 Task: Look for space in Chakapara, India from 3rd June, 2023 to 9th June, 2023 for 2 adults in price range Rs.6000 to Rs.12000. Place can be entire place with 1  bedroom having 1 bed and 1 bathroom. Property type can be house, flat, guest house, hotel. Booking option can be shelf check-in. Required host language is English.
Action: Mouse moved to (512, 118)
Screenshot: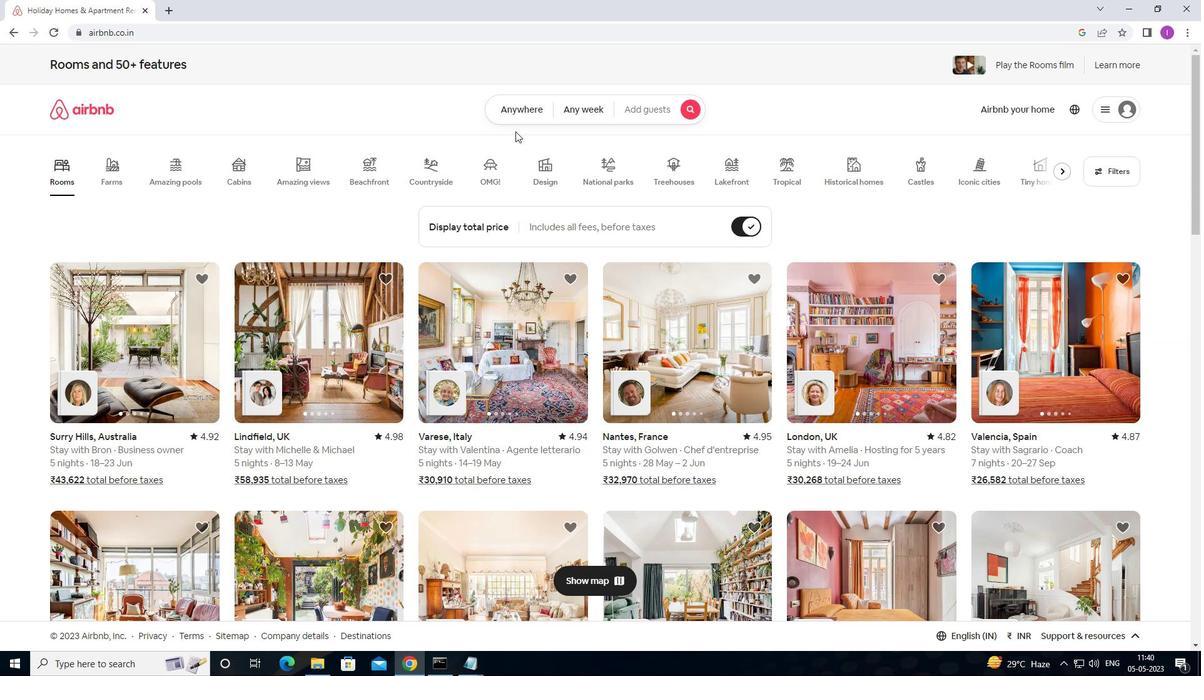 
Action: Mouse pressed left at (512, 118)
Screenshot: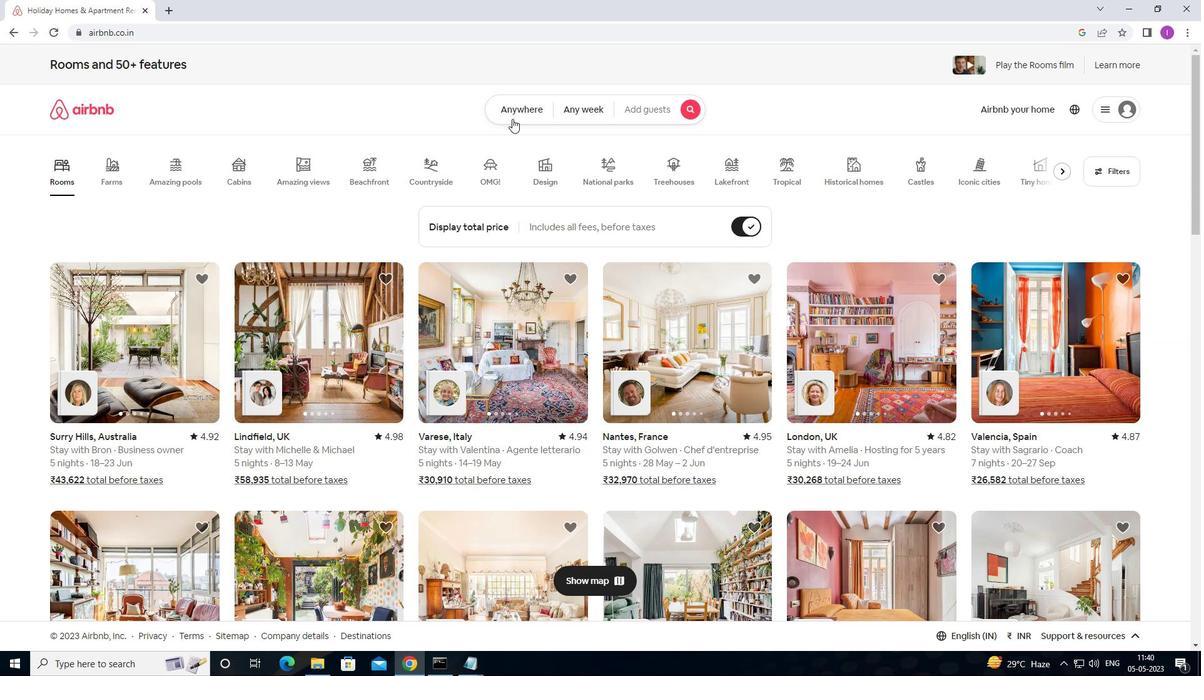 
Action: Mouse moved to (416, 164)
Screenshot: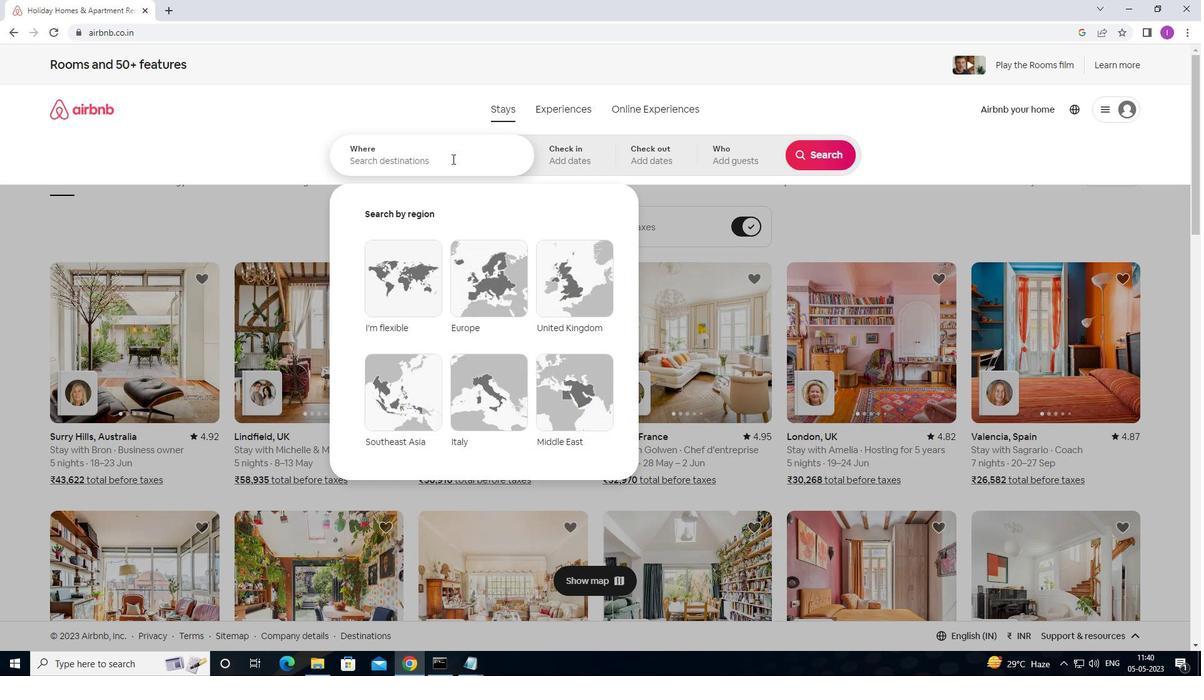 
Action: Mouse pressed left at (416, 164)
Screenshot: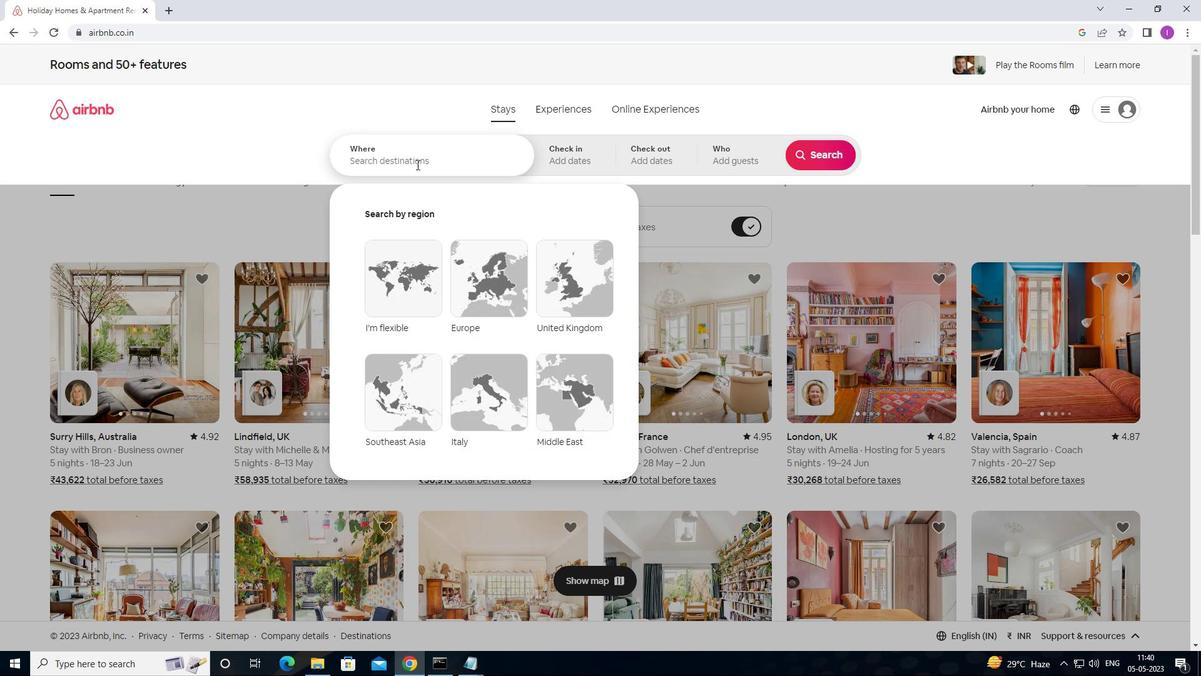 
Action: Mouse moved to (420, 166)
Screenshot: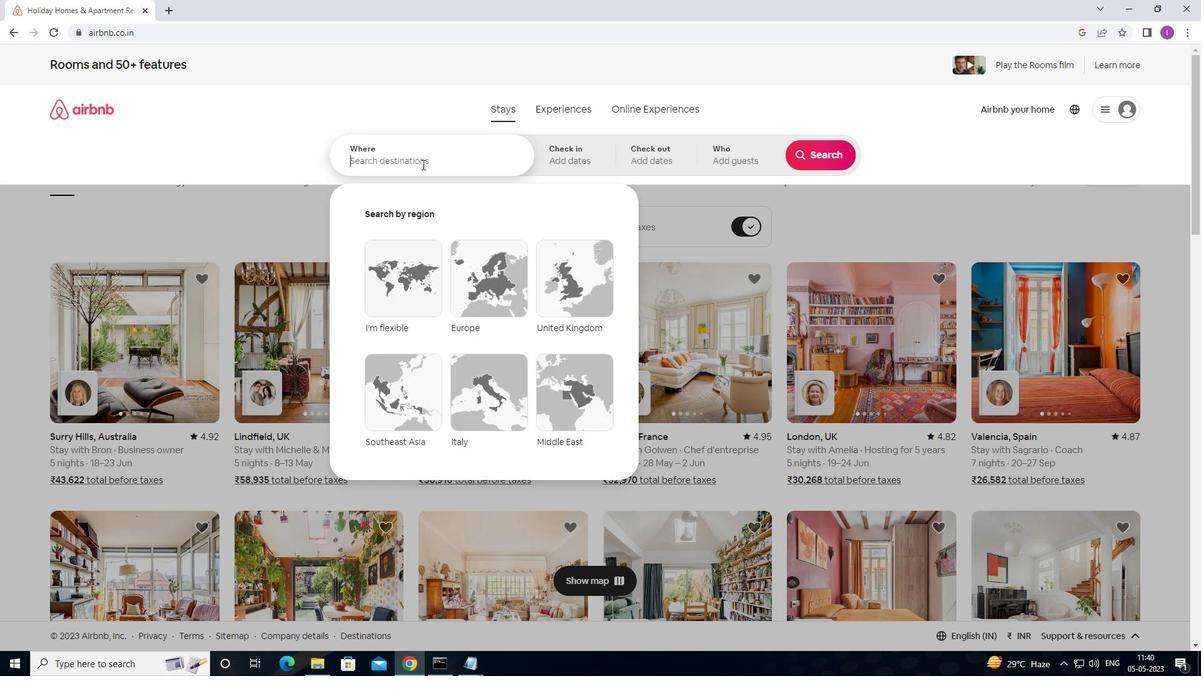 
Action: Key pressed <Key.shift>CHAKAPARA,<Key.shift>INDIA
Screenshot: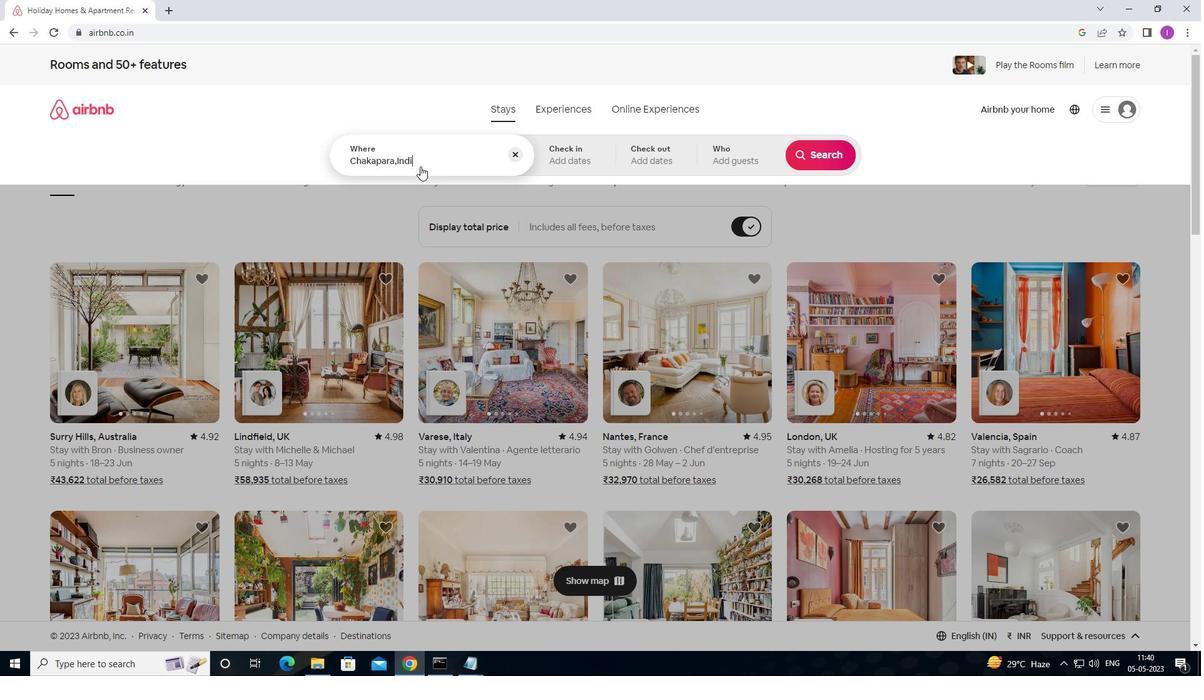
Action: Mouse moved to (580, 150)
Screenshot: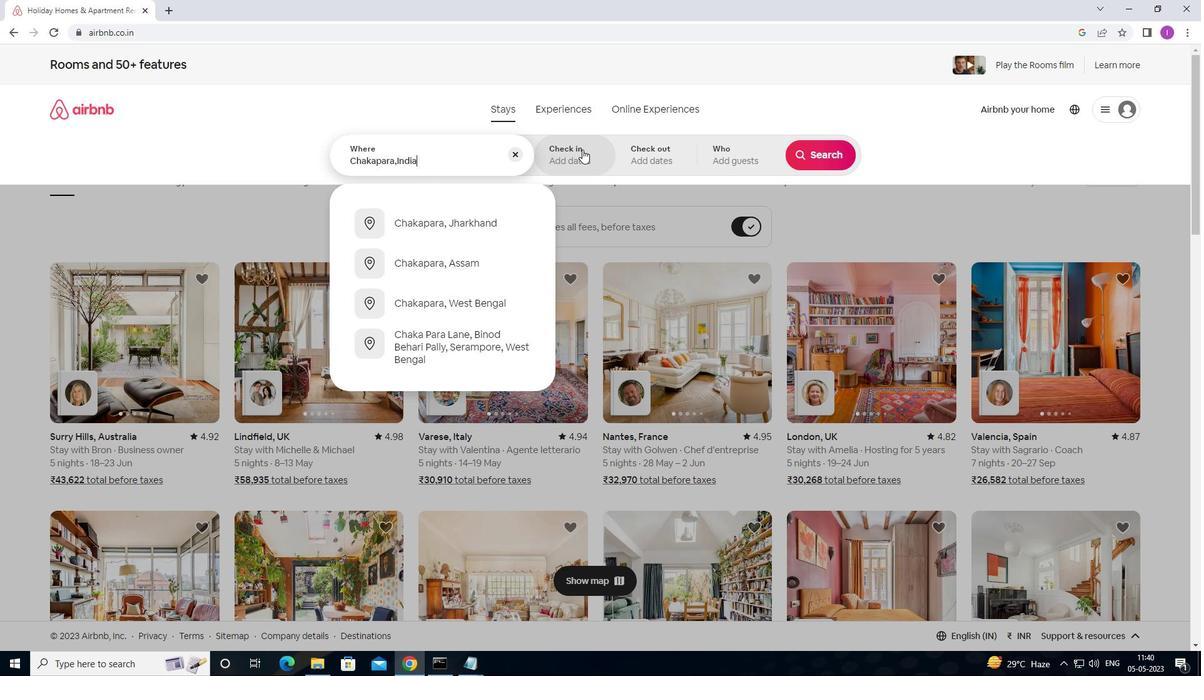 
Action: Mouse pressed left at (580, 150)
Screenshot: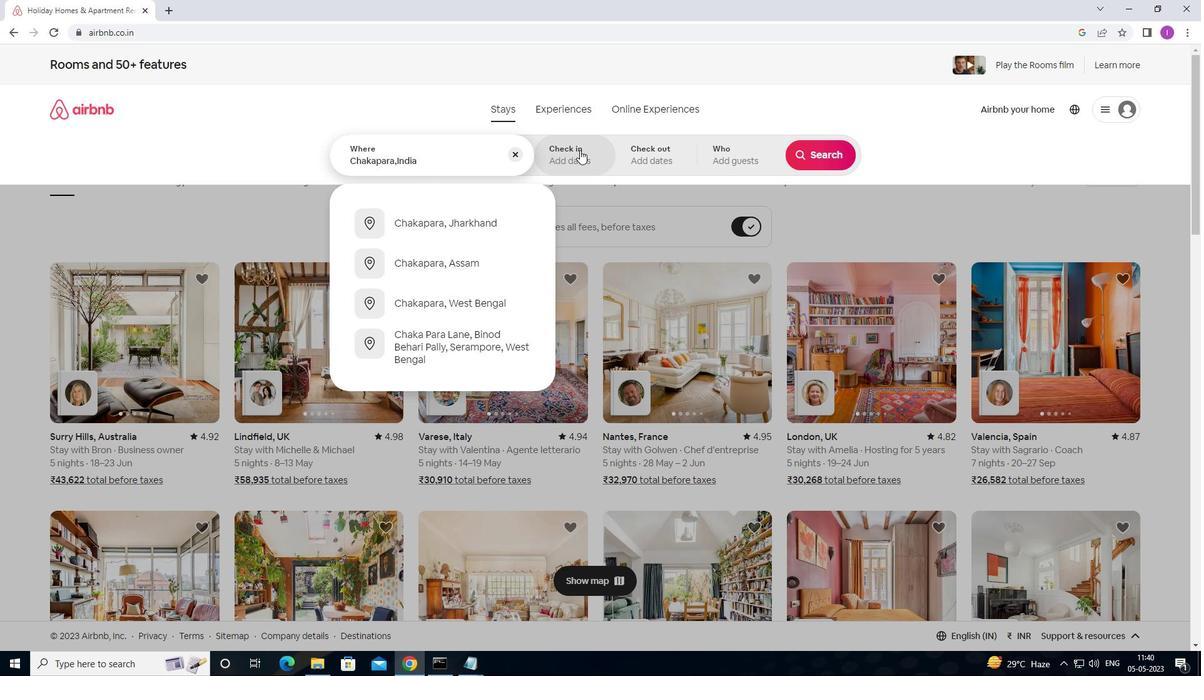 
Action: Mouse moved to (808, 299)
Screenshot: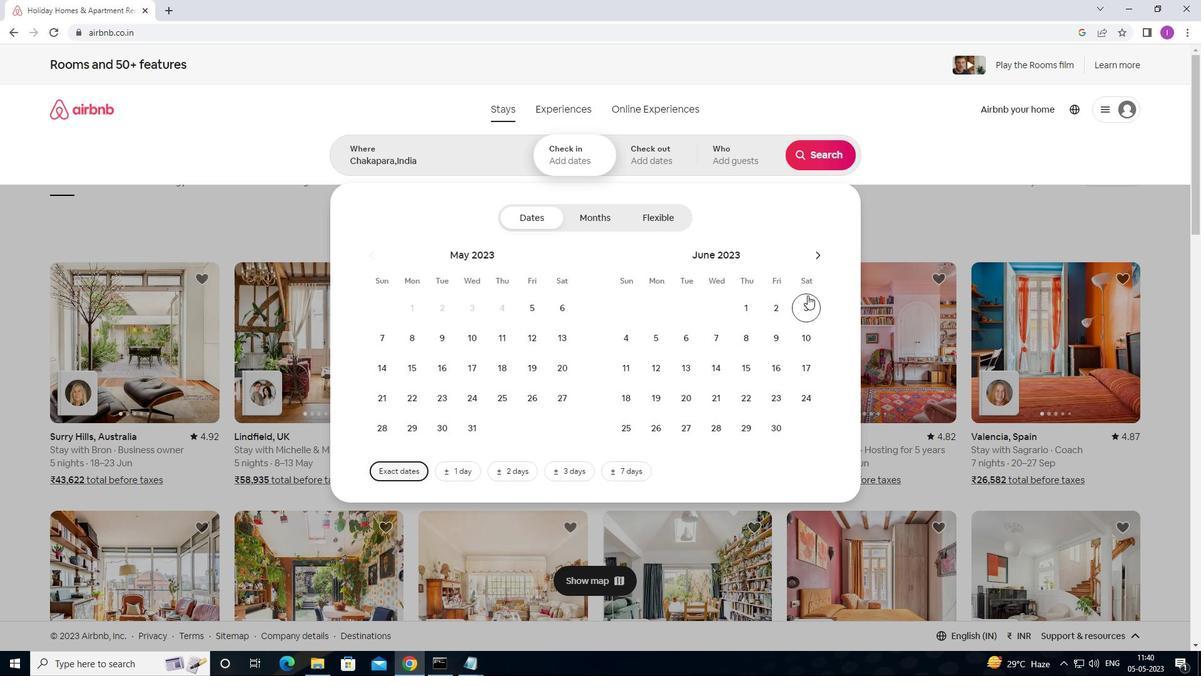 
Action: Mouse pressed left at (808, 299)
Screenshot: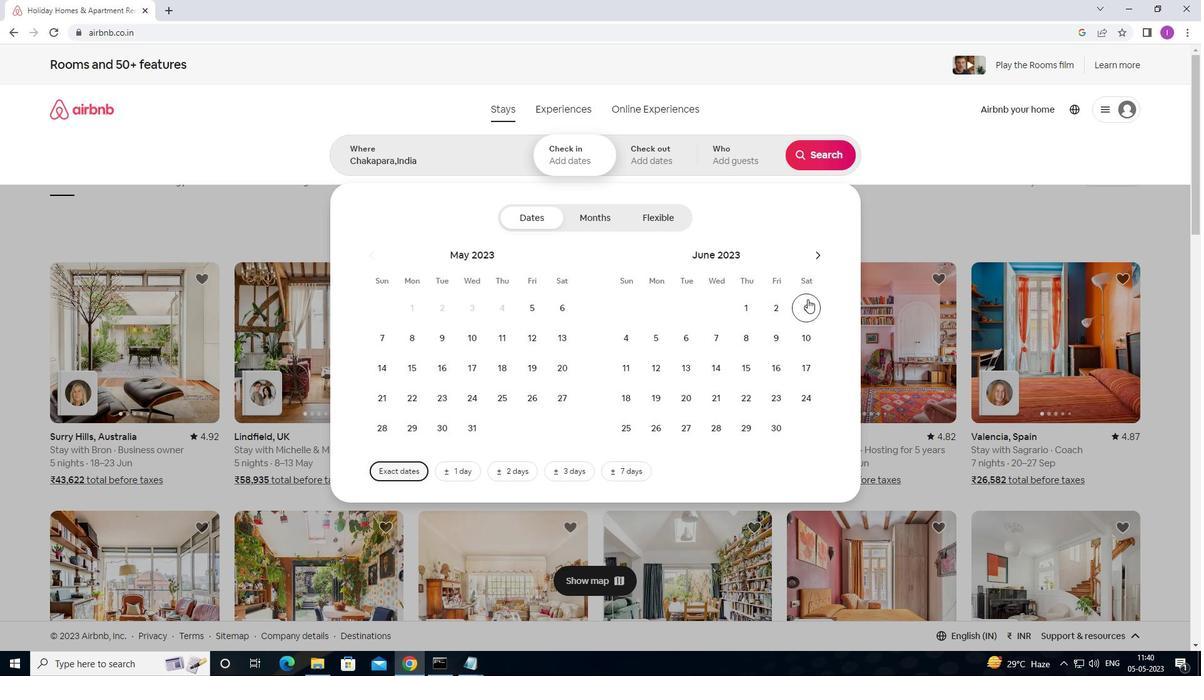 
Action: Mouse moved to (778, 336)
Screenshot: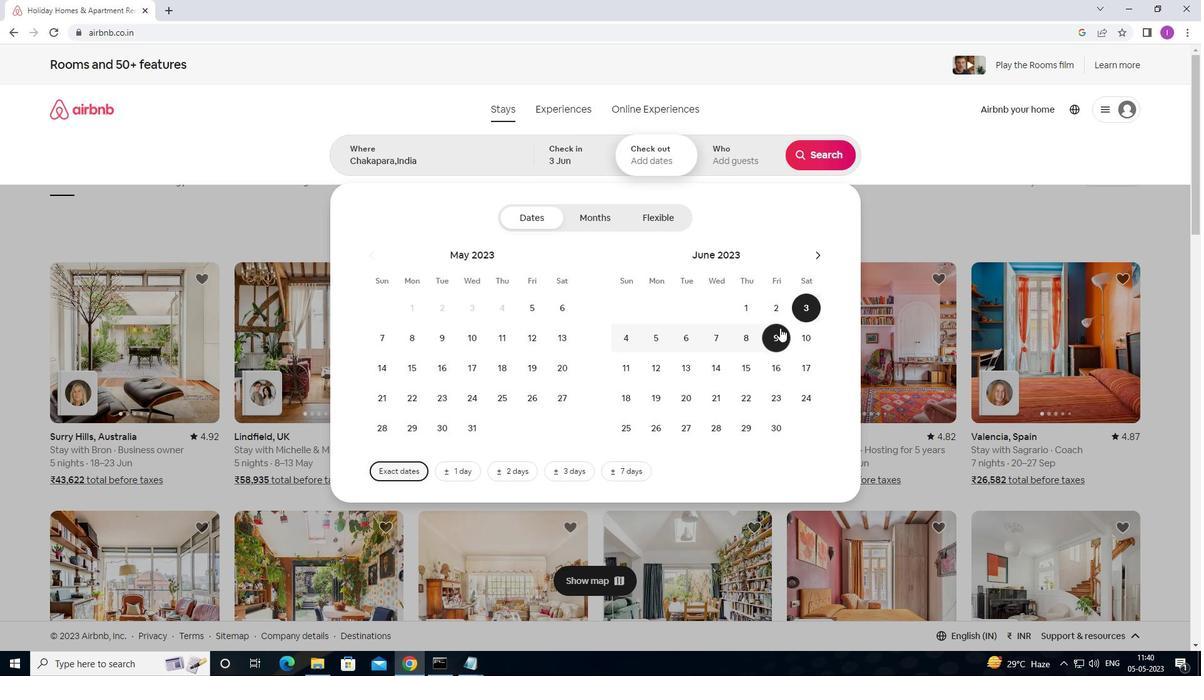 
Action: Mouse pressed left at (778, 336)
Screenshot: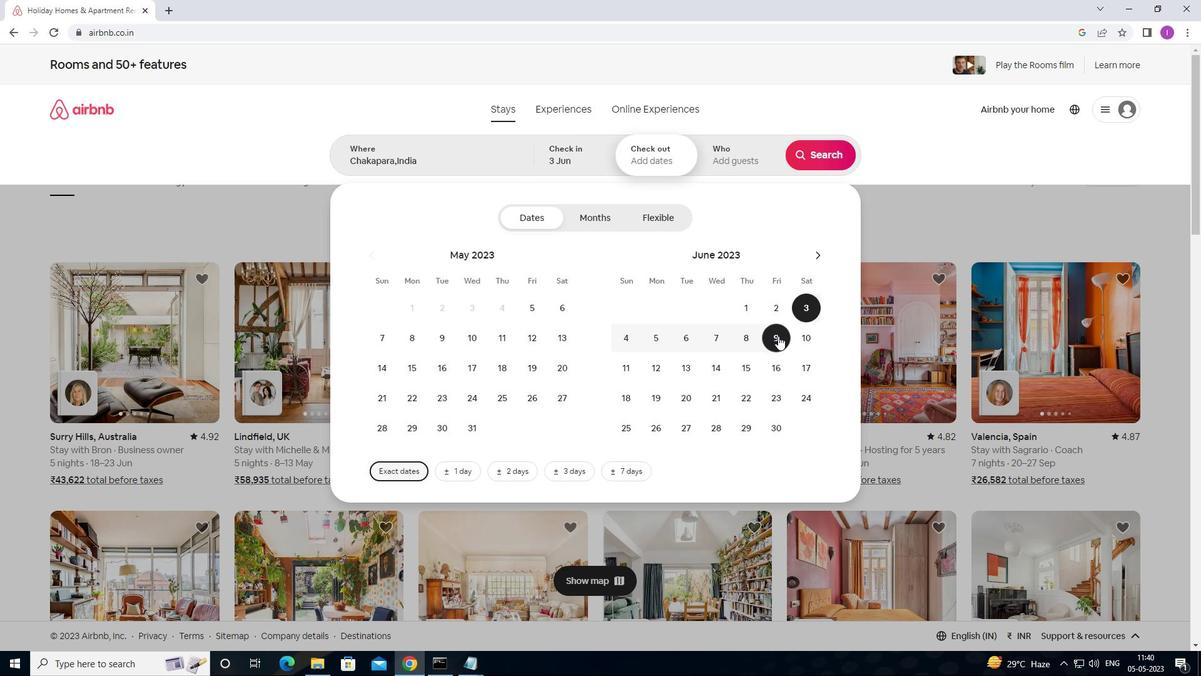 
Action: Mouse moved to (761, 155)
Screenshot: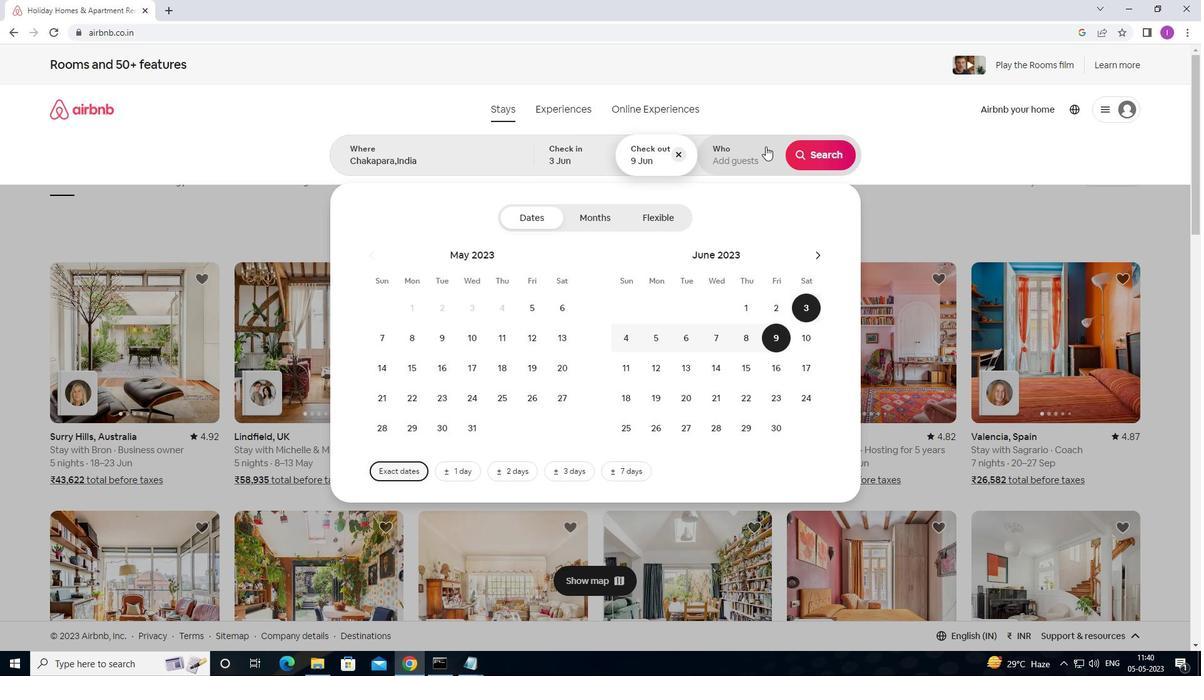 
Action: Mouse pressed left at (761, 155)
Screenshot: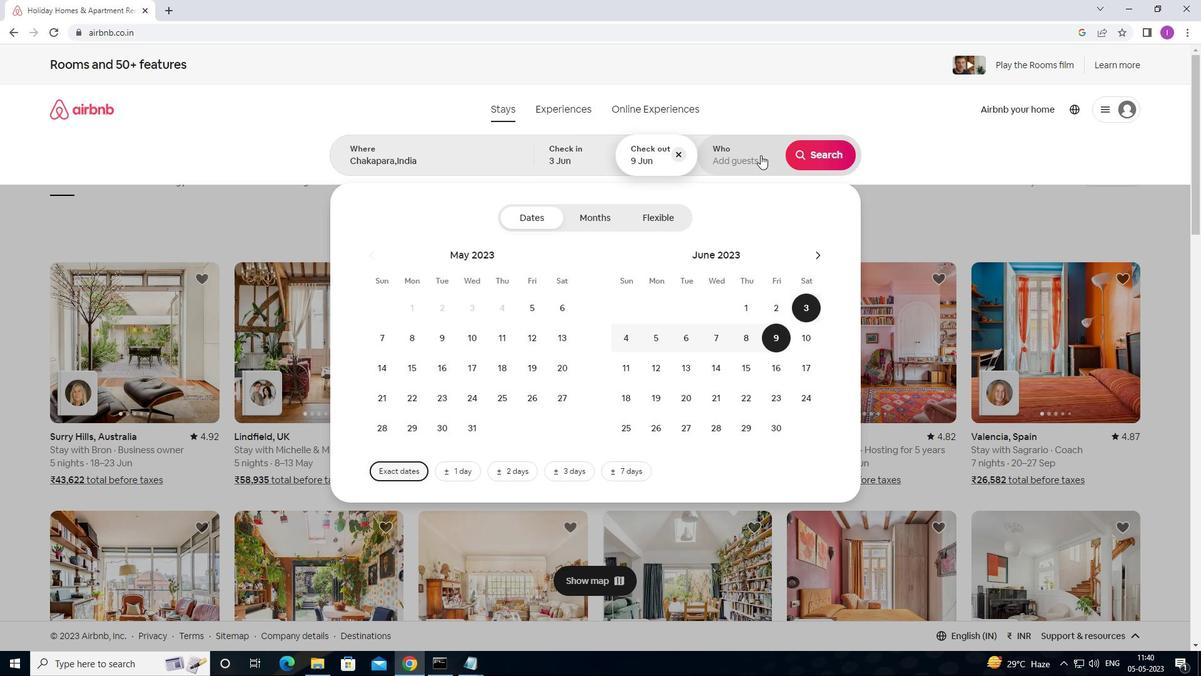 
Action: Mouse moved to (821, 217)
Screenshot: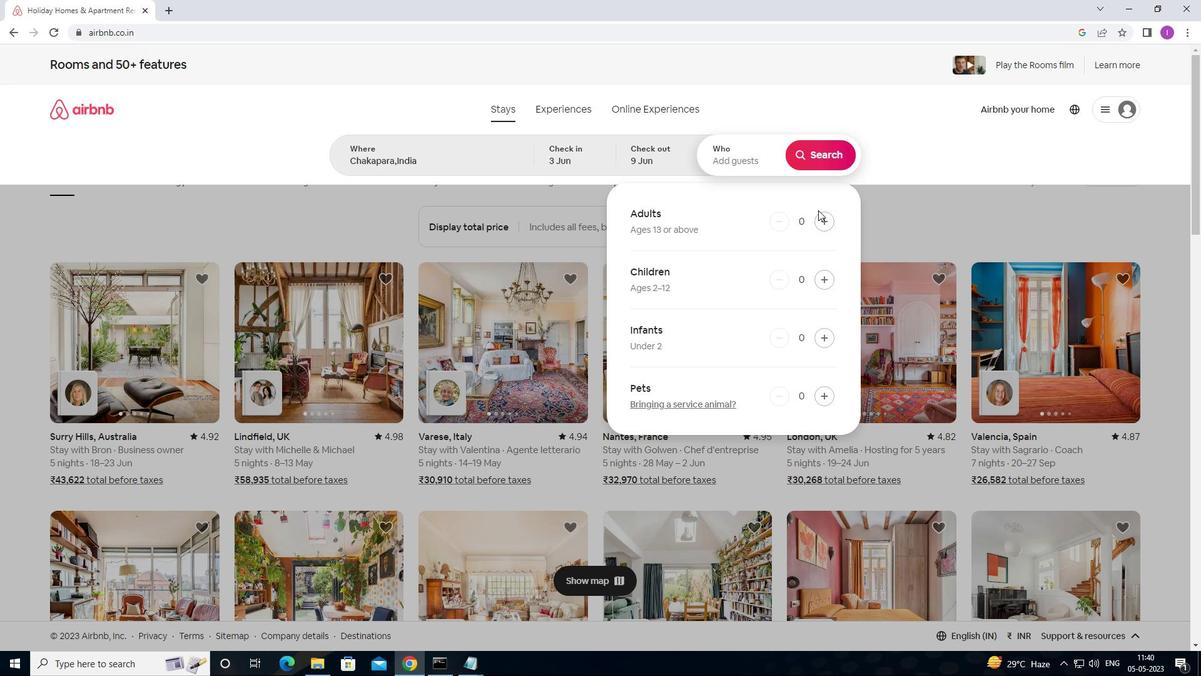 
Action: Mouse pressed left at (821, 217)
Screenshot: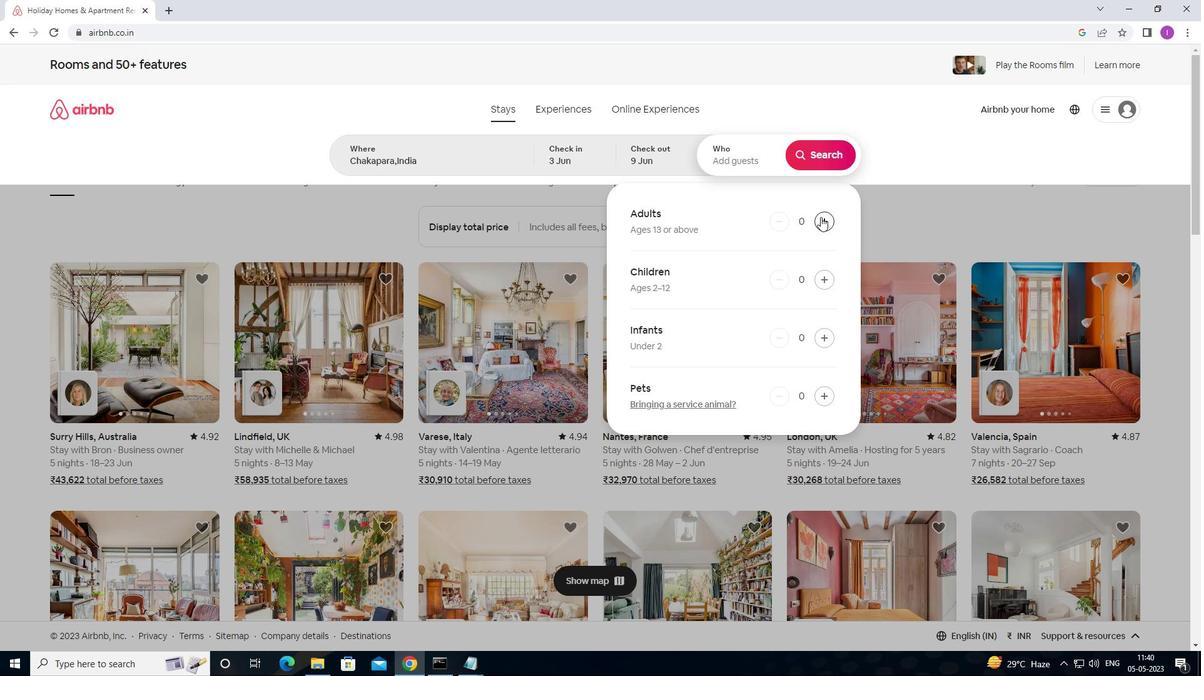 
Action: Mouse moved to (823, 217)
Screenshot: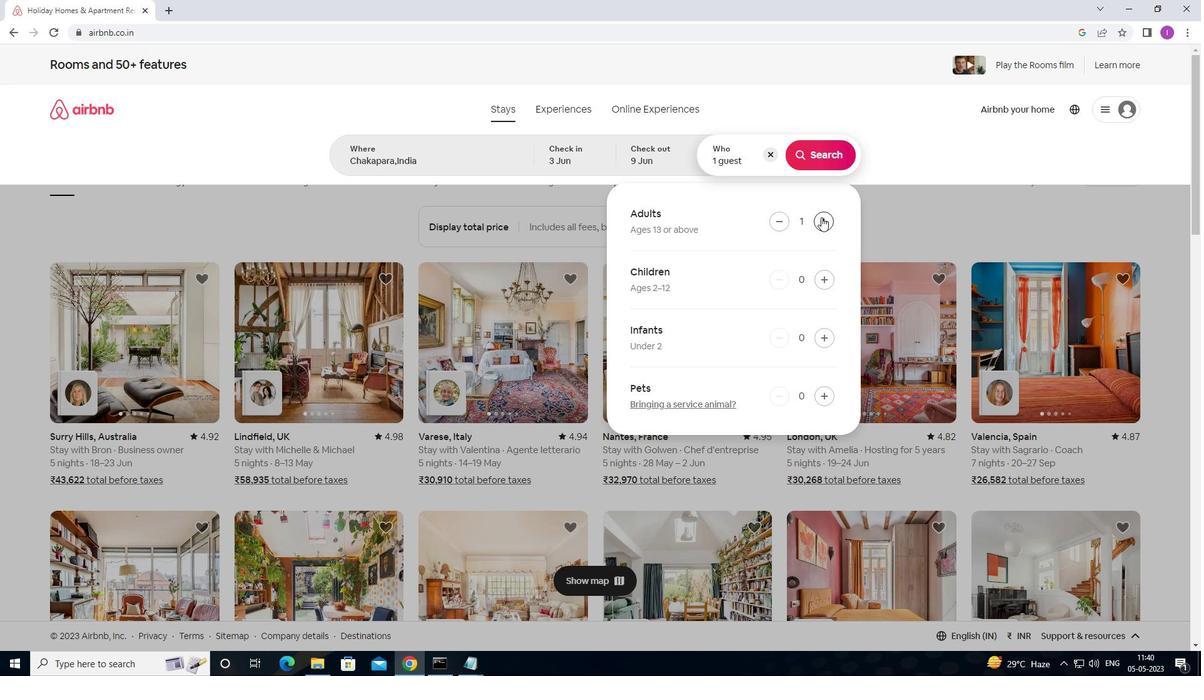 
Action: Mouse pressed left at (823, 217)
Screenshot: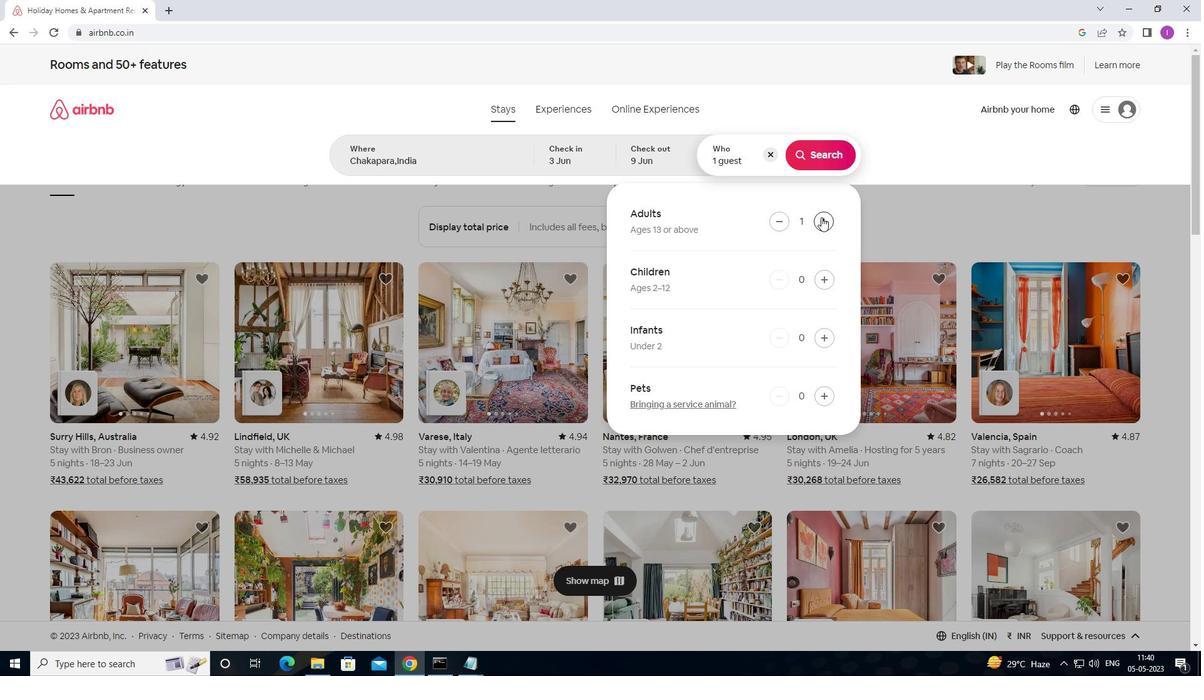 
Action: Mouse moved to (831, 164)
Screenshot: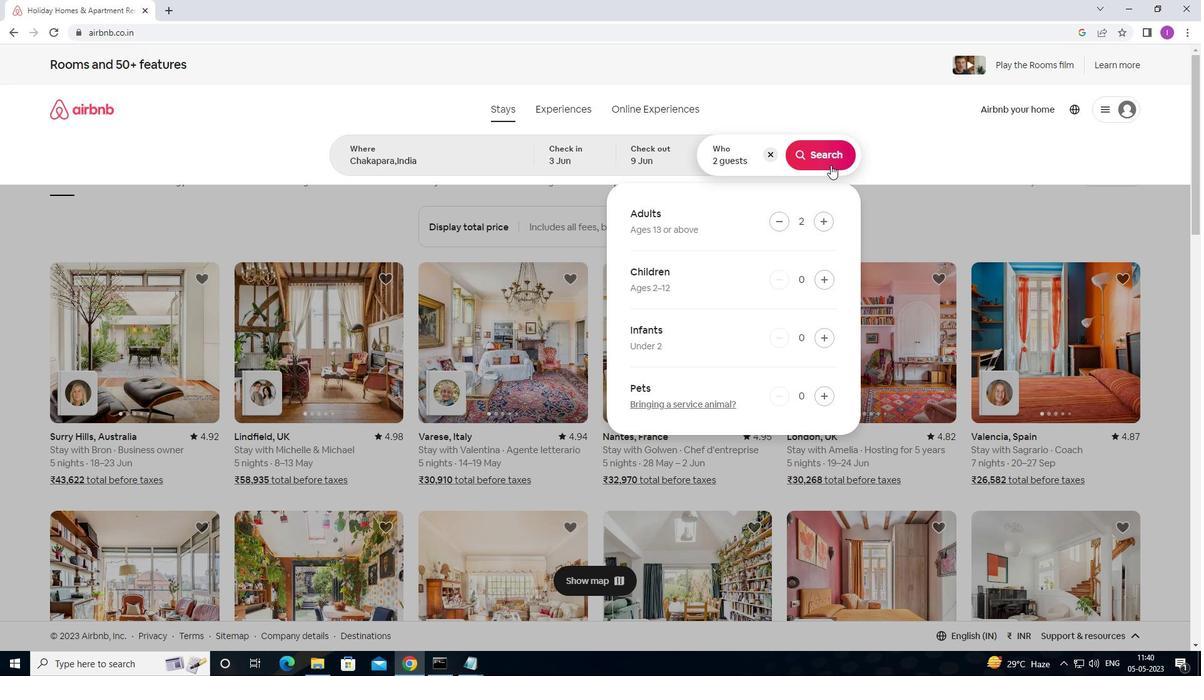 
Action: Mouse pressed left at (831, 164)
Screenshot: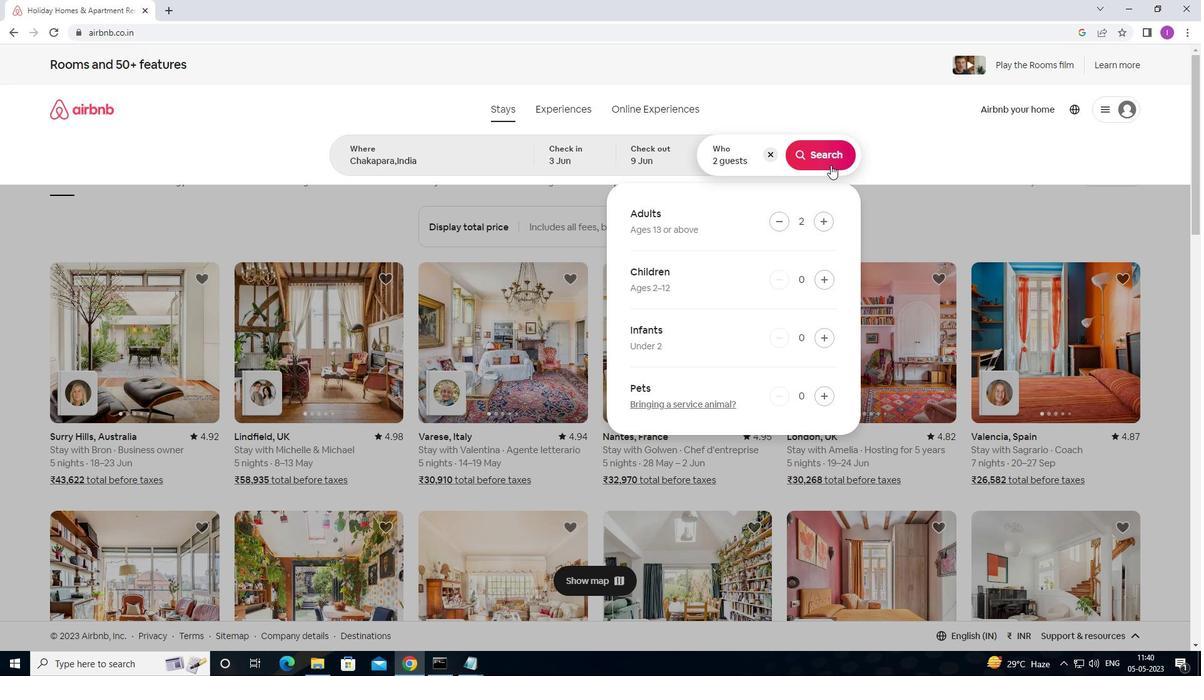 
Action: Mouse moved to (1158, 126)
Screenshot: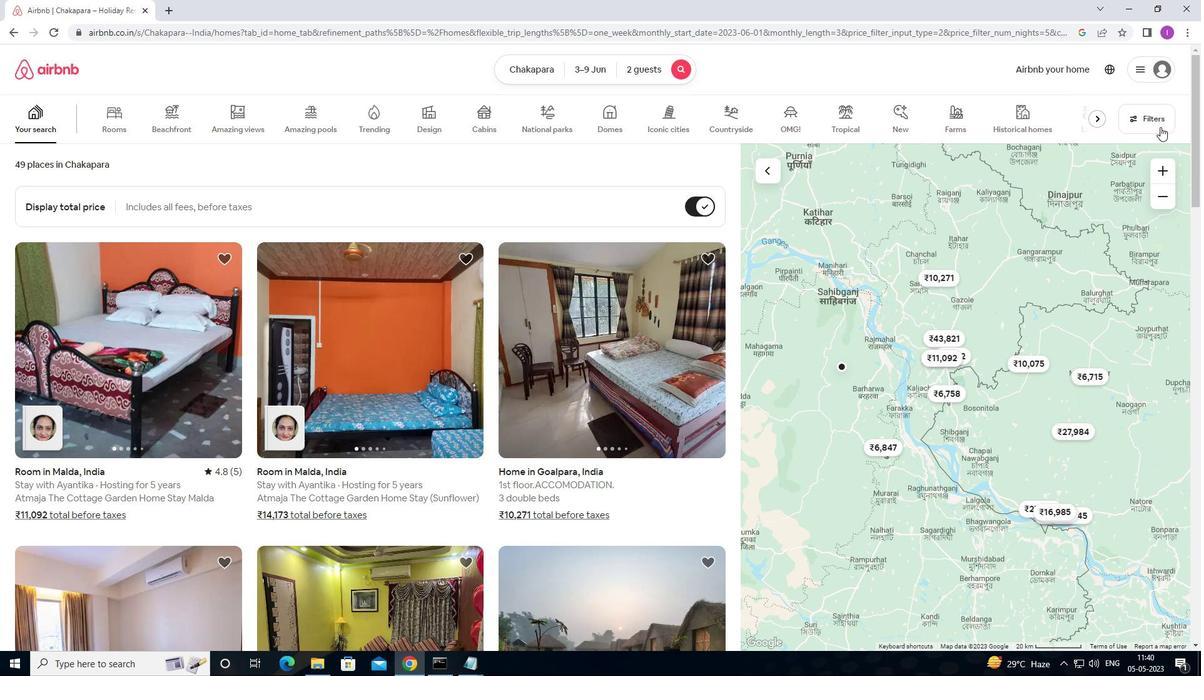 
Action: Mouse pressed left at (1158, 126)
Screenshot: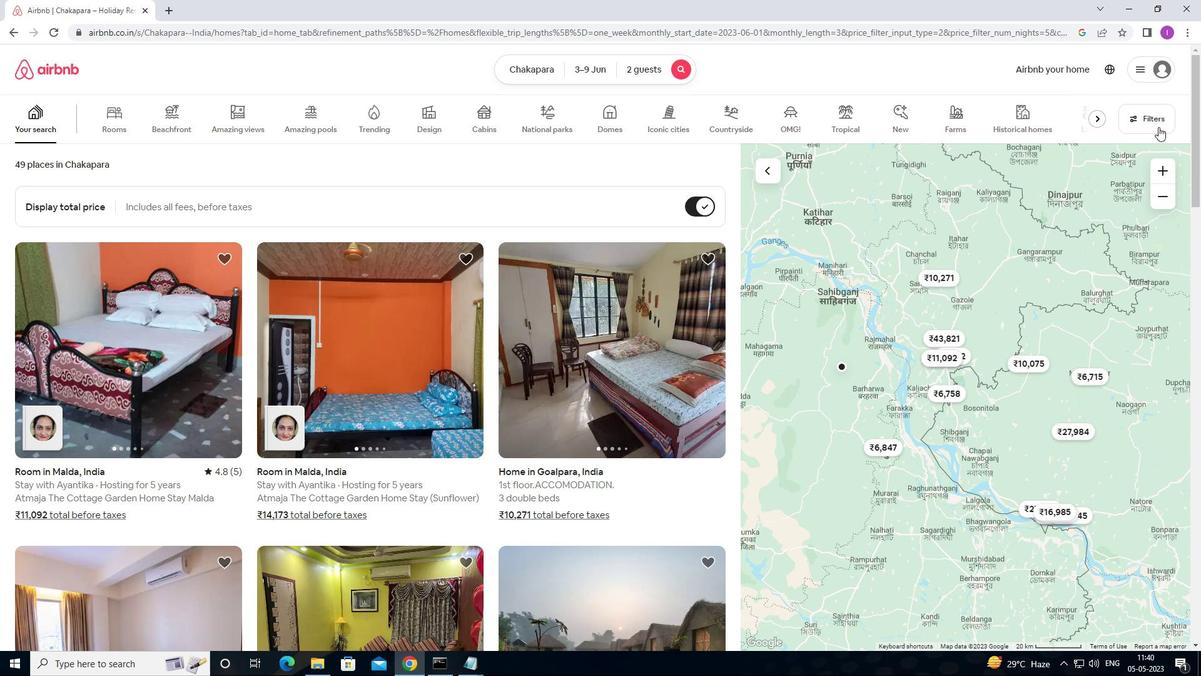
Action: Mouse moved to (460, 421)
Screenshot: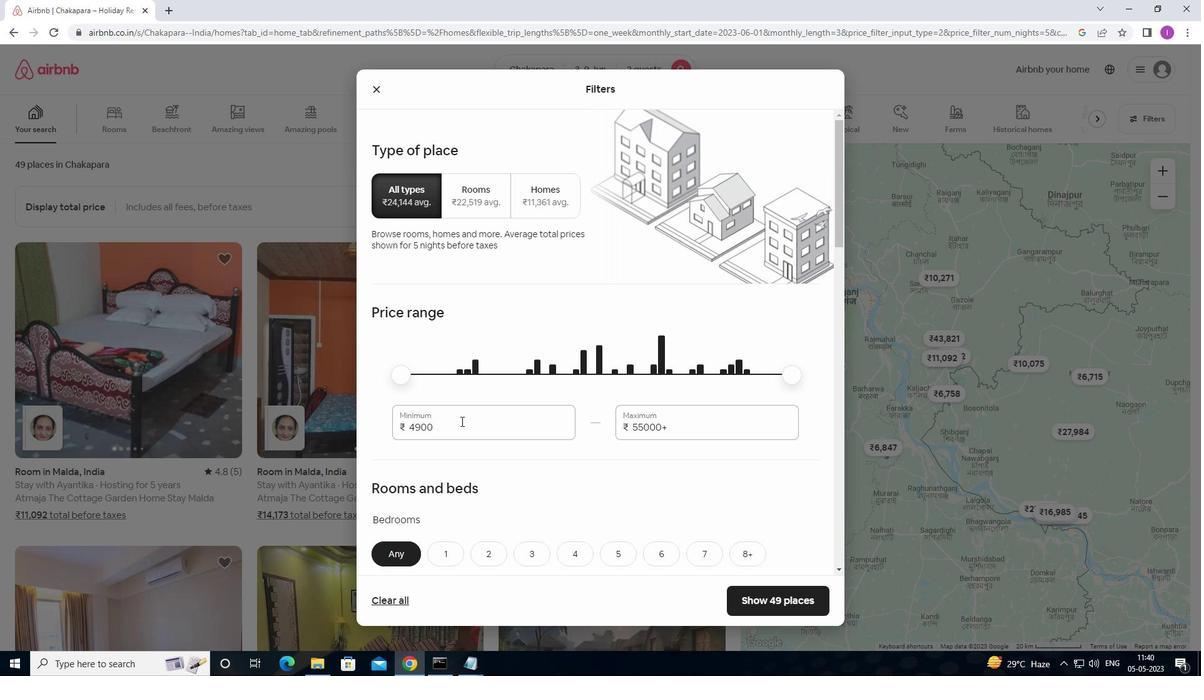 
Action: Mouse pressed left at (460, 421)
Screenshot: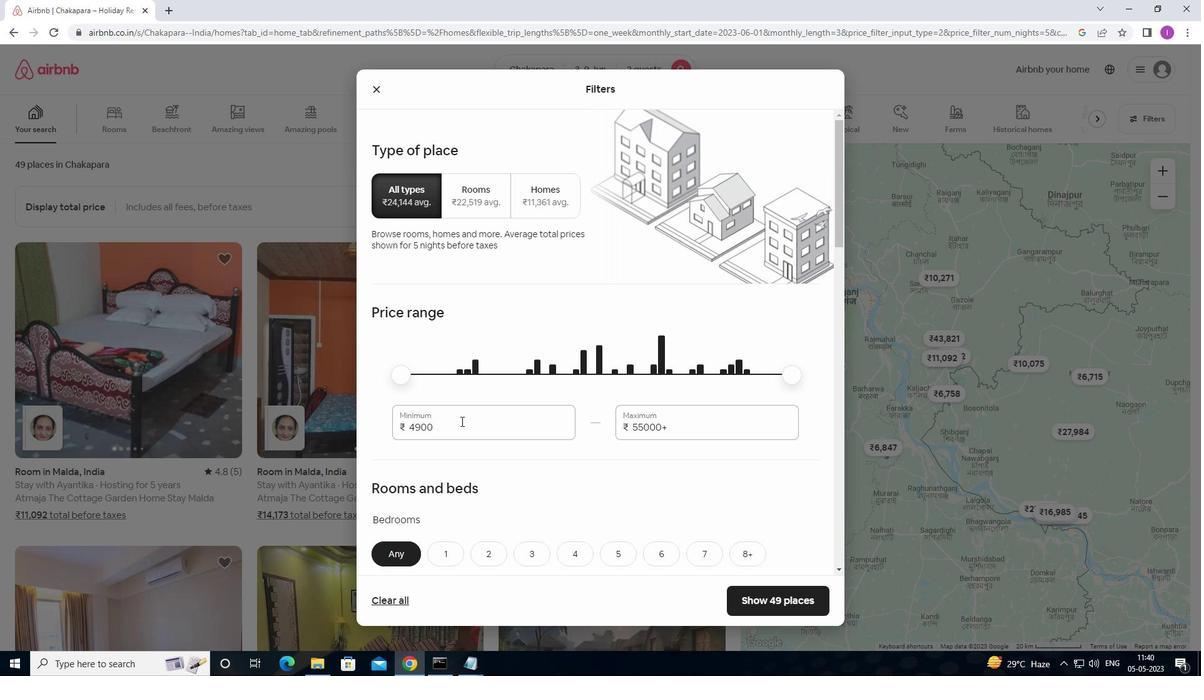 
Action: Mouse moved to (431, 409)
Screenshot: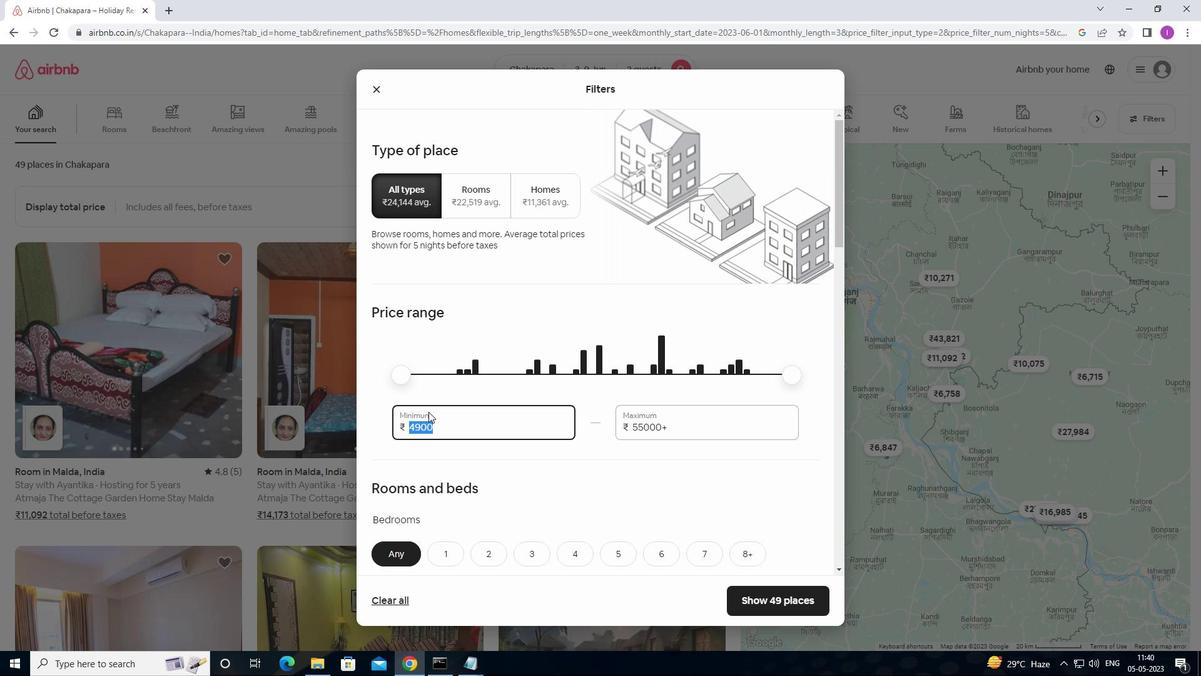 
Action: Key pressed 6
Screenshot: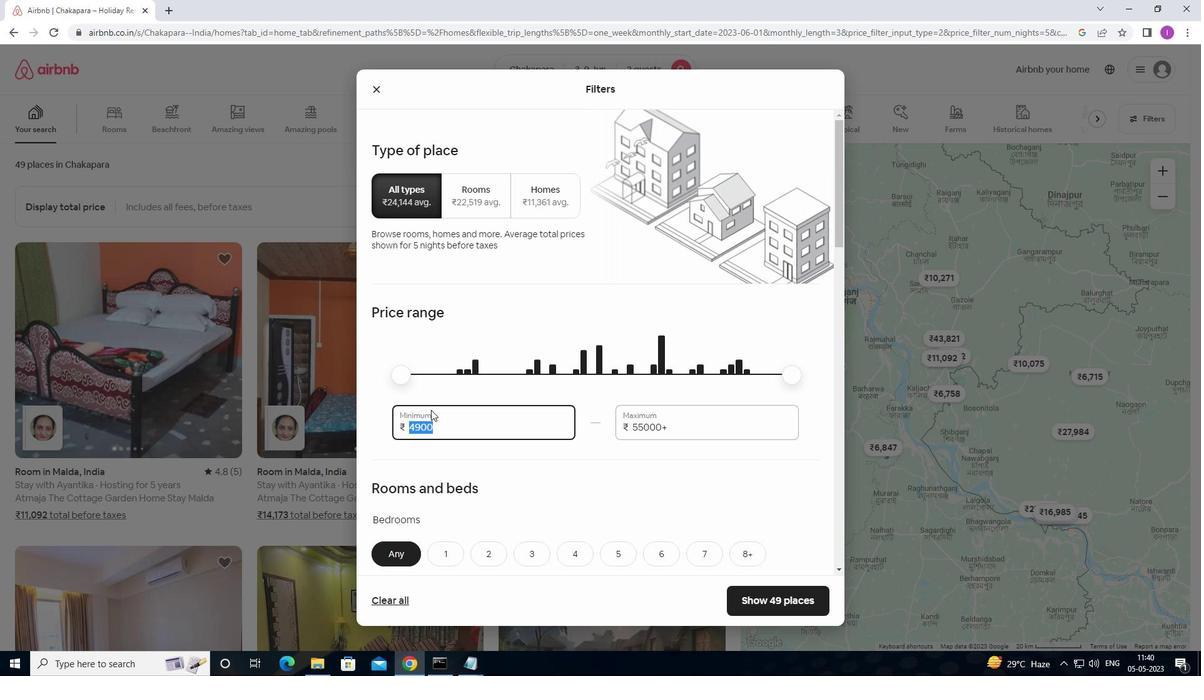 
Action: Mouse moved to (431, 409)
Screenshot: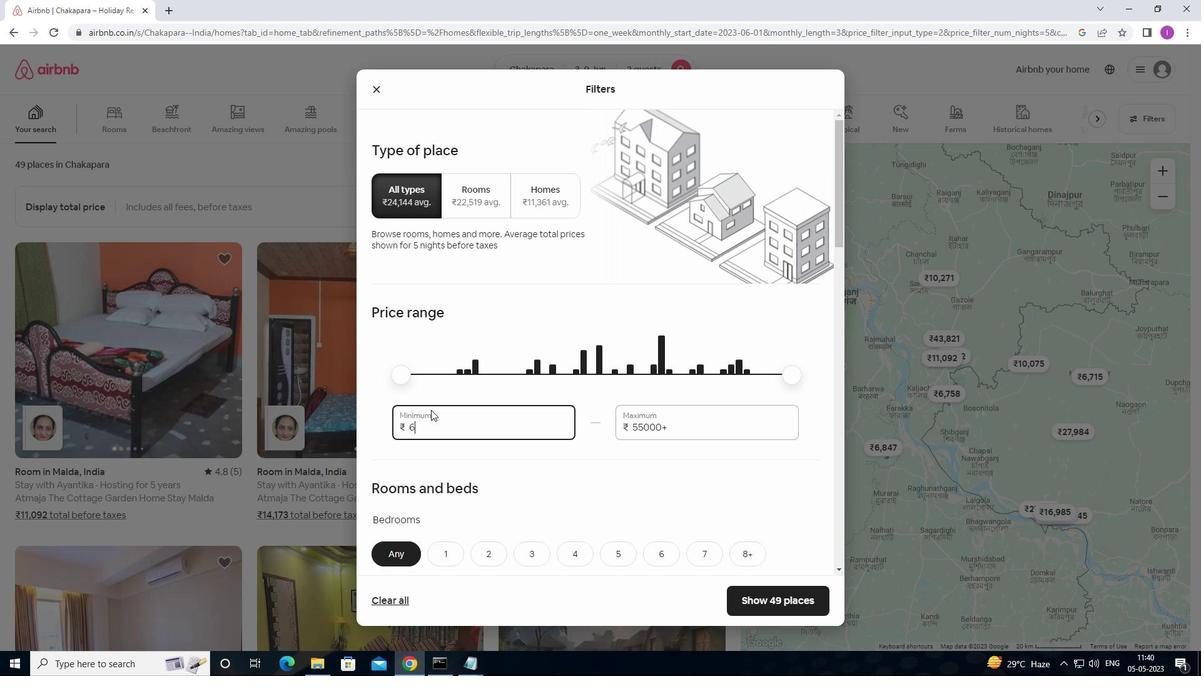 
Action: Key pressed 0
Screenshot: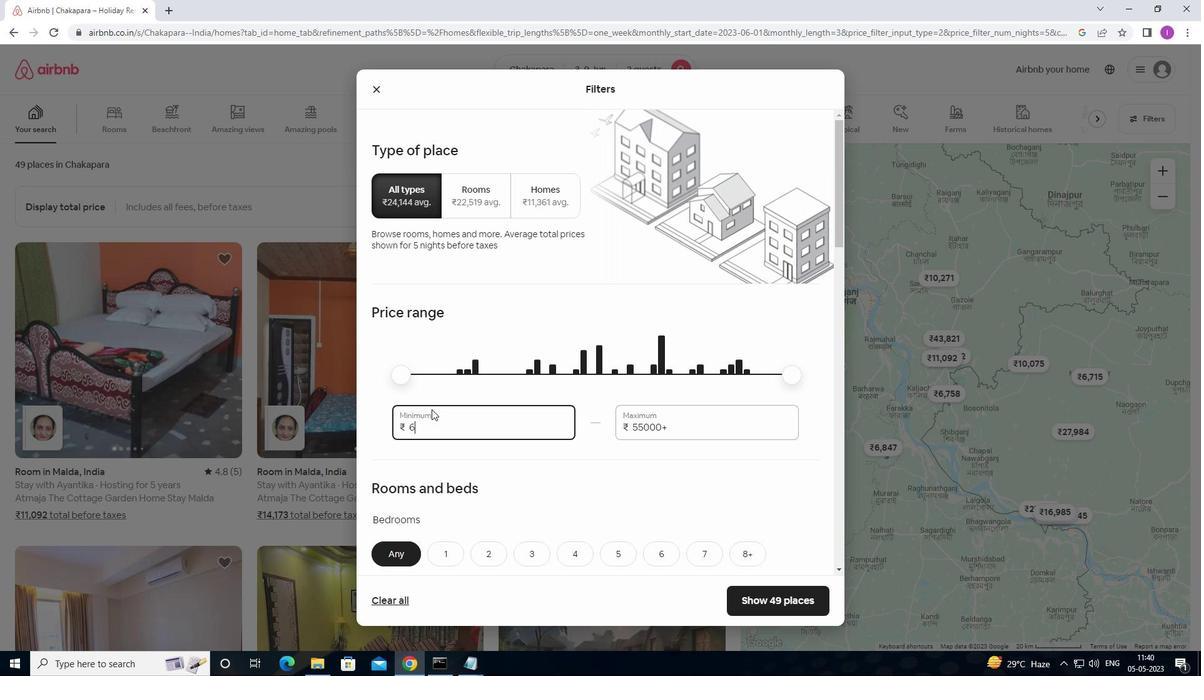 
Action: Mouse moved to (432, 409)
Screenshot: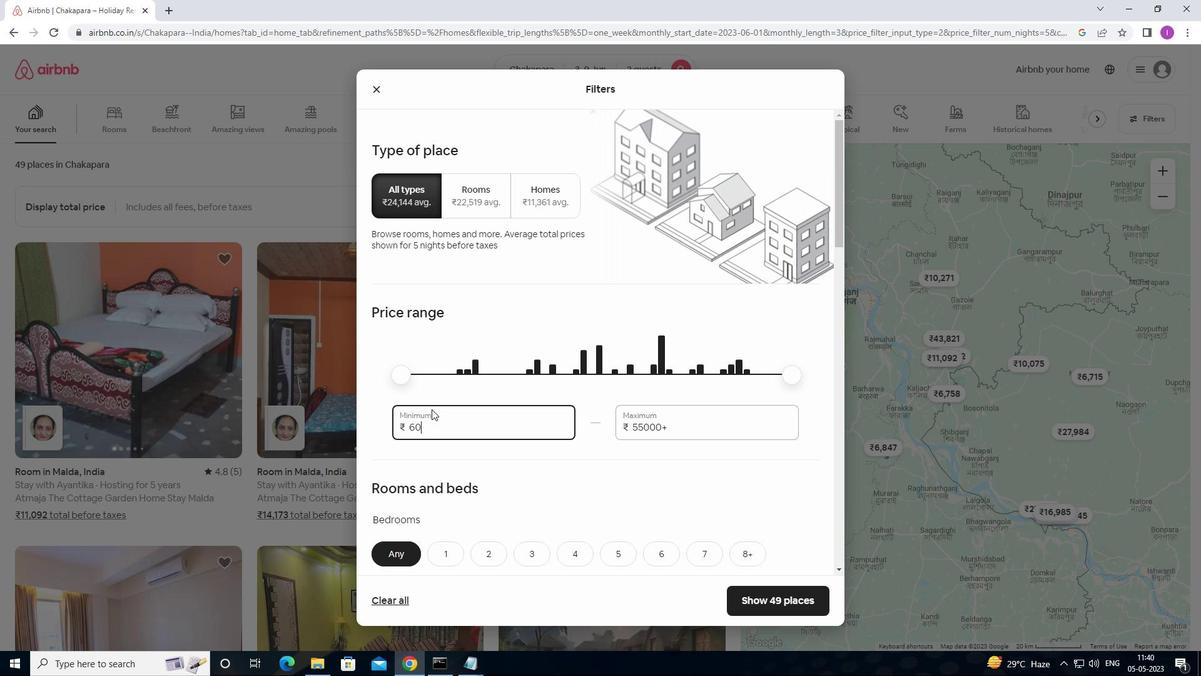
Action: Key pressed 0
Screenshot: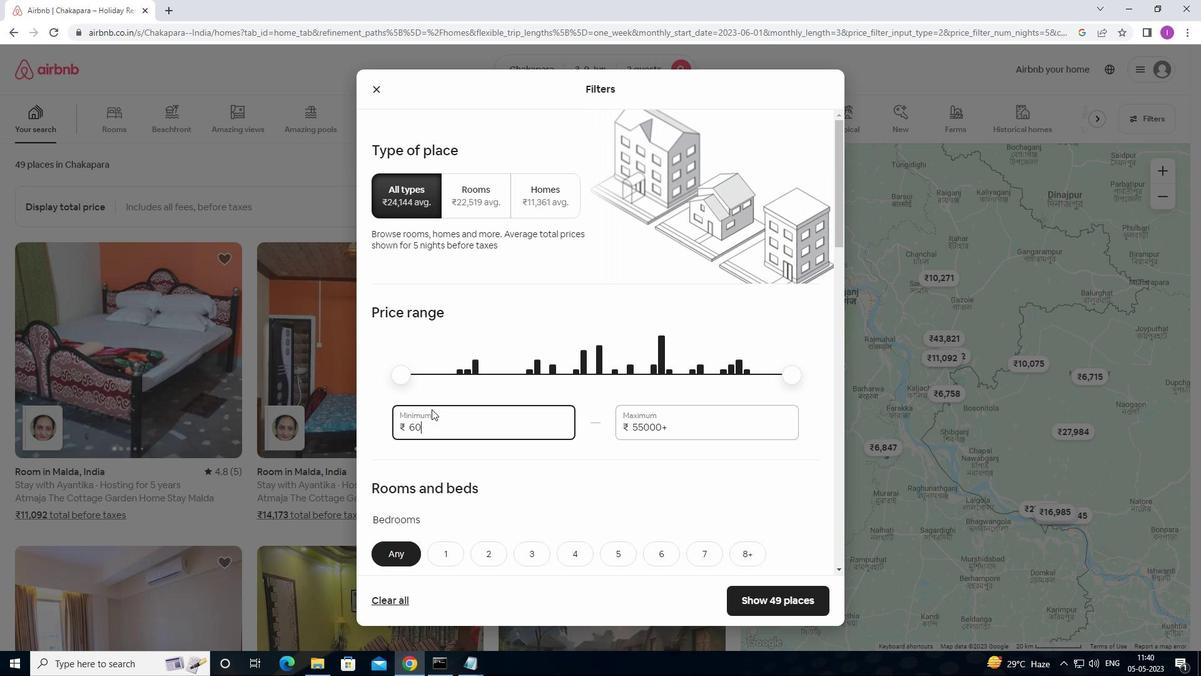 
Action: Mouse moved to (434, 408)
Screenshot: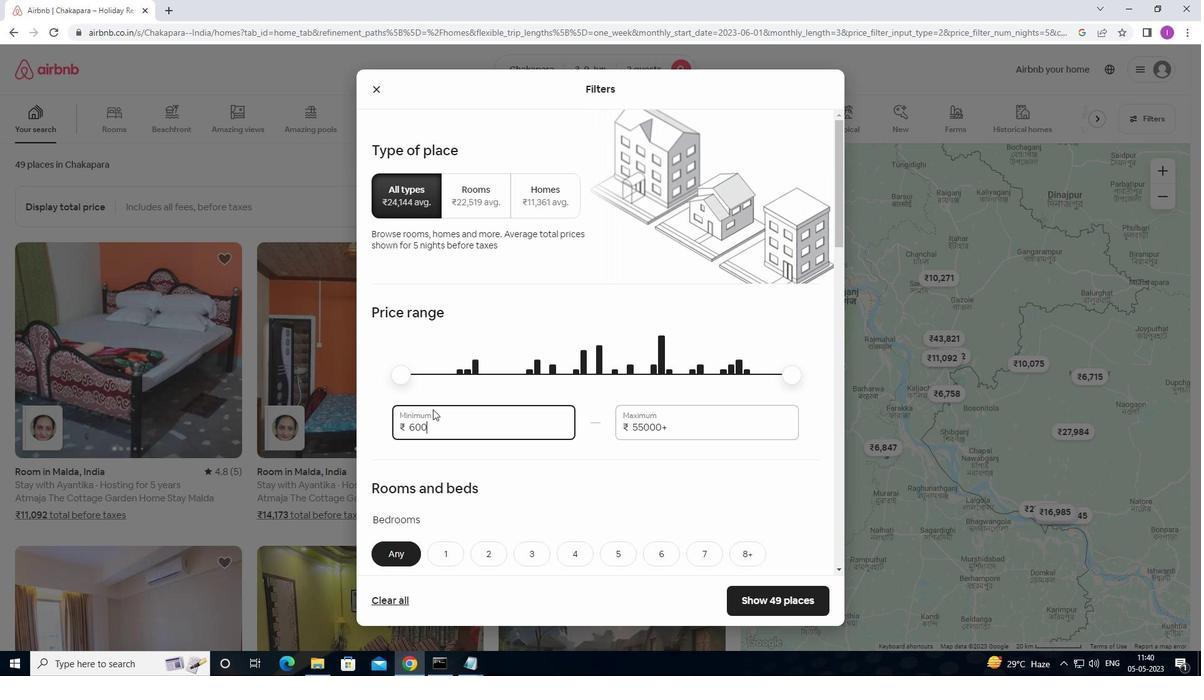 
Action: Key pressed 0
Screenshot: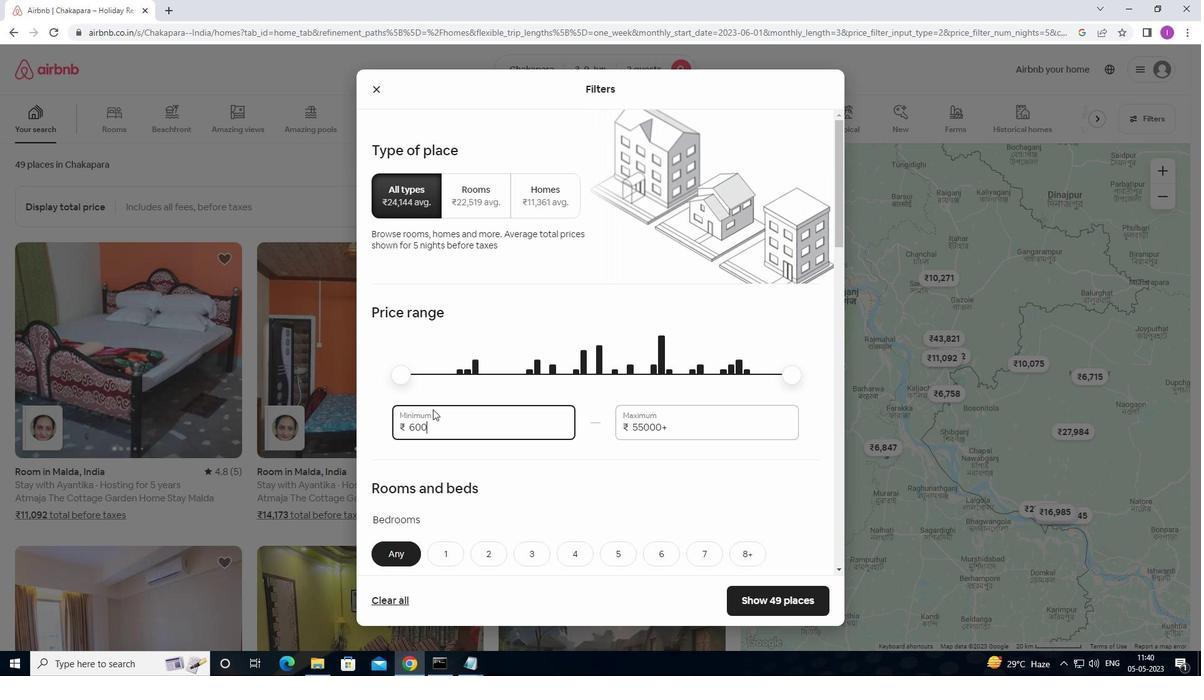 
Action: Mouse moved to (678, 425)
Screenshot: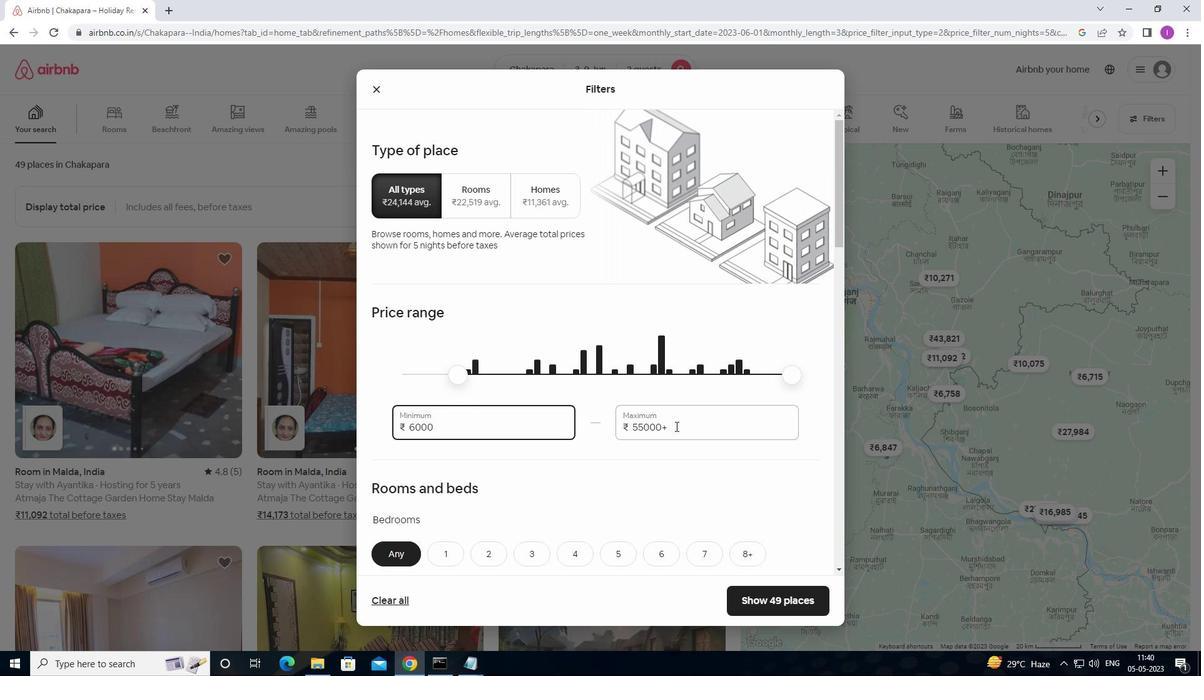 
Action: Mouse pressed left at (678, 425)
Screenshot: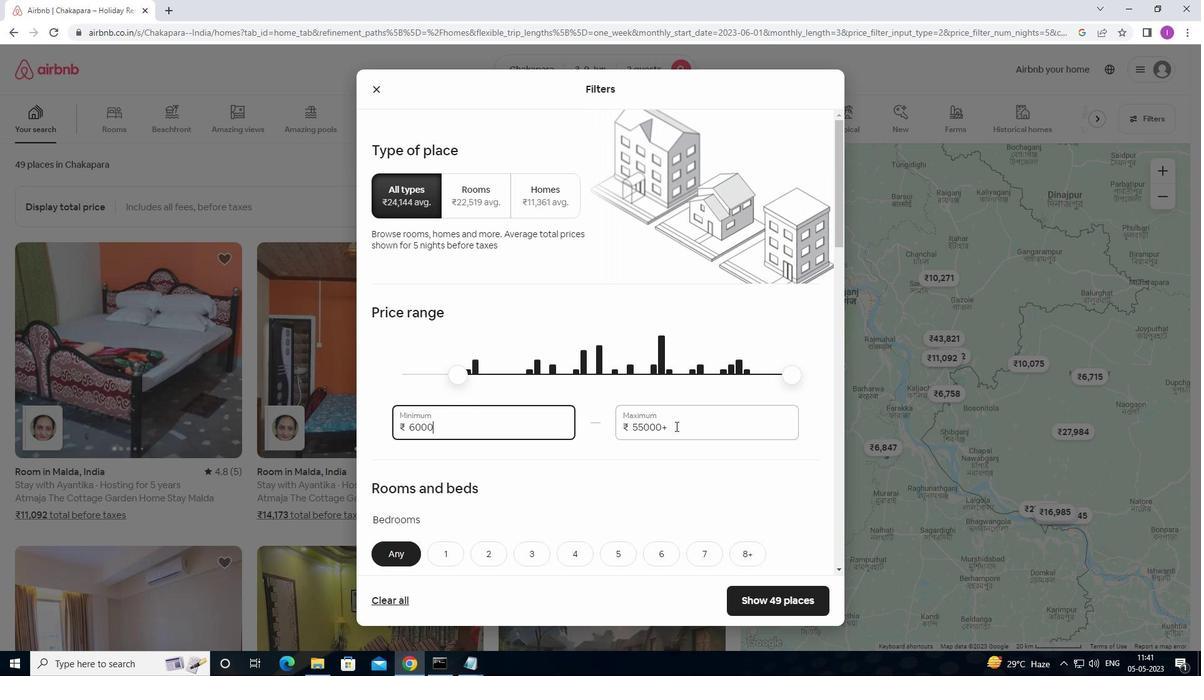 
Action: Mouse moved to (617, 433)
Screenshot: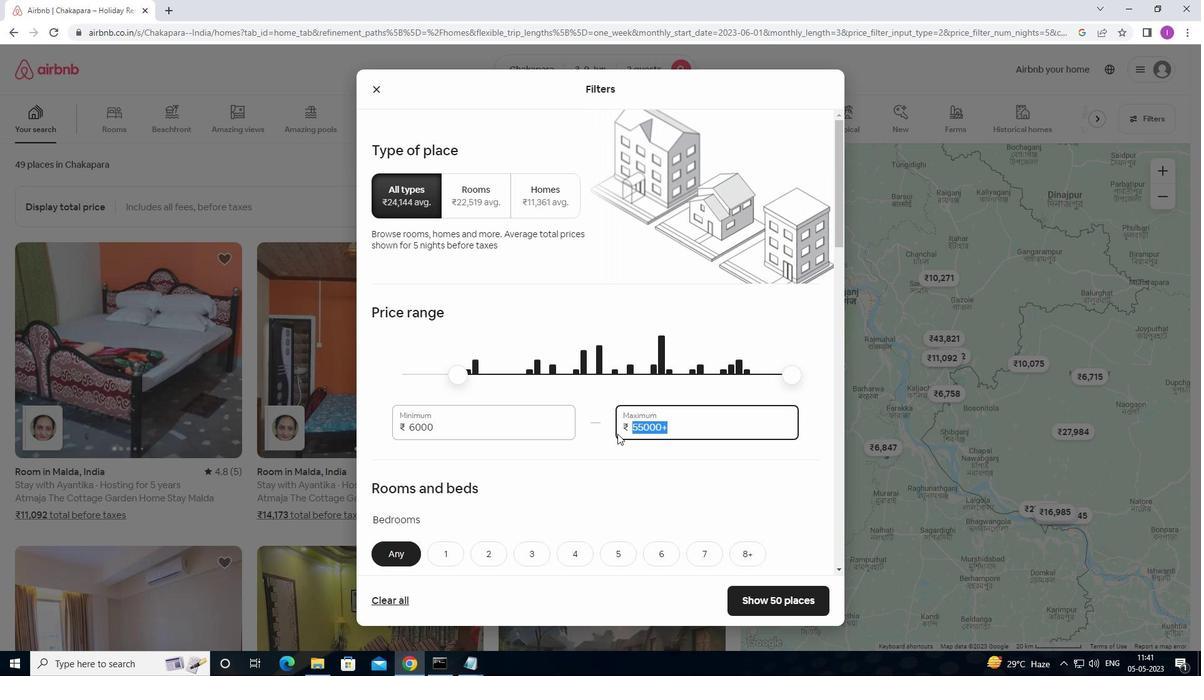 
Action: Key pressed 12
Screenshot: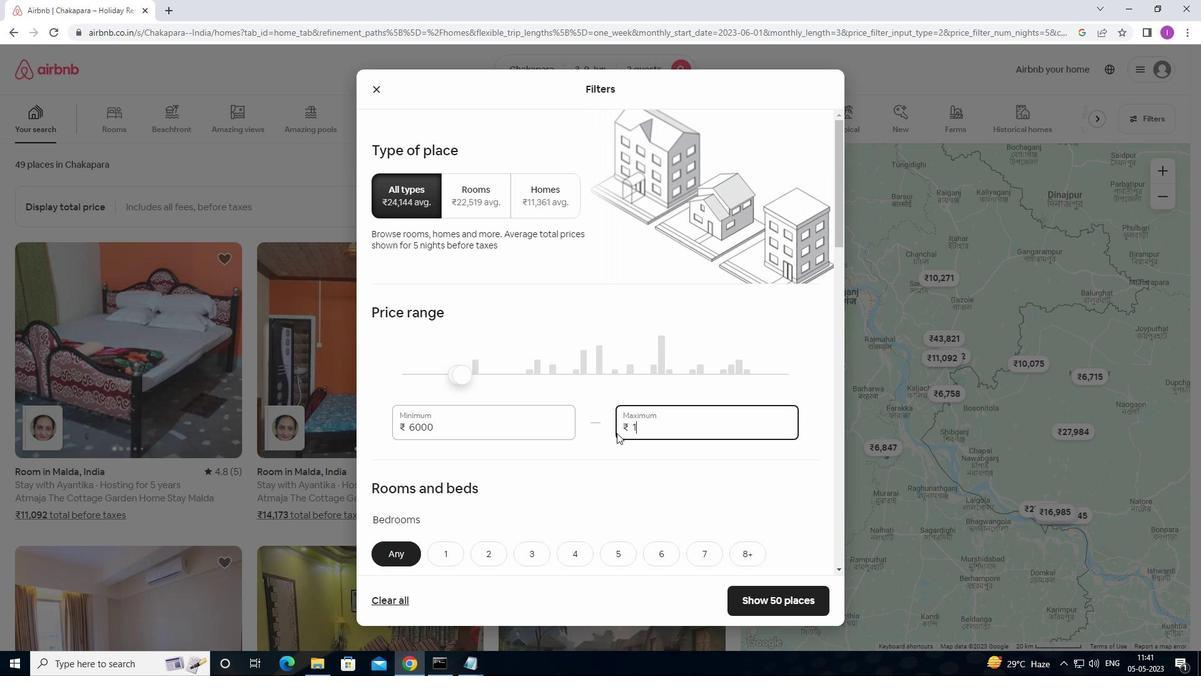 
Action: Mouse moved to (615, 432)
Screenshot: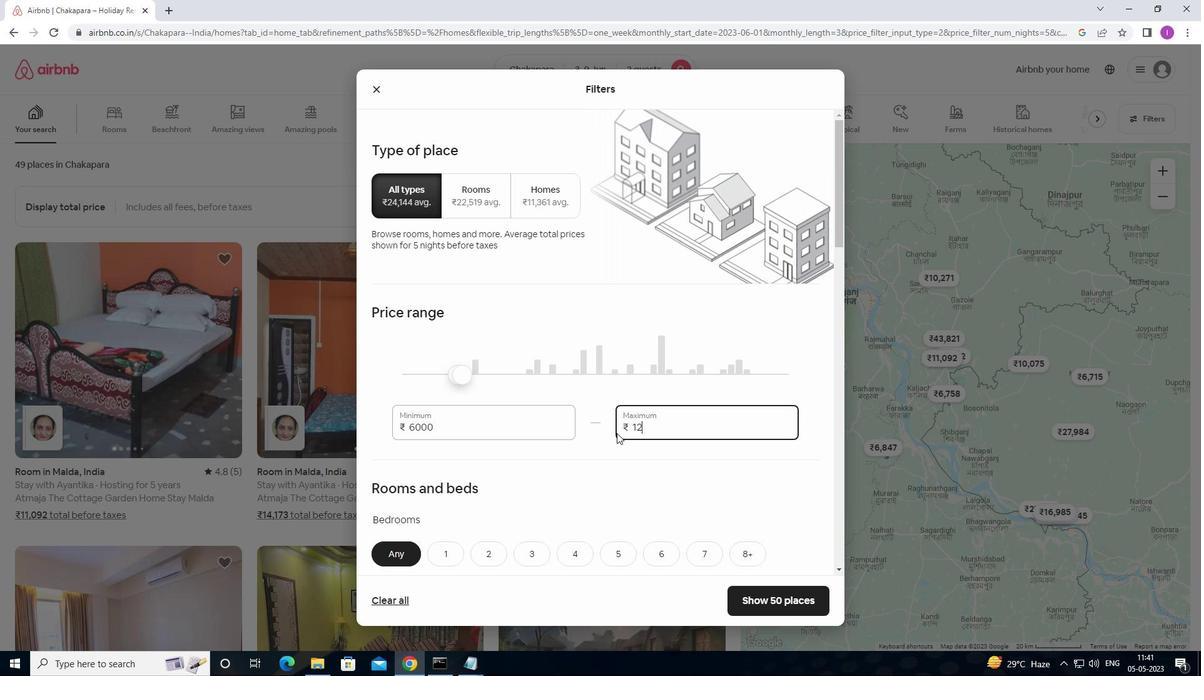 
Action: Key pressed 0
Screenshot: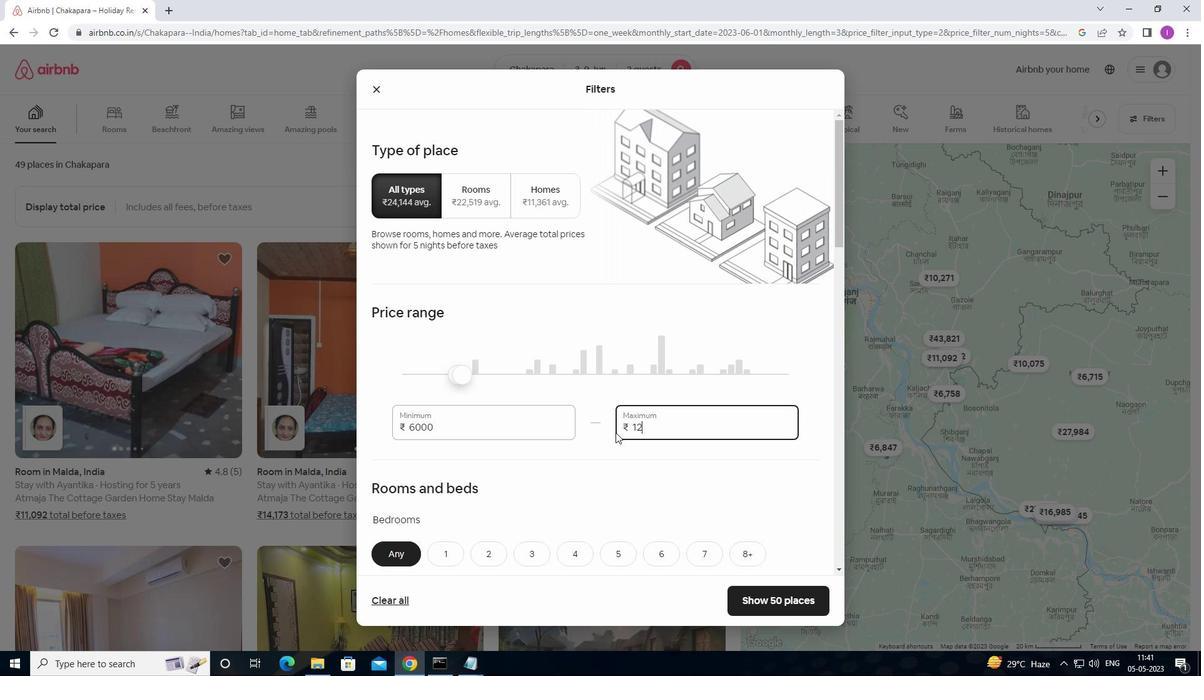 
Action: Mouse moved to (615, 431)
Screenshot: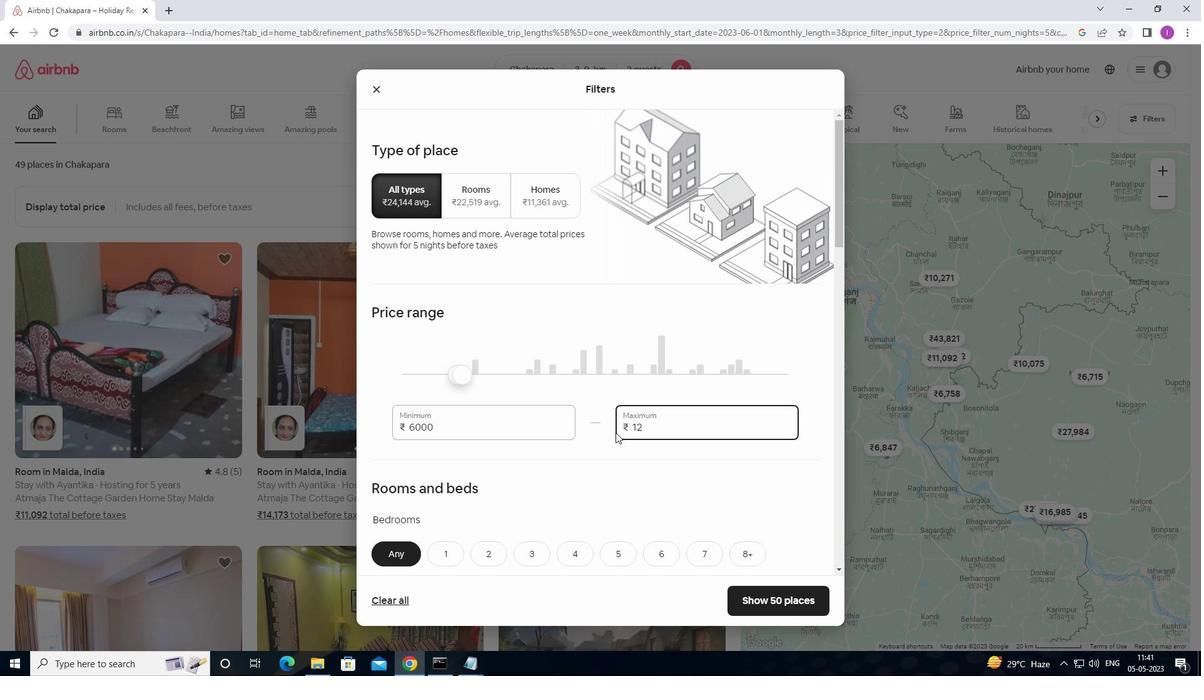 
Action: Key pressed 00
Screenshot: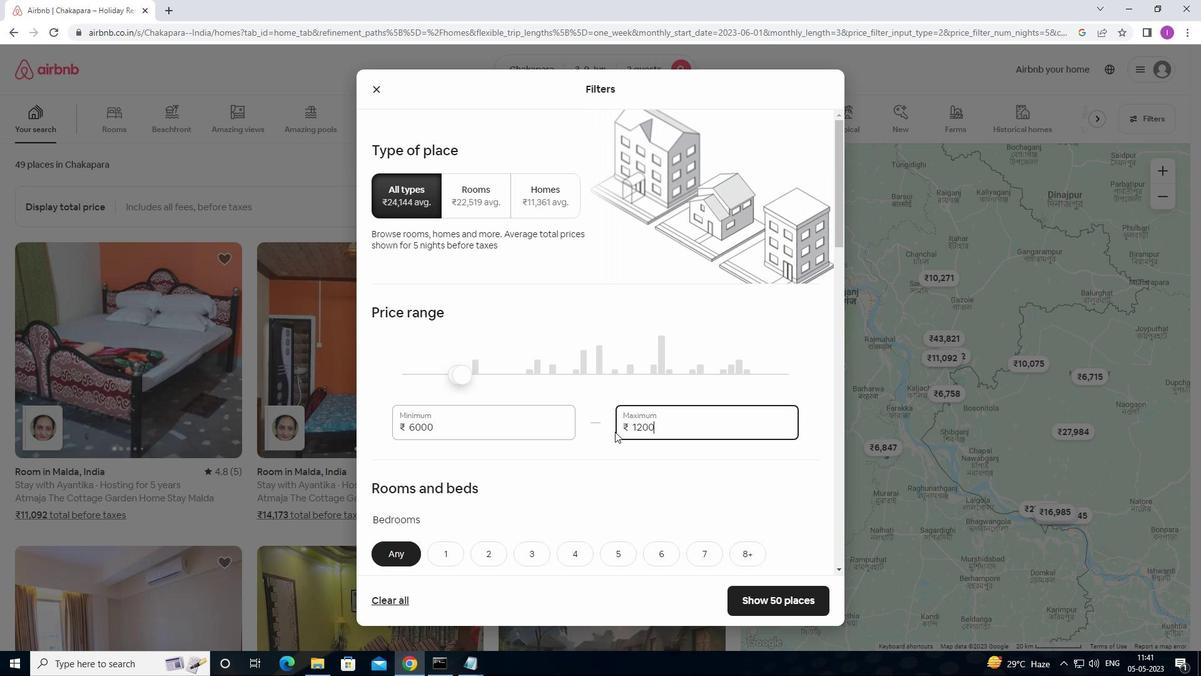 
Action: Mouse moved to (493, 467)
Screenshot: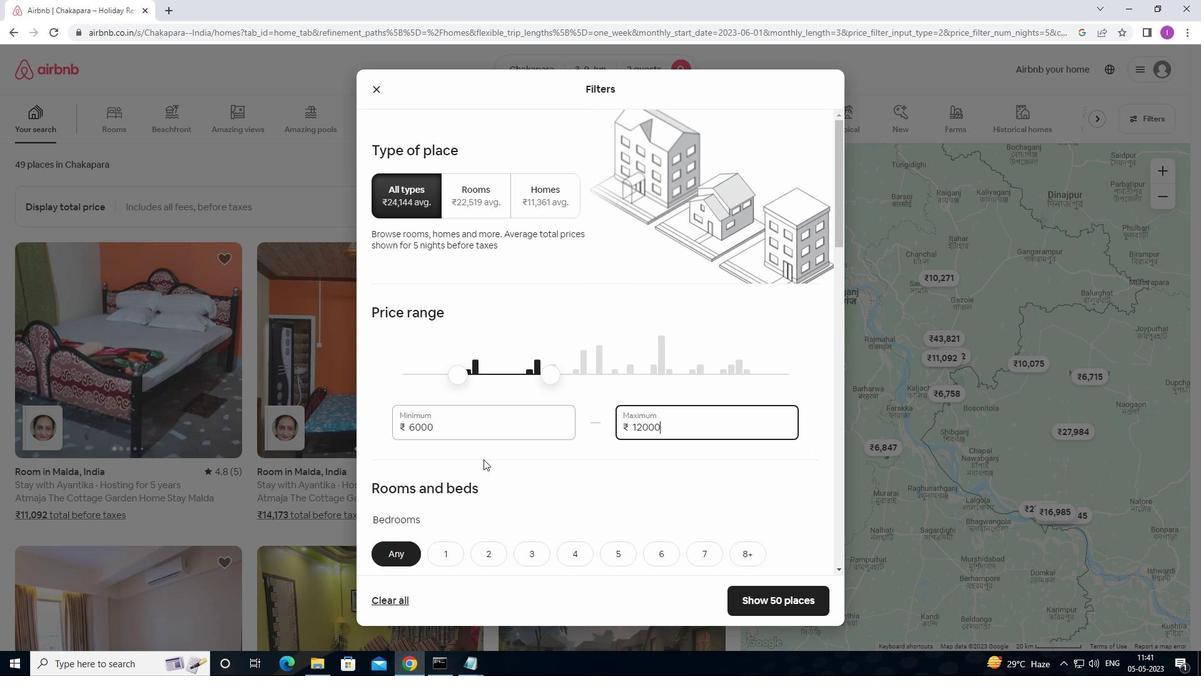 
Action: Mouse scrolled (493, 466) with delta (0, 0)
Screenshot: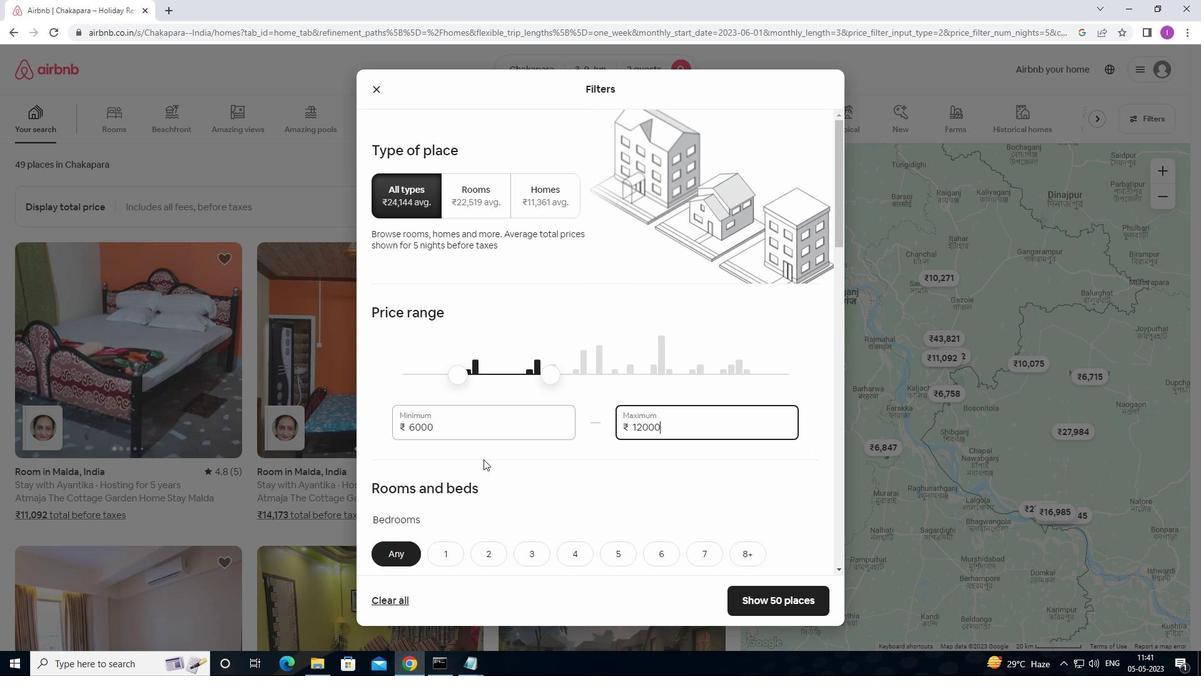
Action: Mouse moved to (497, 473)
Screenshot: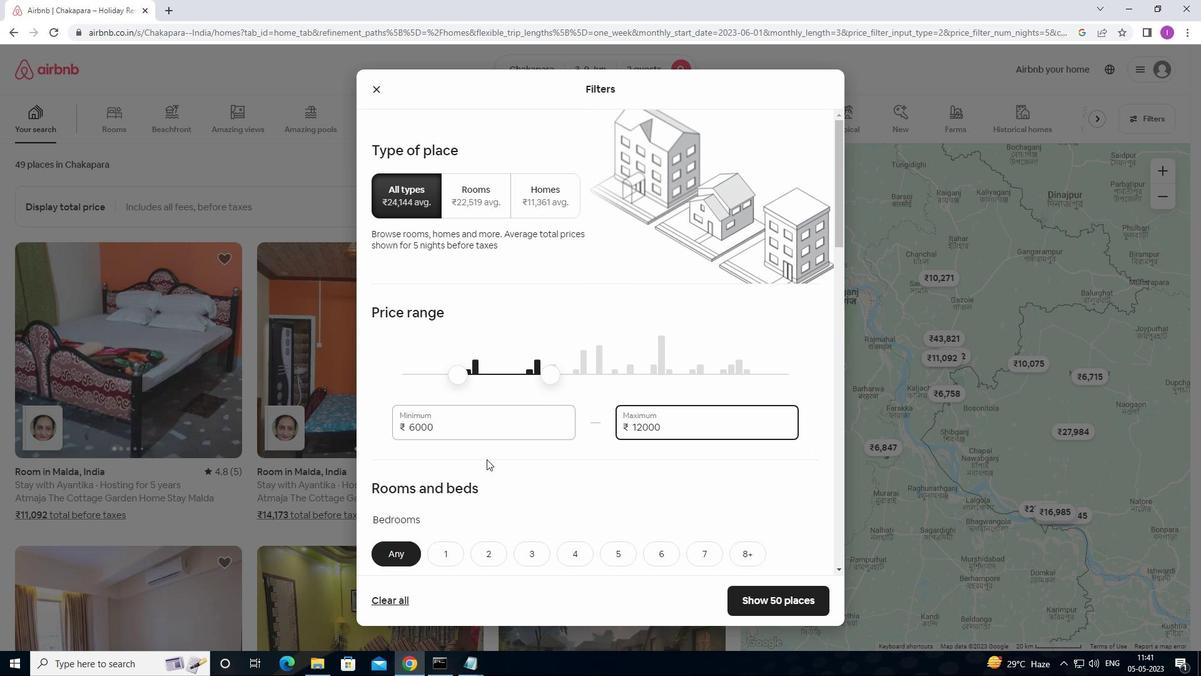 
Action: Mouse scrolled (497, 473) with delta (0, 0)
Screenshot: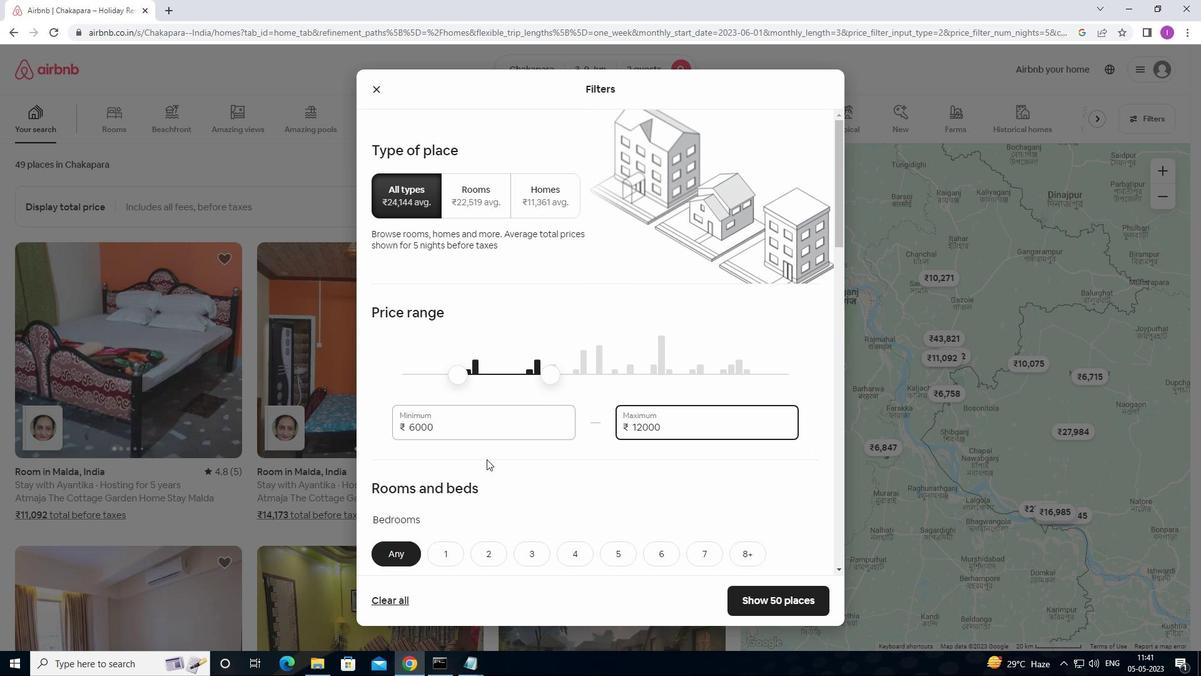 
Action: Mouse moved to (504, 465)
Screenshot: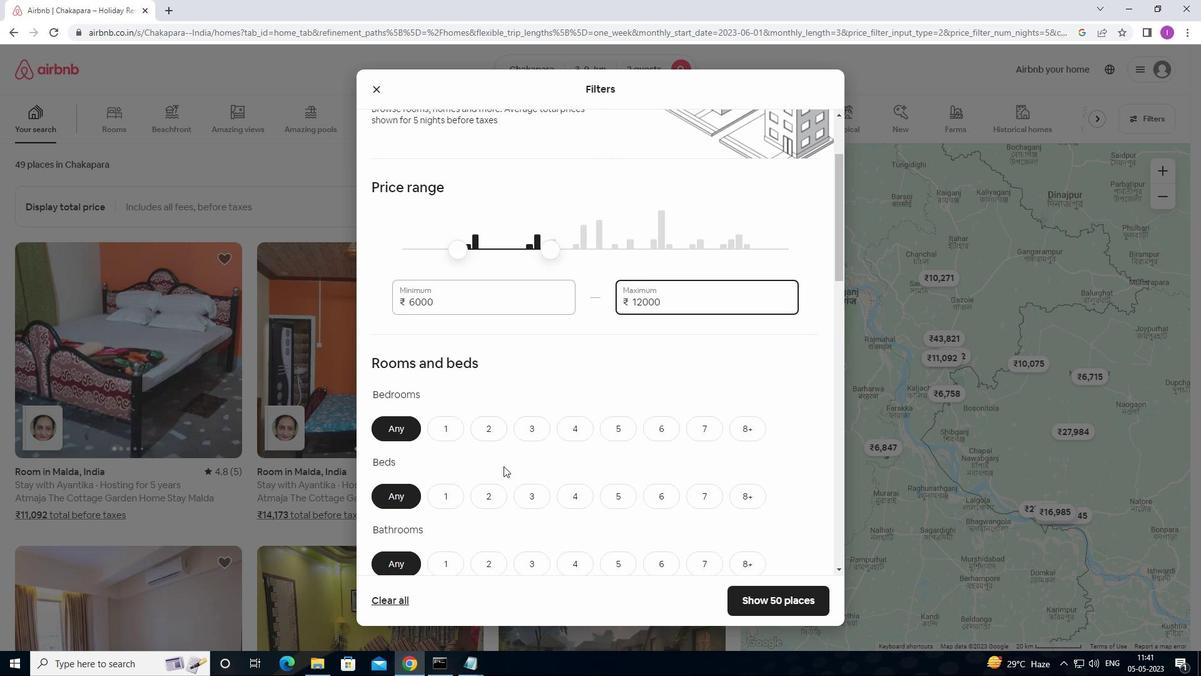 
Action: Mouse scrolled (504, 465) with delta (0, 0)
Screenshot: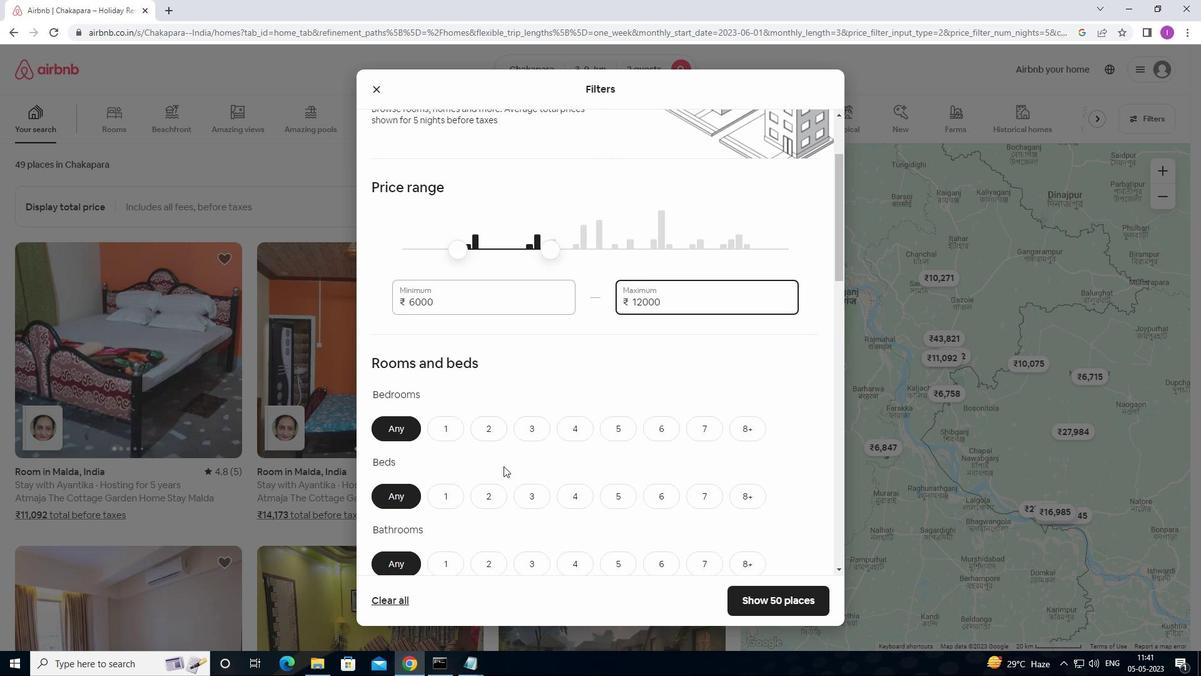 
Action: Mouse moved to (504, 465)
Screenshot: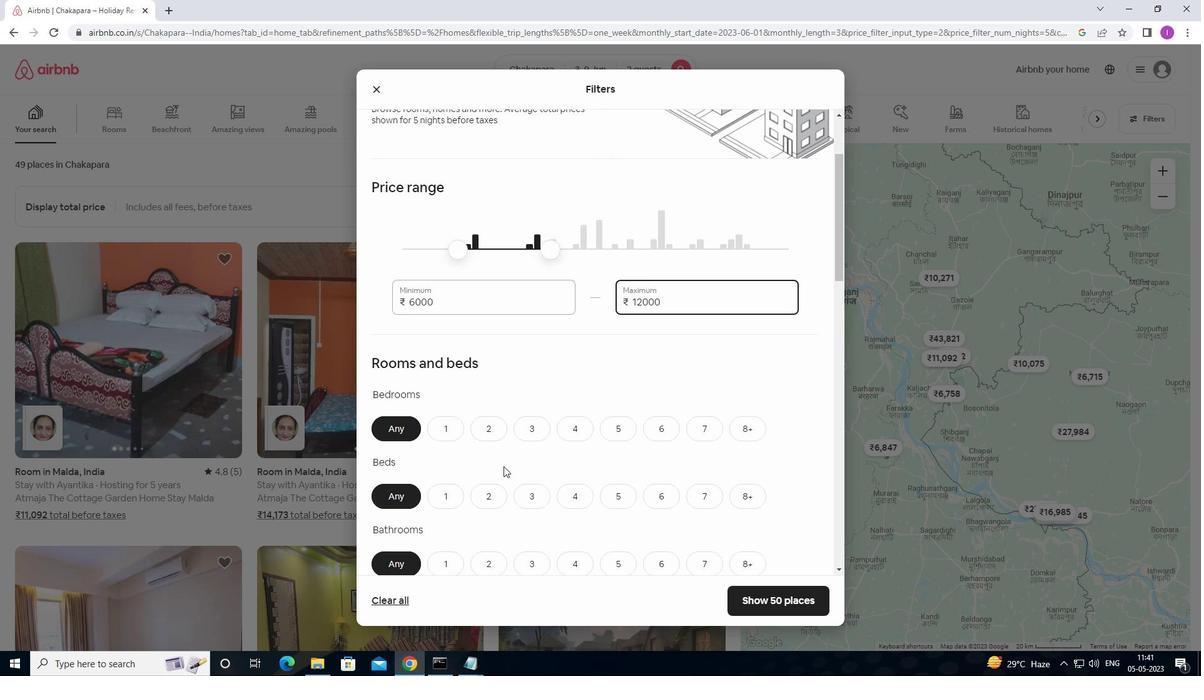 
Action: Mouse scrolled (504, 465) with delta (0, 0)
Screenshot: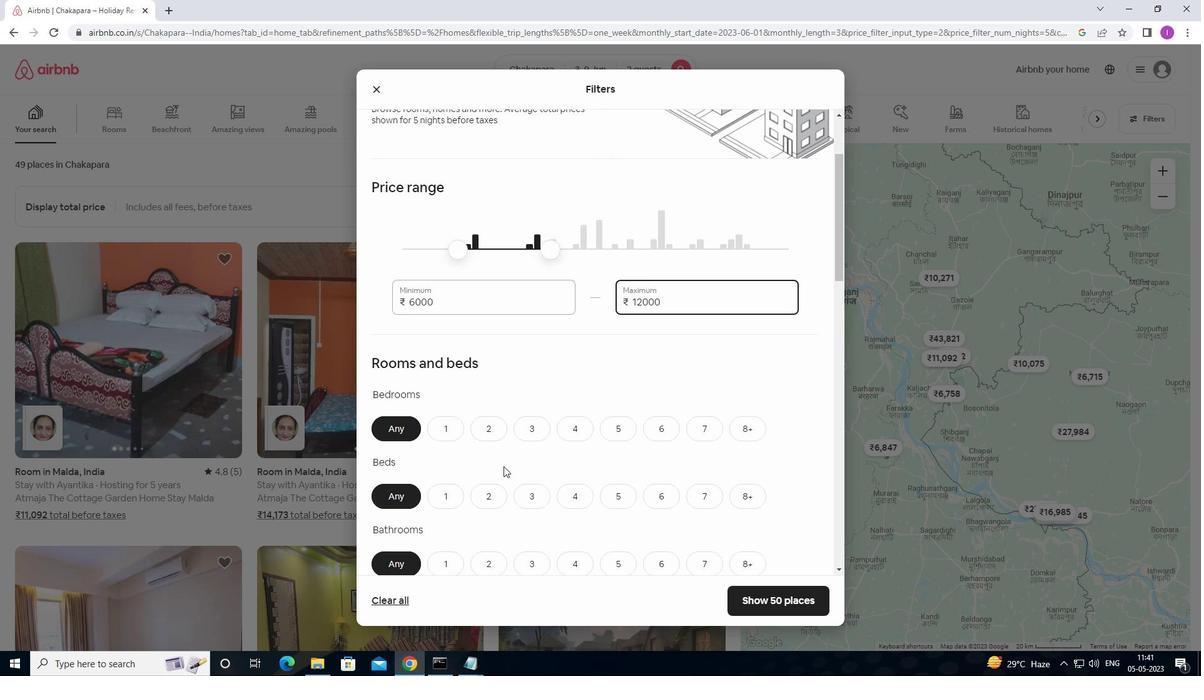 
Action: Mouse scrolled (504, 465) with delta (0, 0)
Screenshot: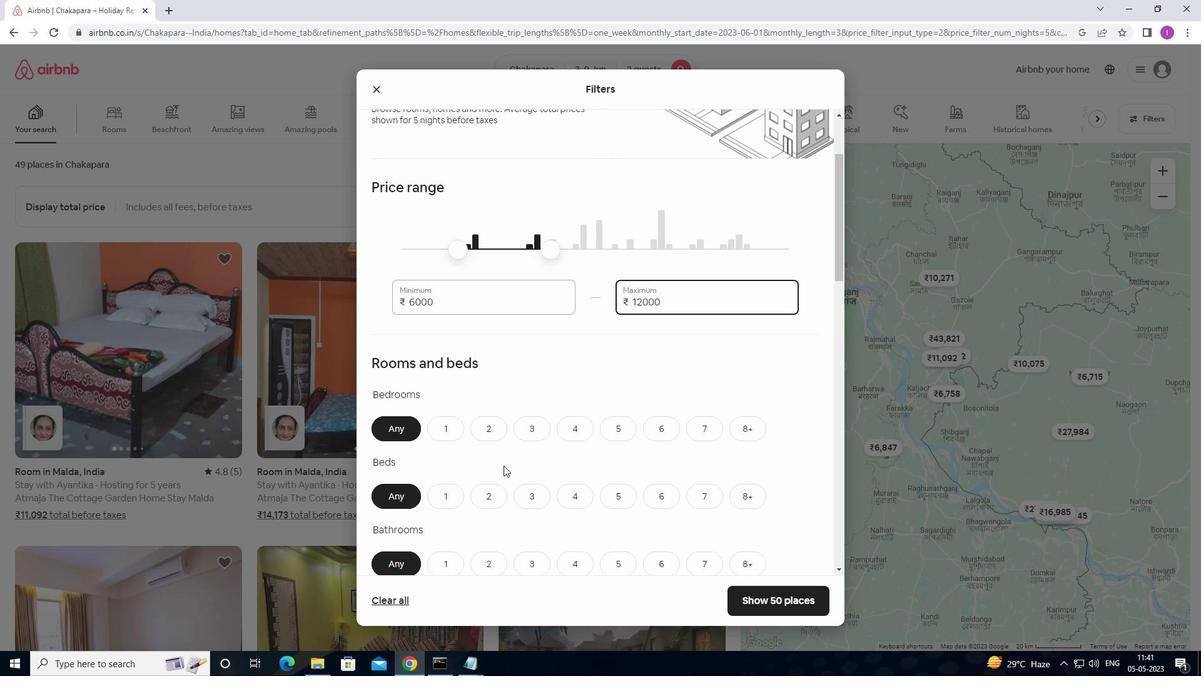 
Action: Mouse moved to (440, 251)
Screenshot: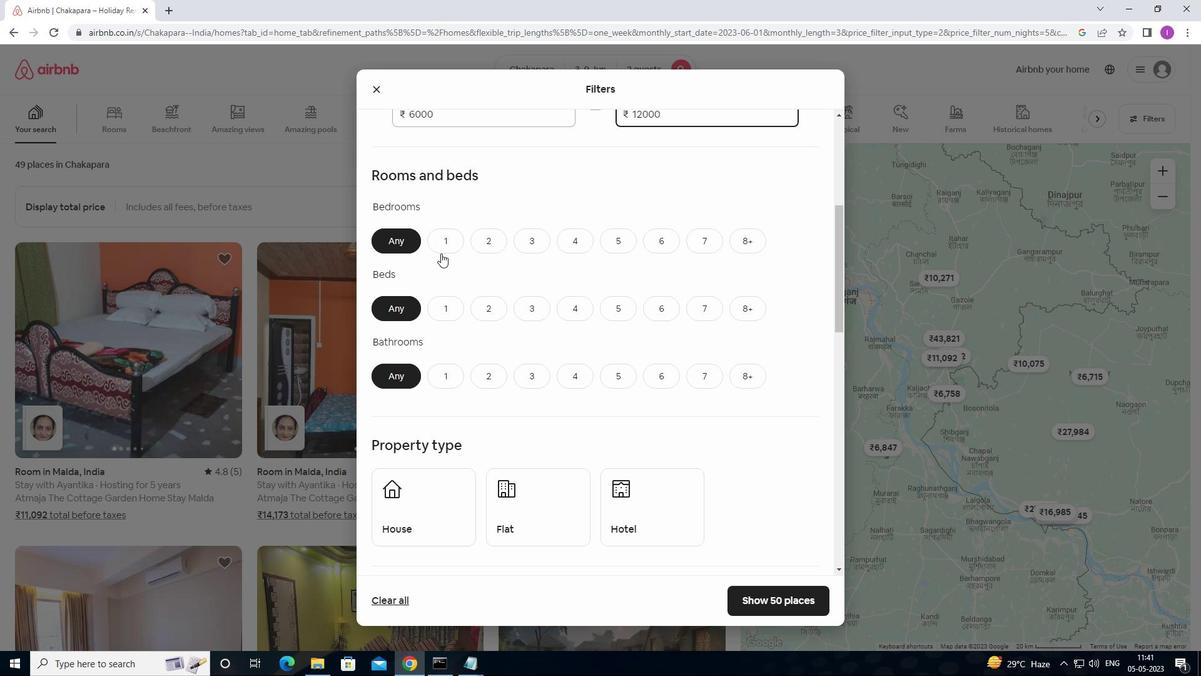 
Action: Mouse pressed left at (440, 251)
Screenshot: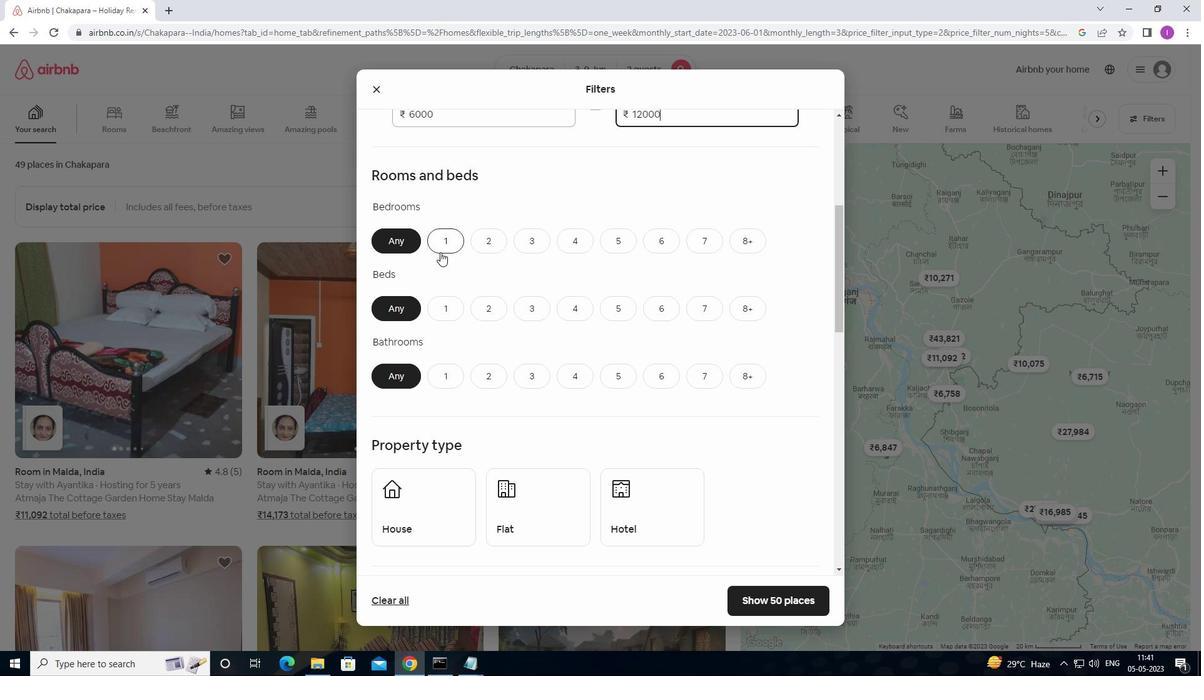 
Action: Mouse moved to (435, 304)
Screenshot: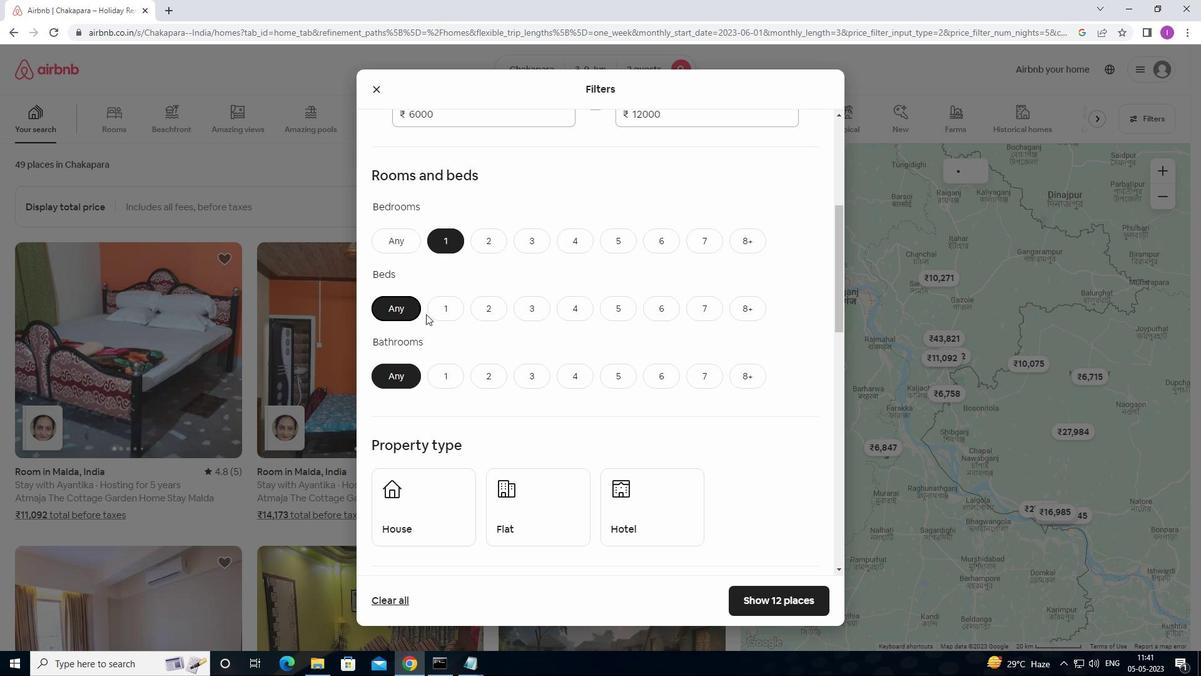 
Action: Mouse pressed left at (435, 304)
Screenshot: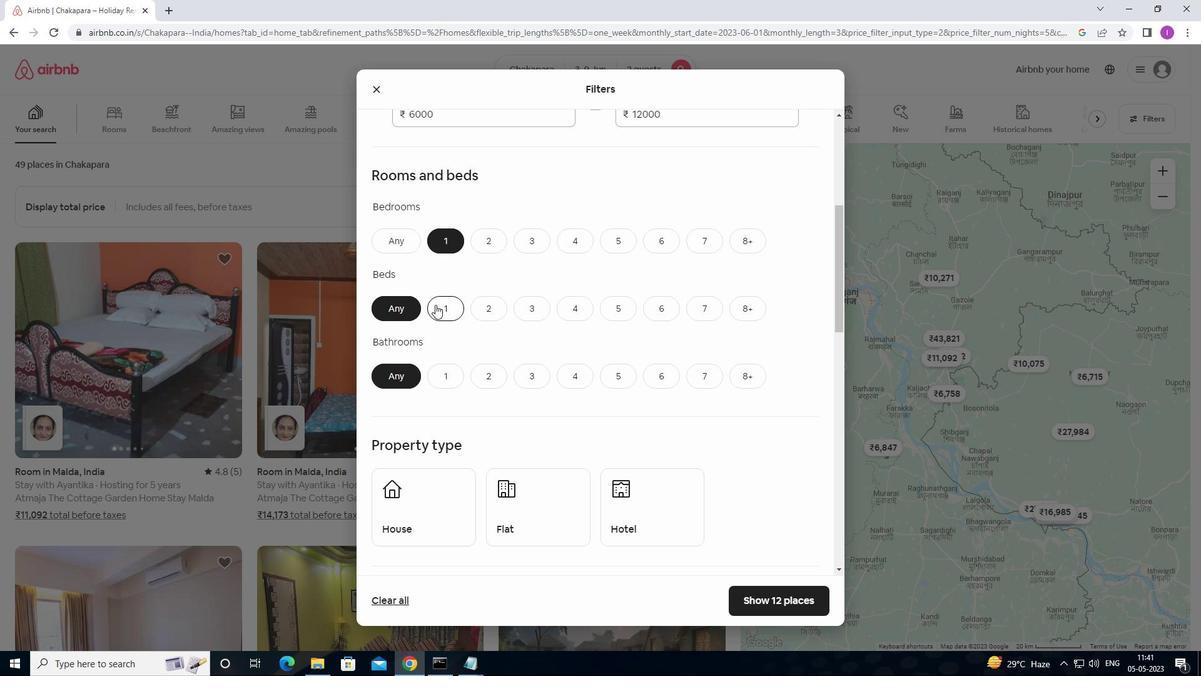 
Action: Mouse moved to (449, 380)
Screenshot: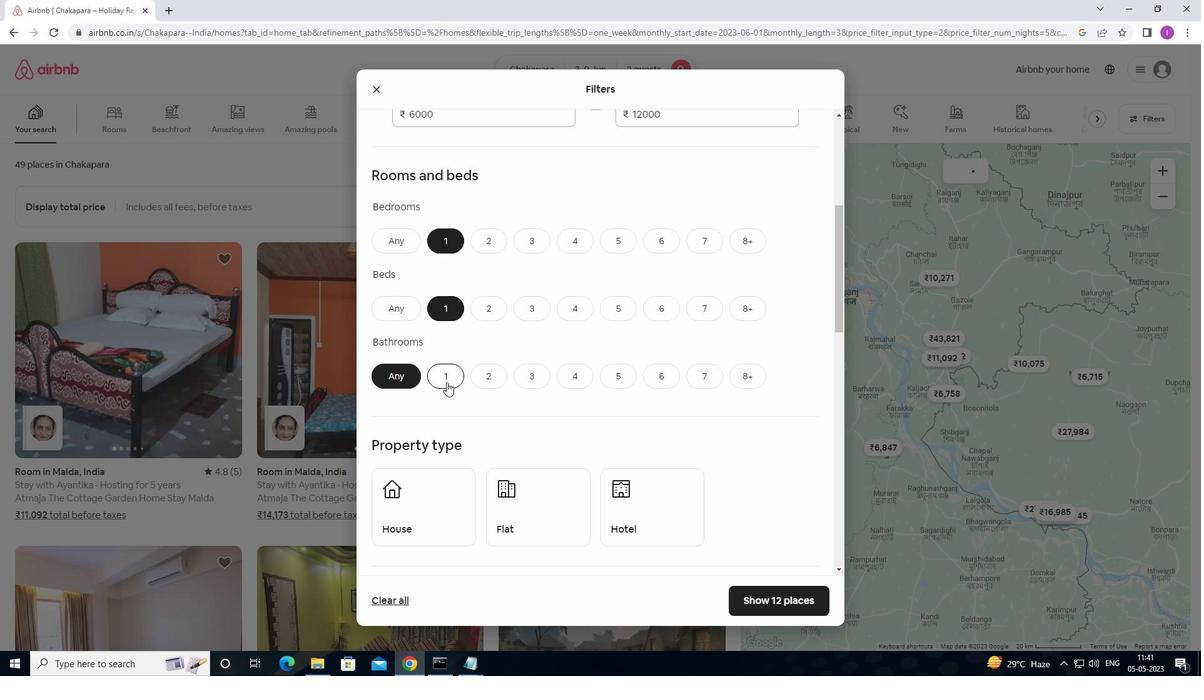 
Action: Mouse pressed left at (449, 380)
Screenshot: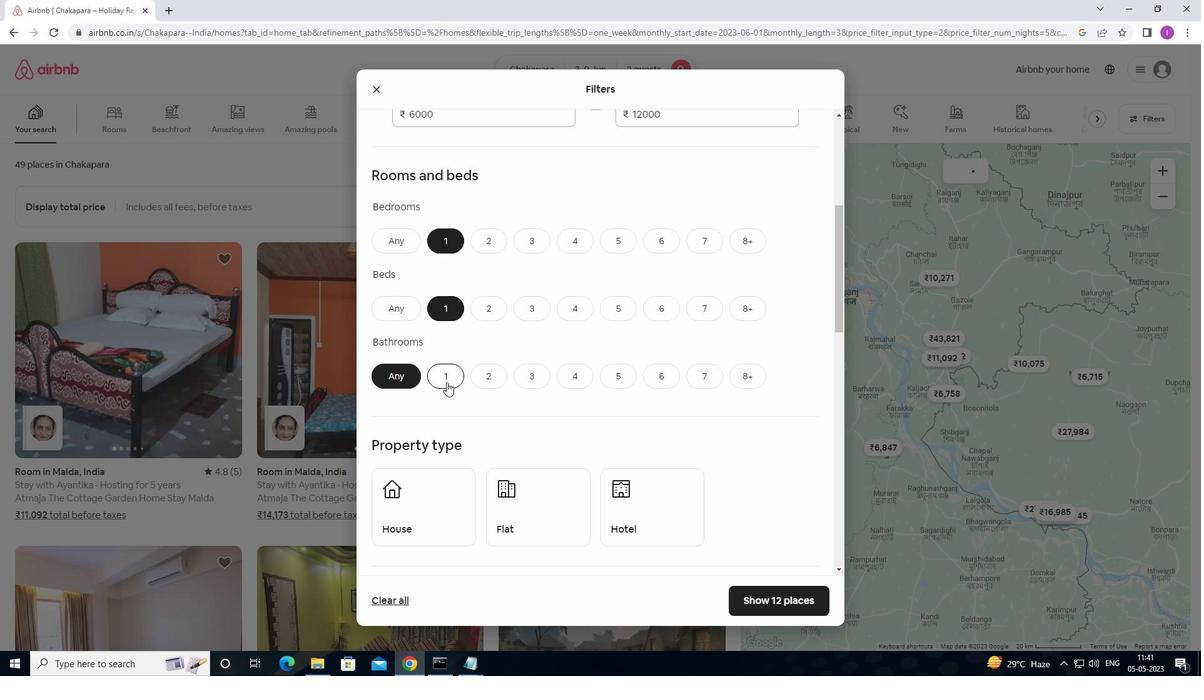 
Action: Mouse moved to (426, 366)
Screenshot: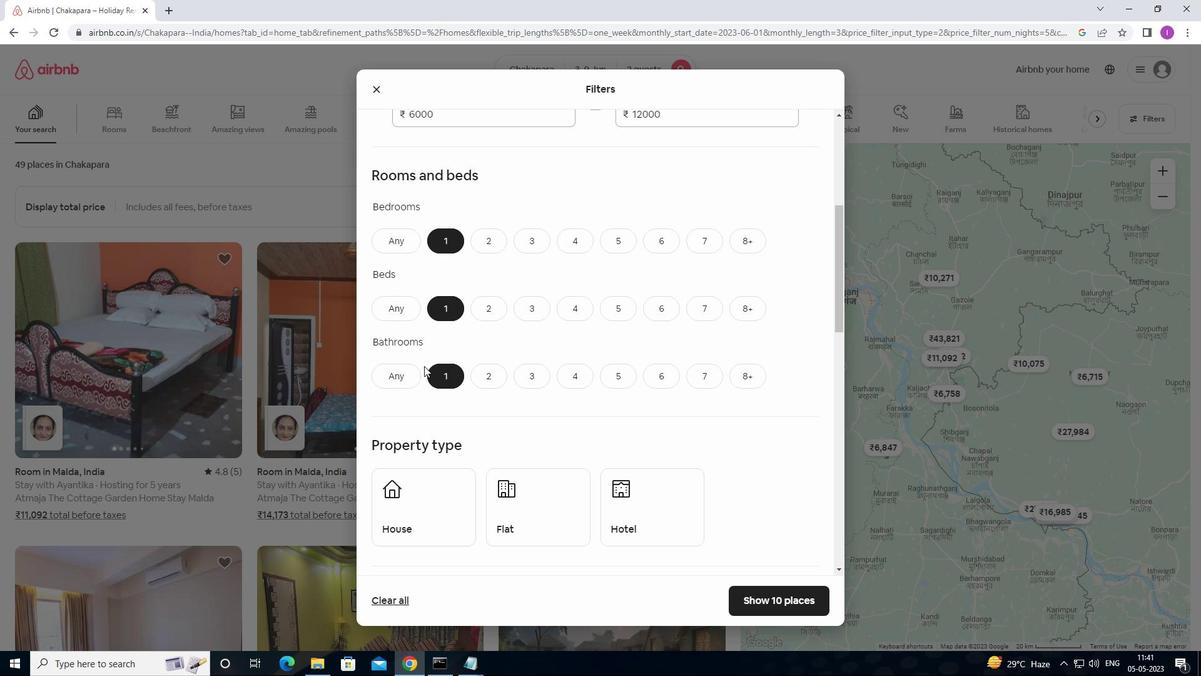 
Action: Mouse scrolled (426, 366) with delta (0, 0)
Screenshot: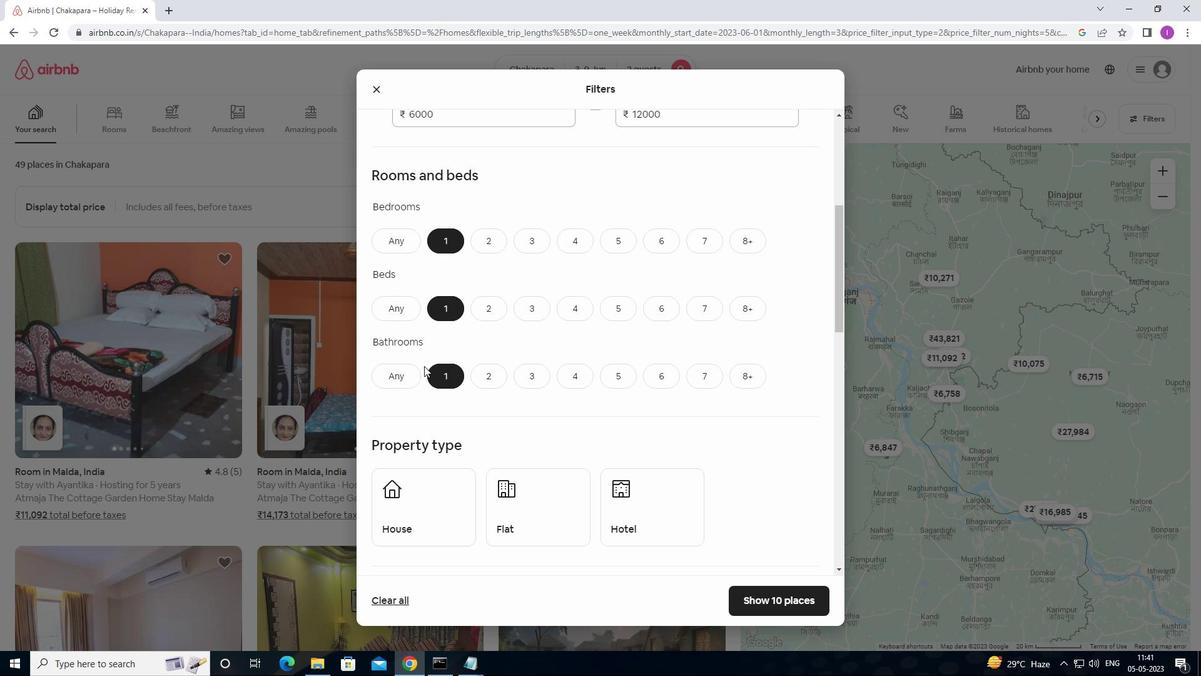 
Action: Mouse moved to (428, 367)
Screenshot: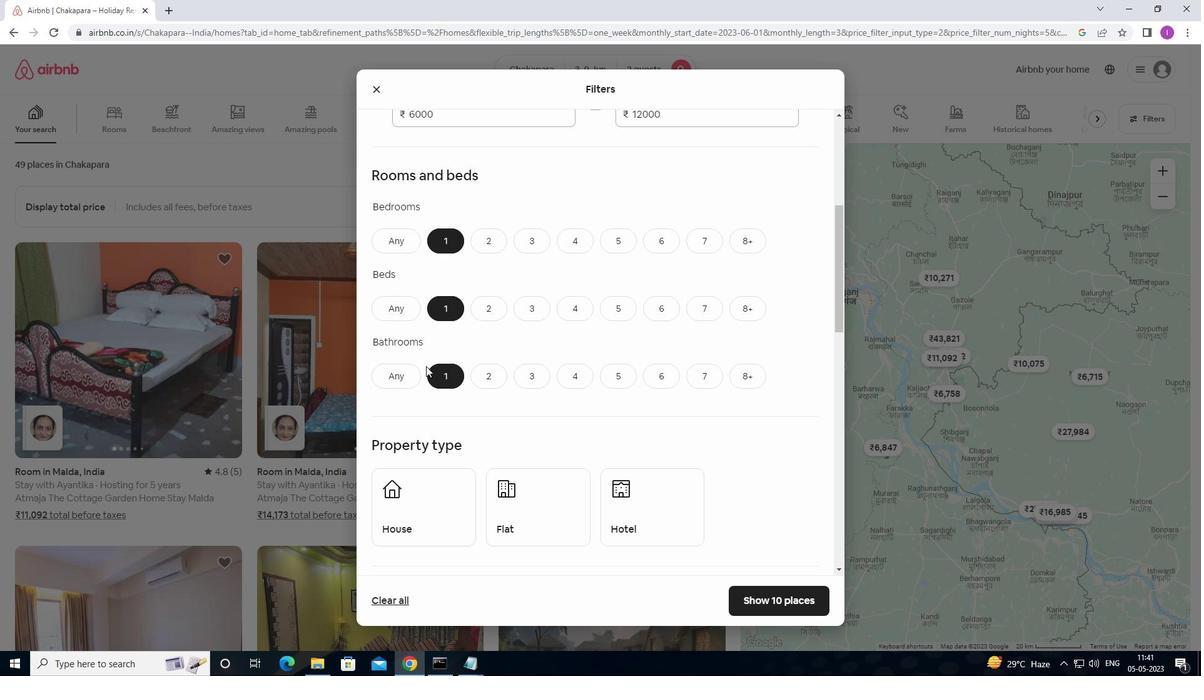 
Action: Mouse scrolled (428, 366) with delta (0, 0)
Screenshot: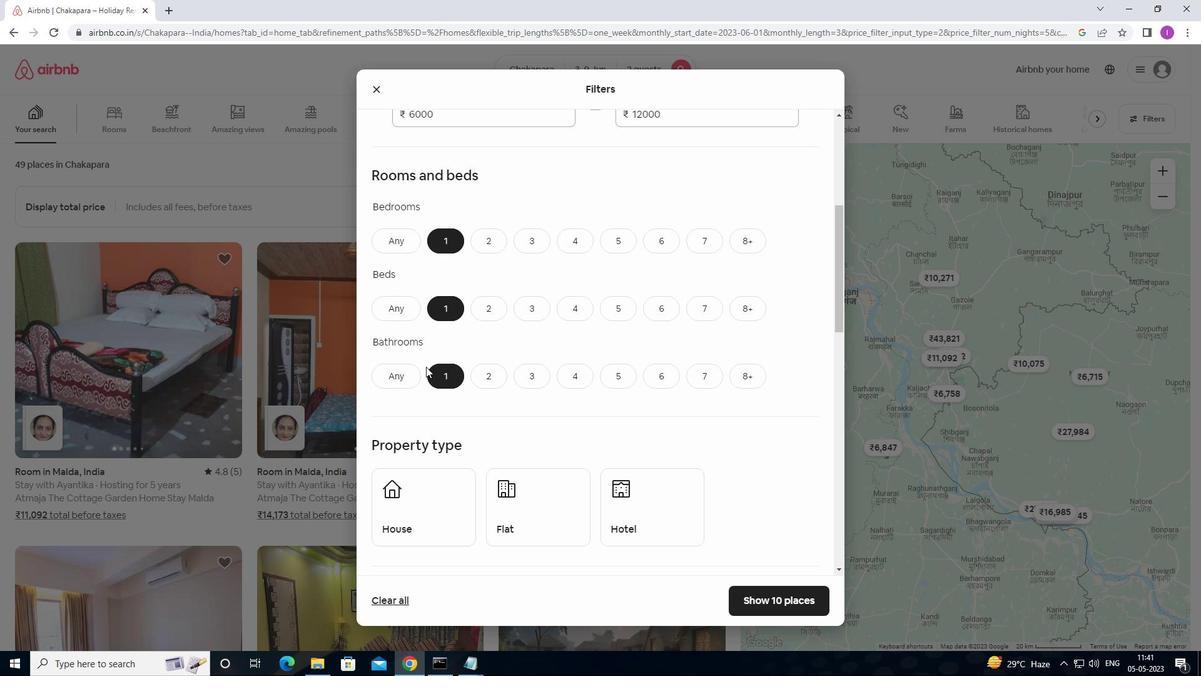 
Action: Mouse moved to (406, 371)
Screenshot: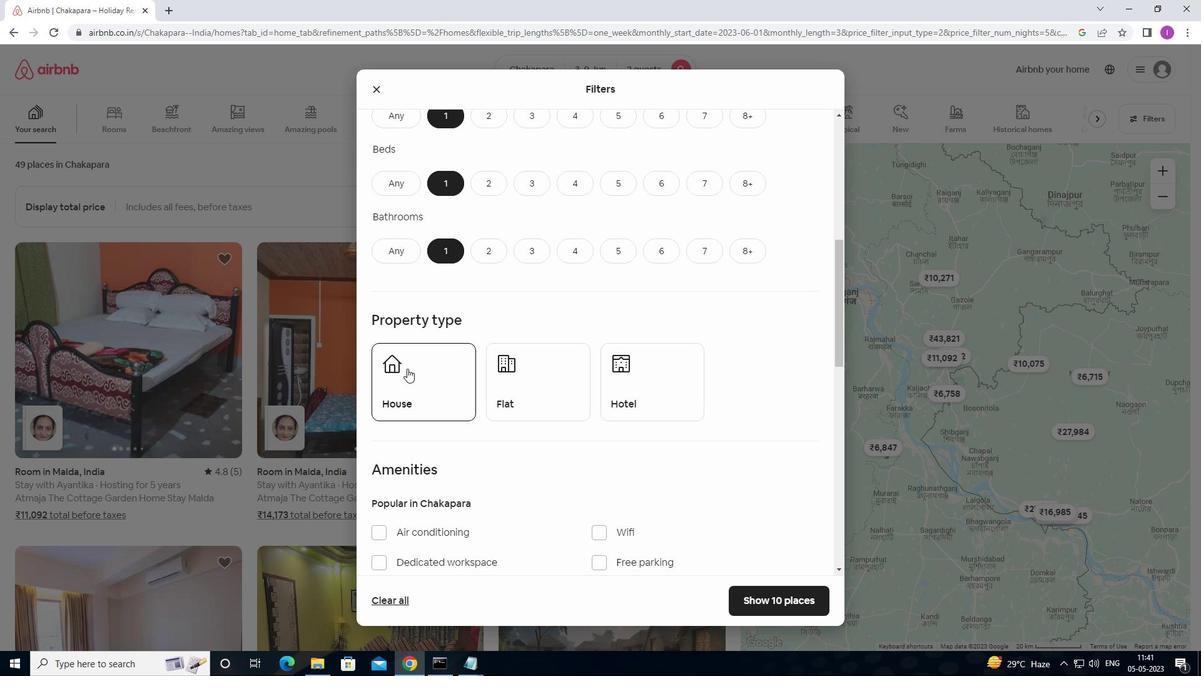 
Action: Mouse pressed left at (406, 371)
Screenshot: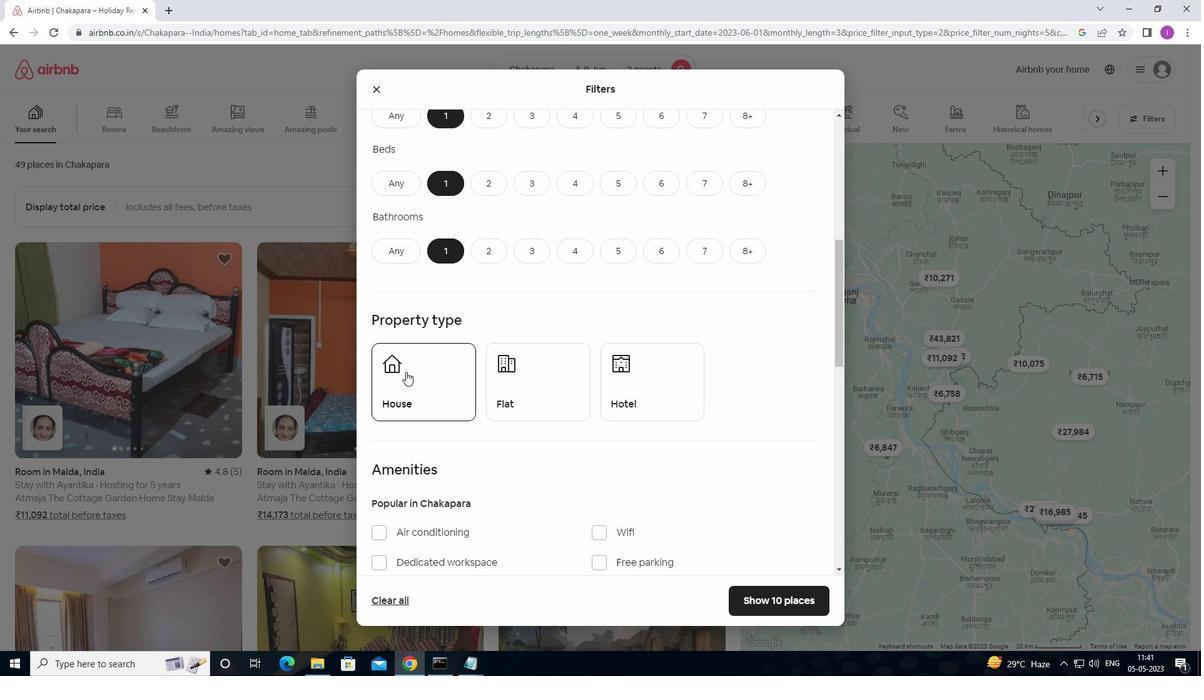 
Action: Mouse moved to (507, 375)
Screenshot: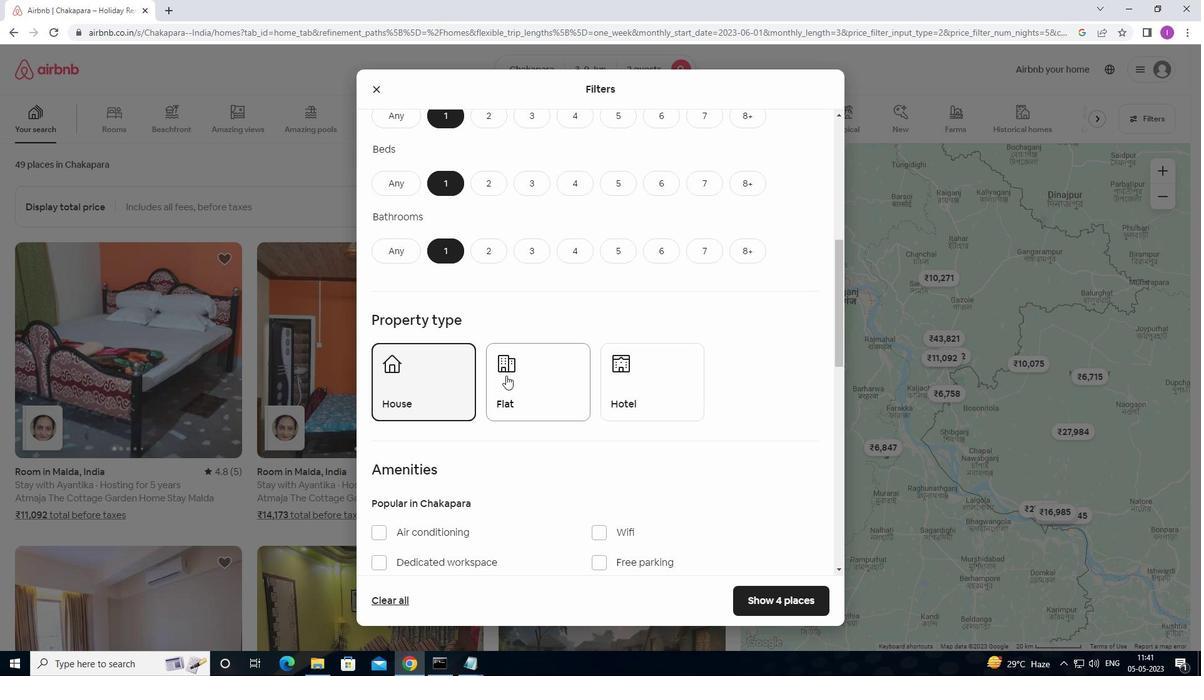 
Action: Mouse pressed left at (507, 375)
Screenshot: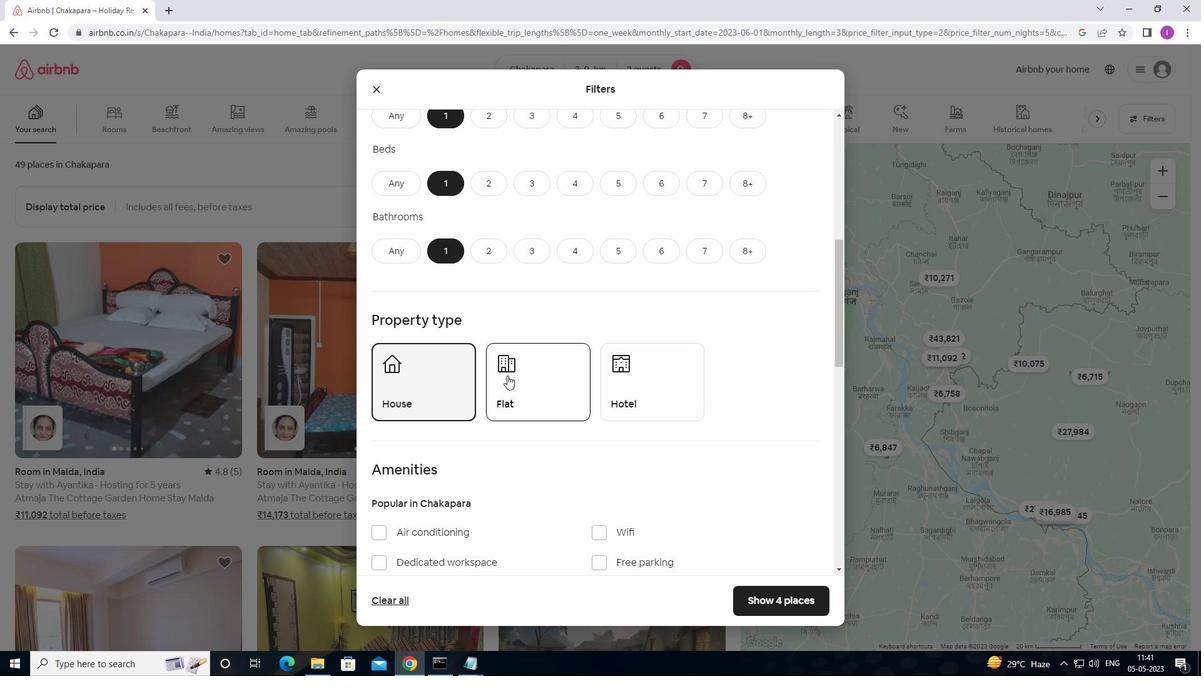 
Action: Mouse moved to (614, 393)
Screenshot: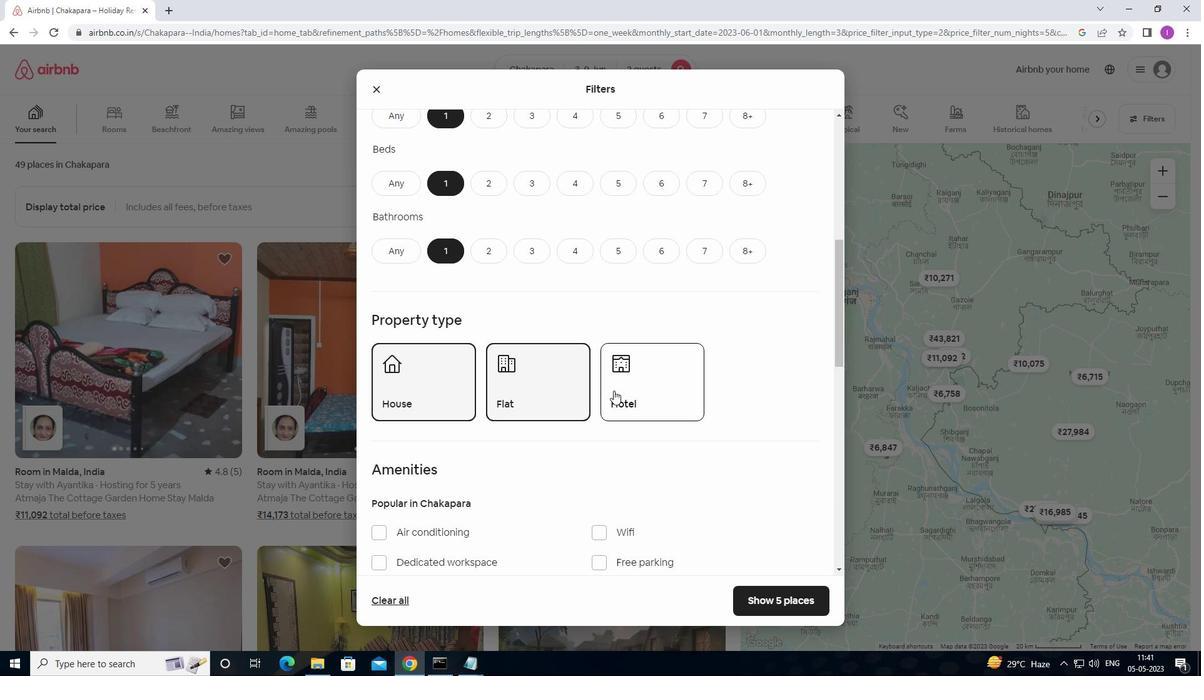 
Action: Mouse pressed left at (614, 393)
Screenshot: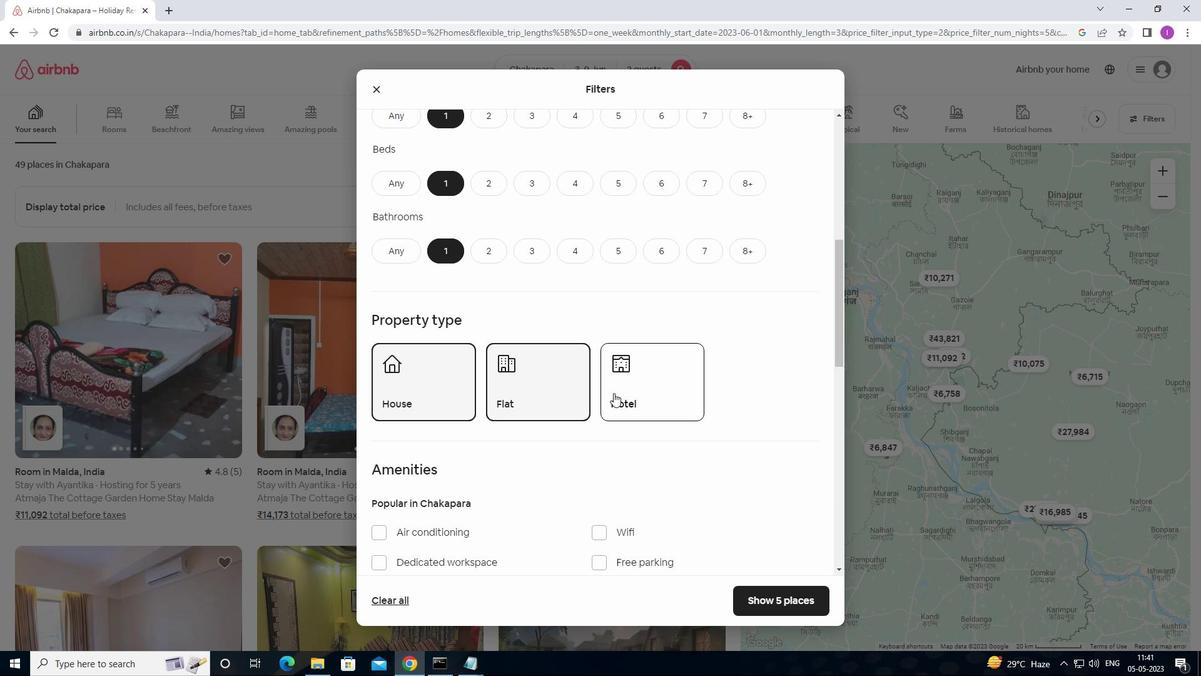 
Action: Mouse moved to (515, 402)
Screenshot: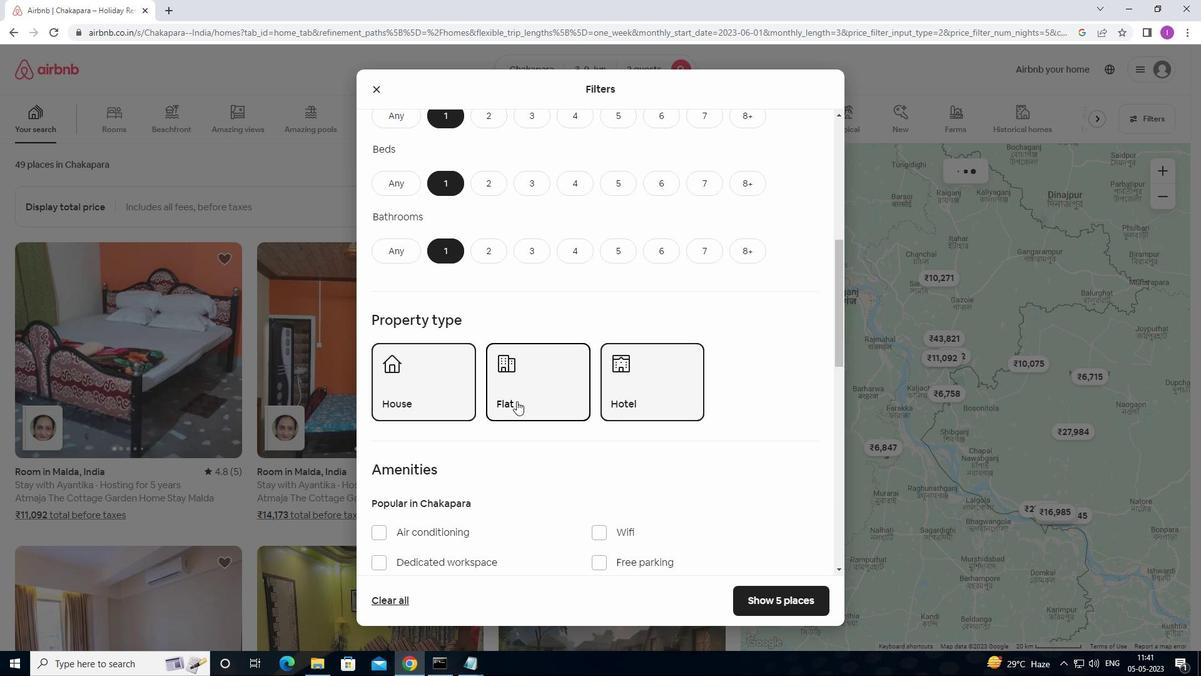 
Action: Mouse scrolled (515, 401) with delta (0, 0)
Screenshot: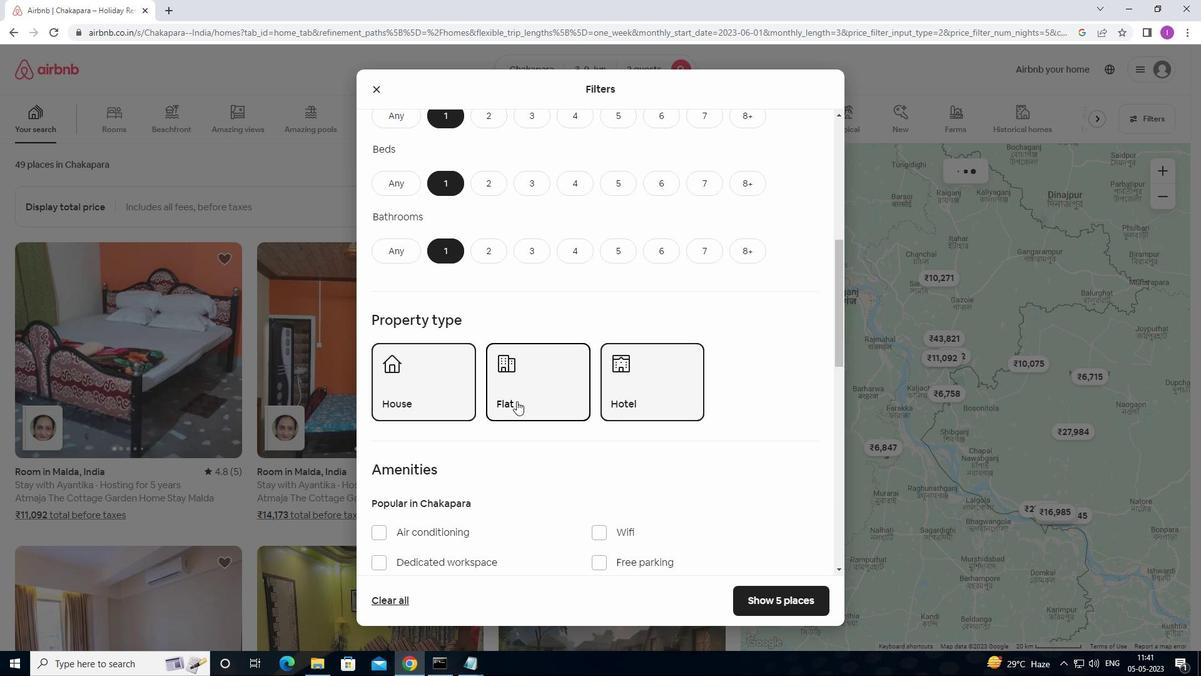 
Action: Mouse scrolled (515, 401) with delta (0, 0)
Screenshot: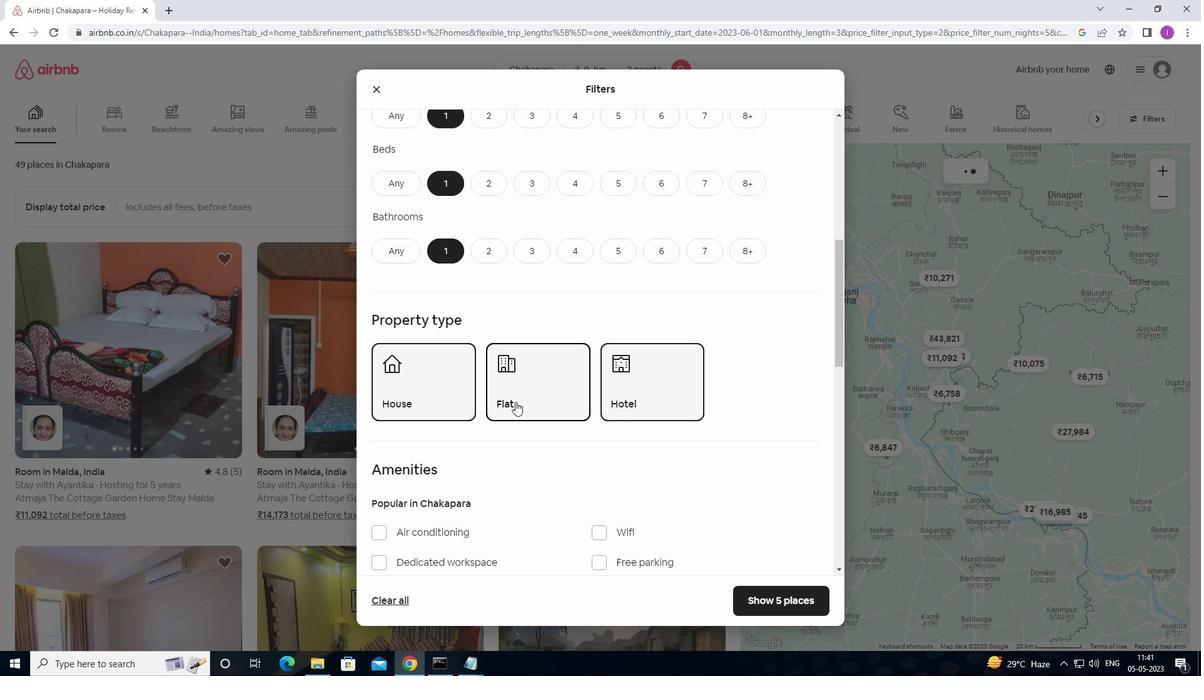 
Action: Mouse scrolled (515, 401) with delta (0, 0)
Screenshot: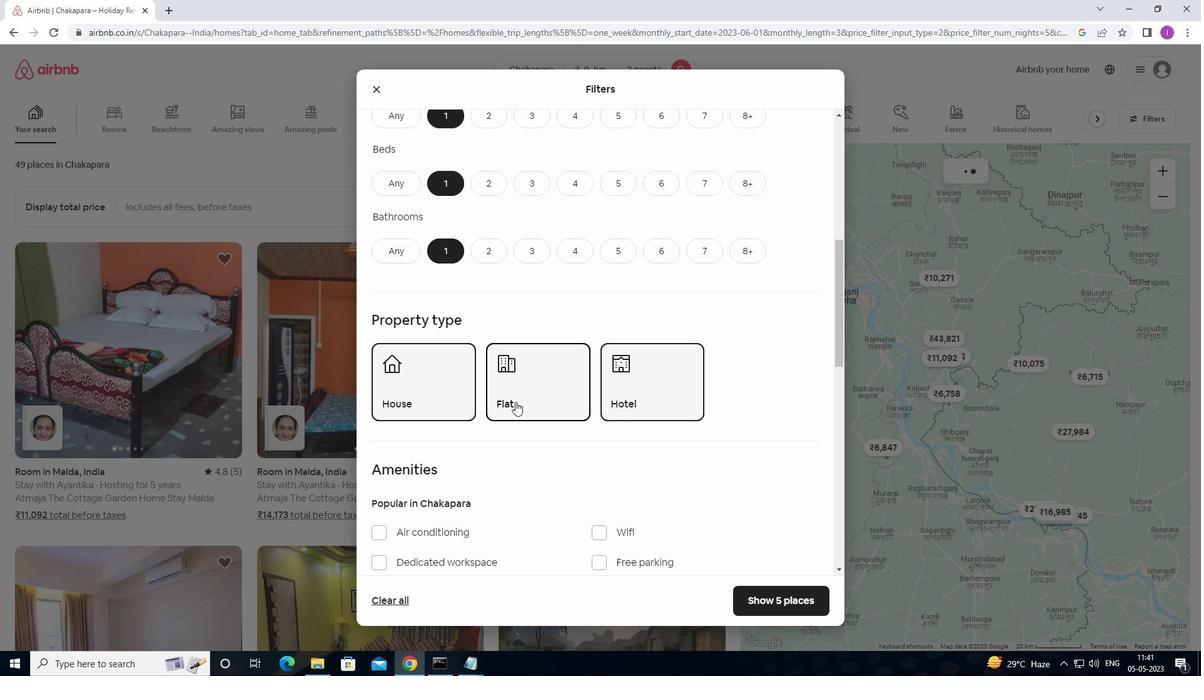 
Action: Mouse scrolled (515, 401) with delta (0, 0)
Screenshot: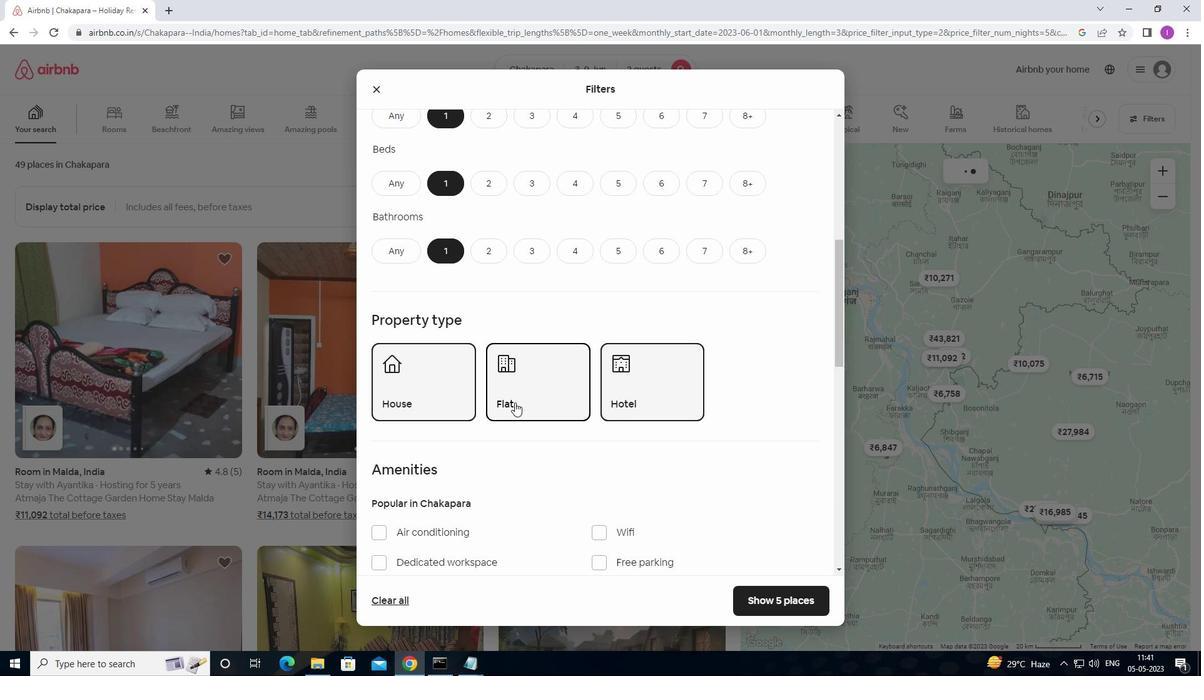 
Action: Mouse moved to (527, 385)
Screenshot: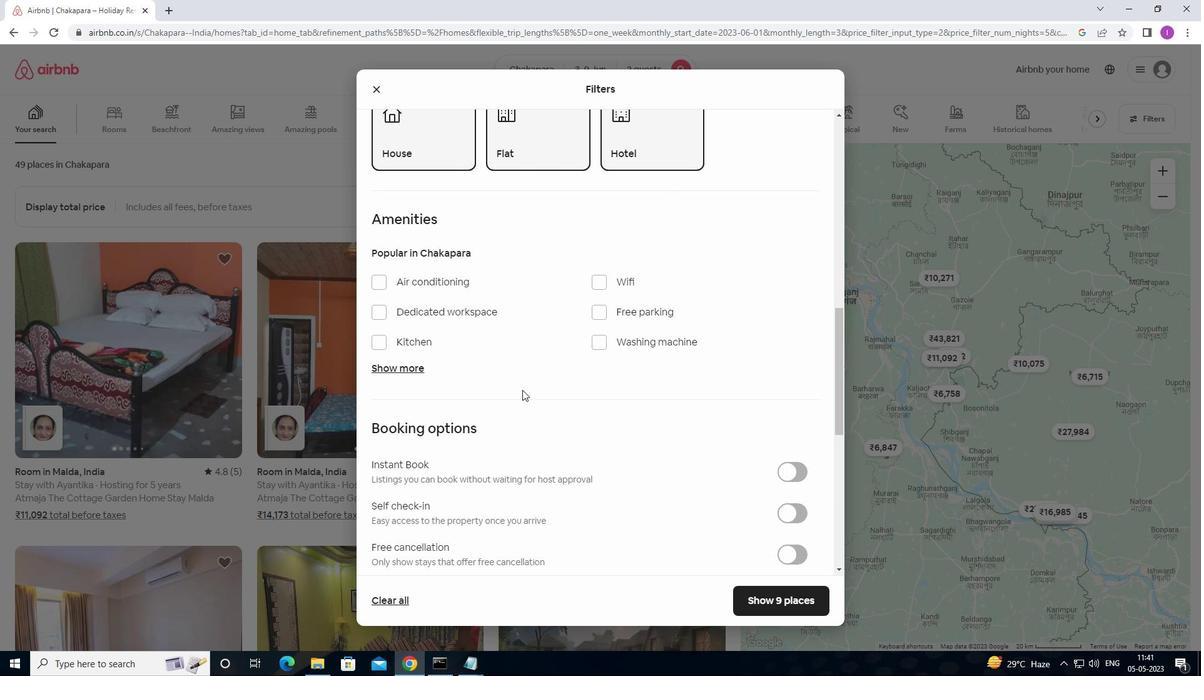 
Action: Mouse scrolled (527, 384) with delta (0, 0)
Screenshot: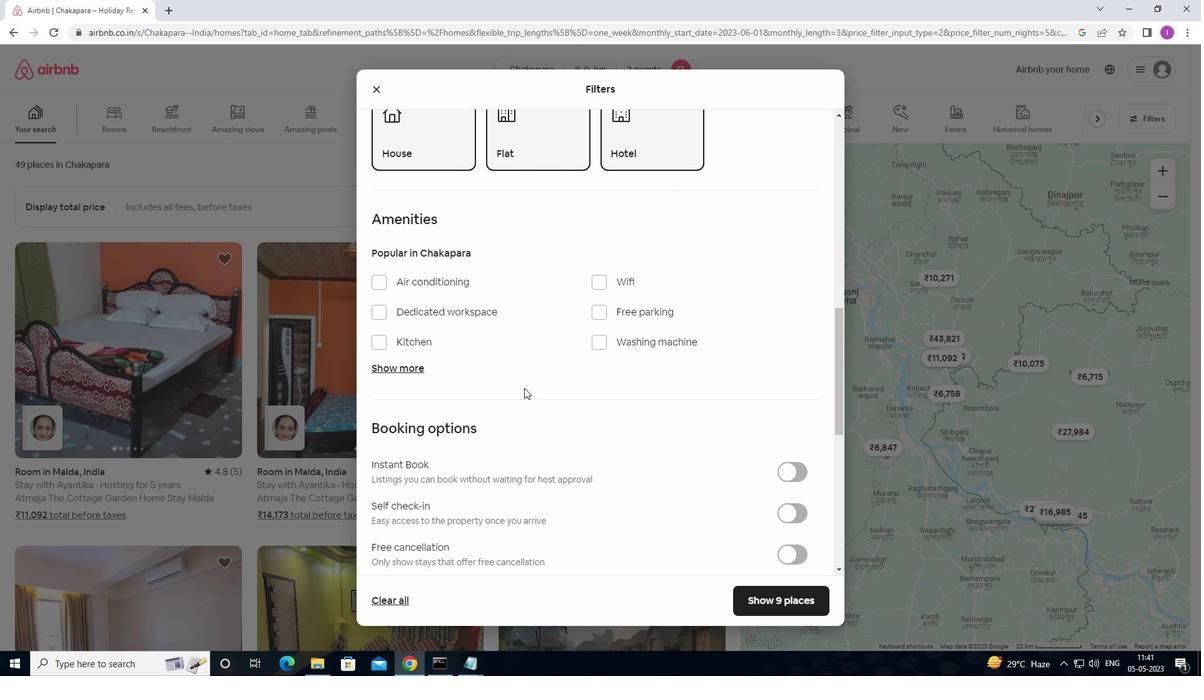 
Action: Mouse moved to (528, 385)
Screenshot: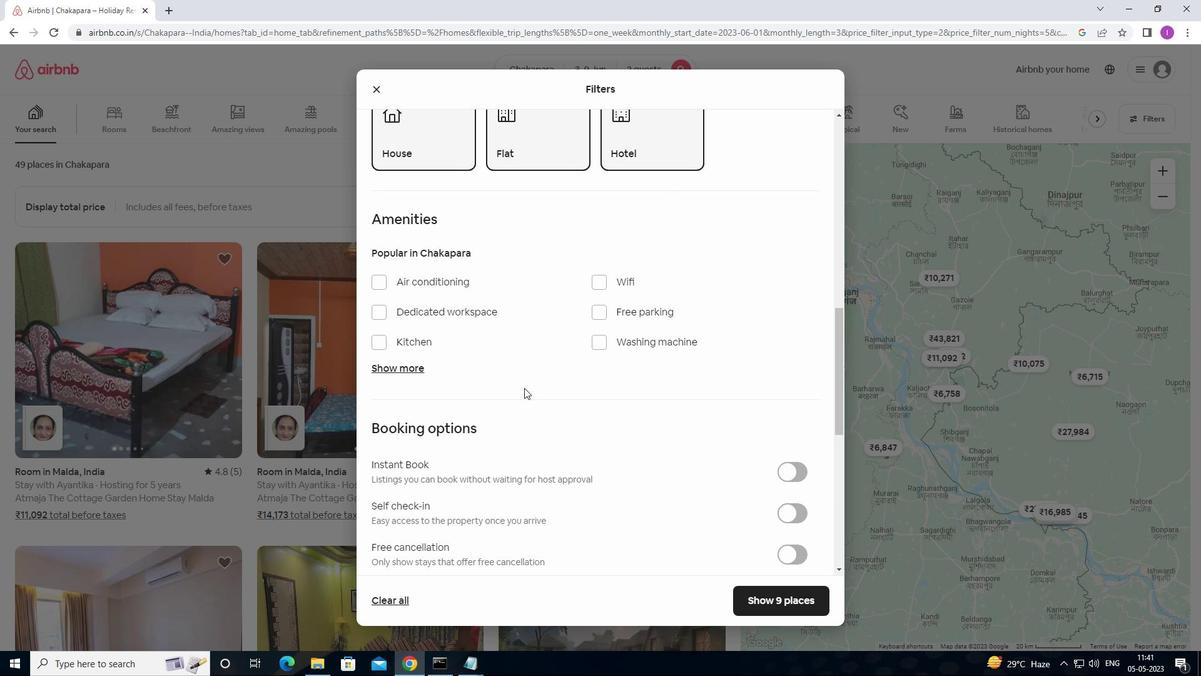 
Action: Mouse scrolled (528, 384) with delta (0, 0)
Screenshot: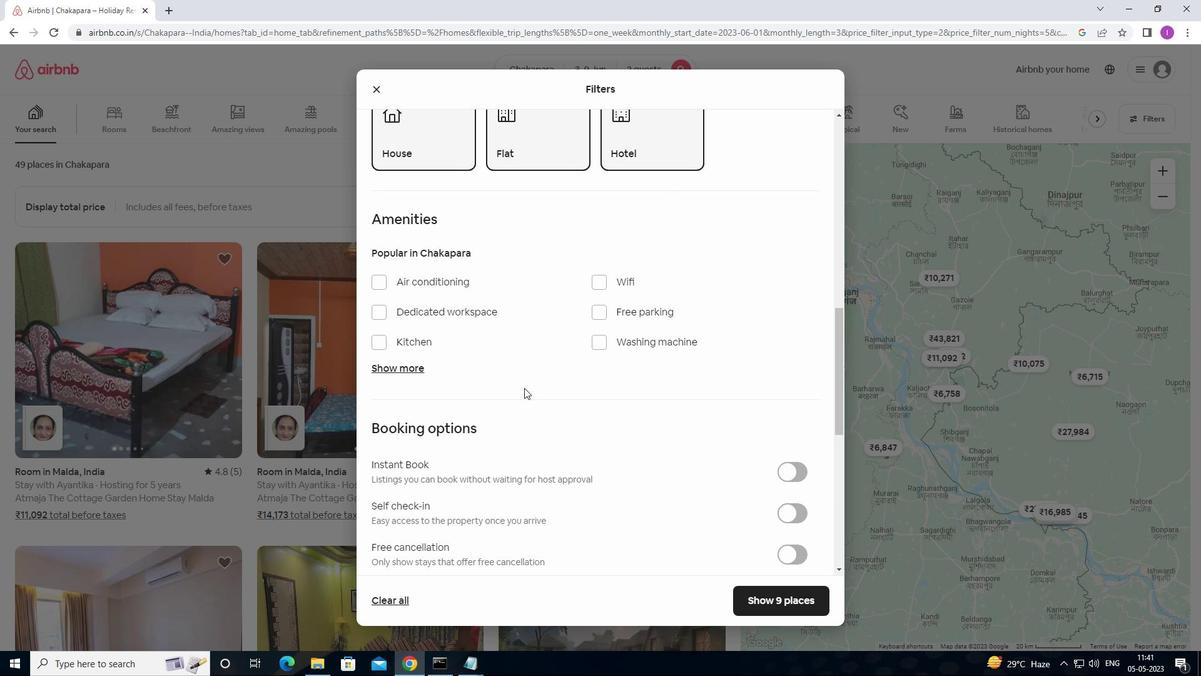 
Action: Mouse scrolled (528, 384) with delta (0, 0)
Screenshot: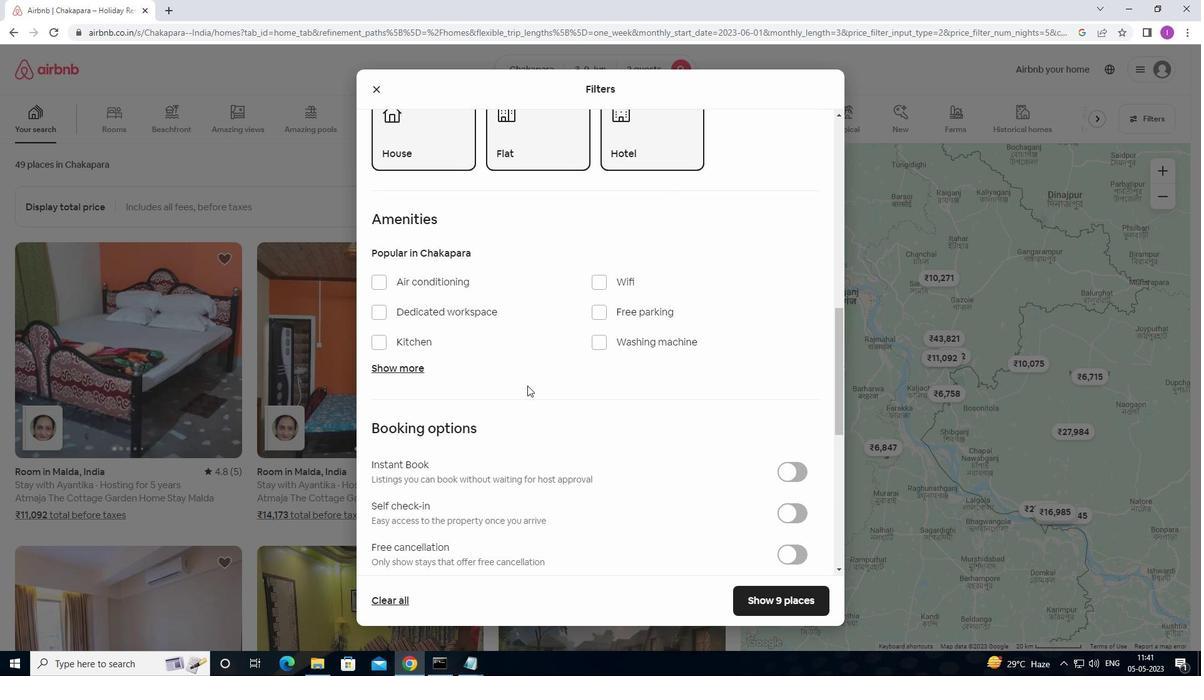 
Action: Mouse moved to (808, 324)
Screenshot: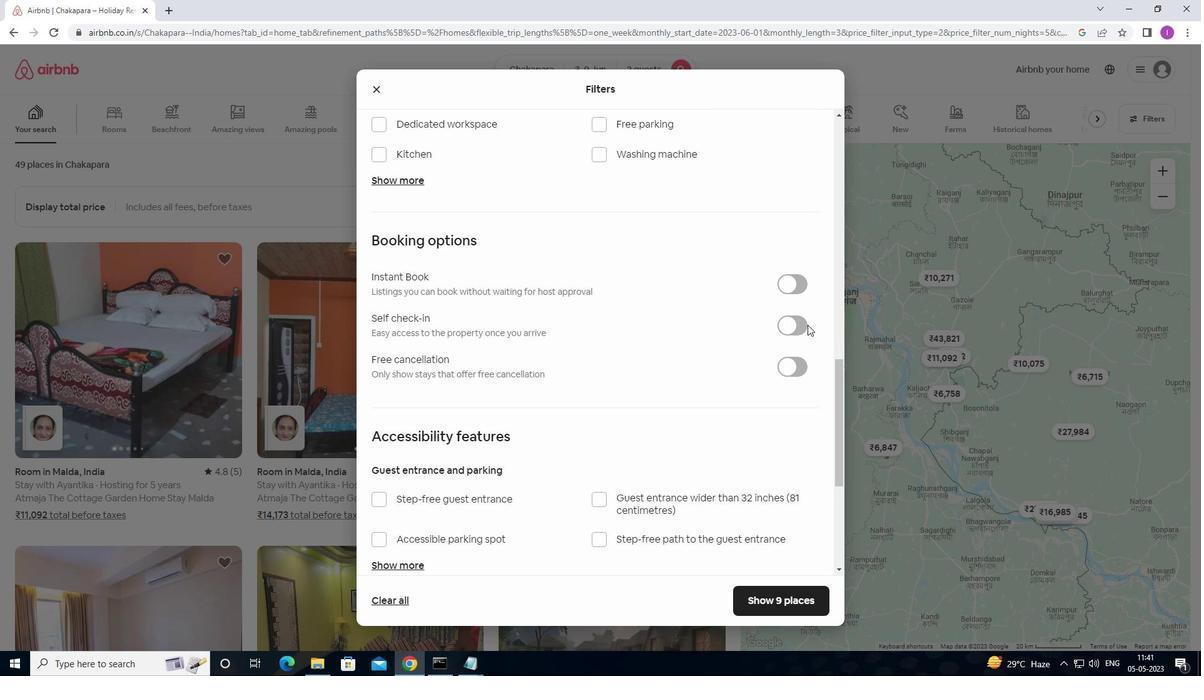 
Action: Mouse pressed left at (808, 324)
Screenshot: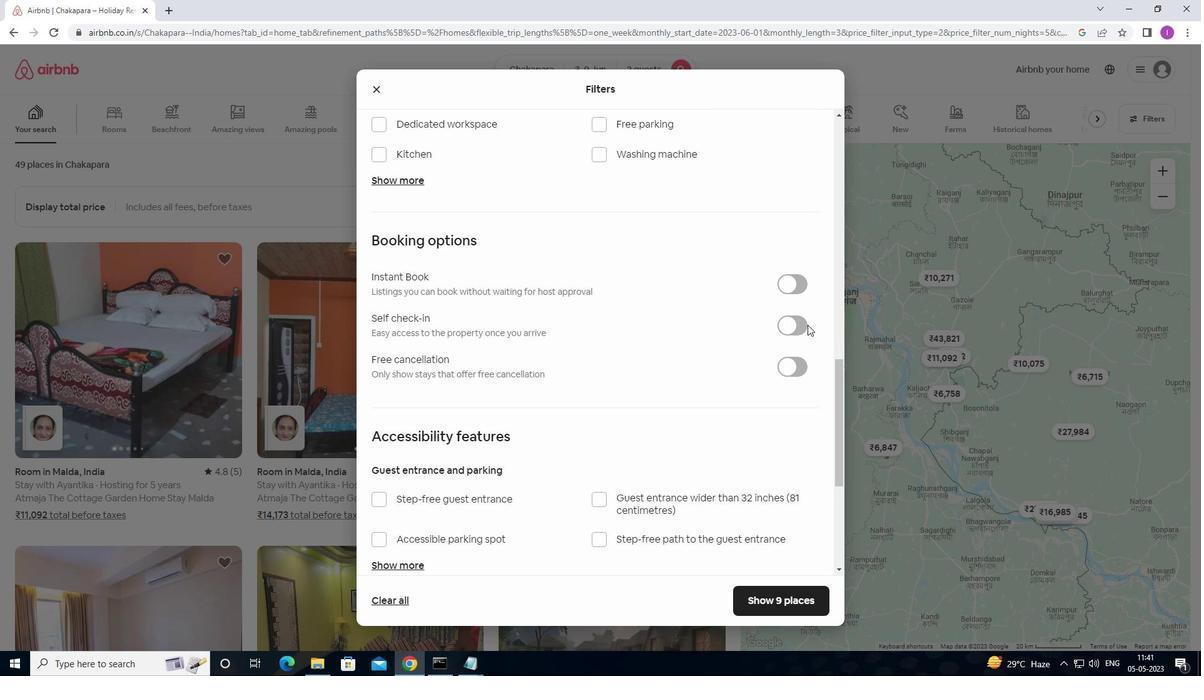 
Action: Mouse moved to (798, 329)
Screenshot: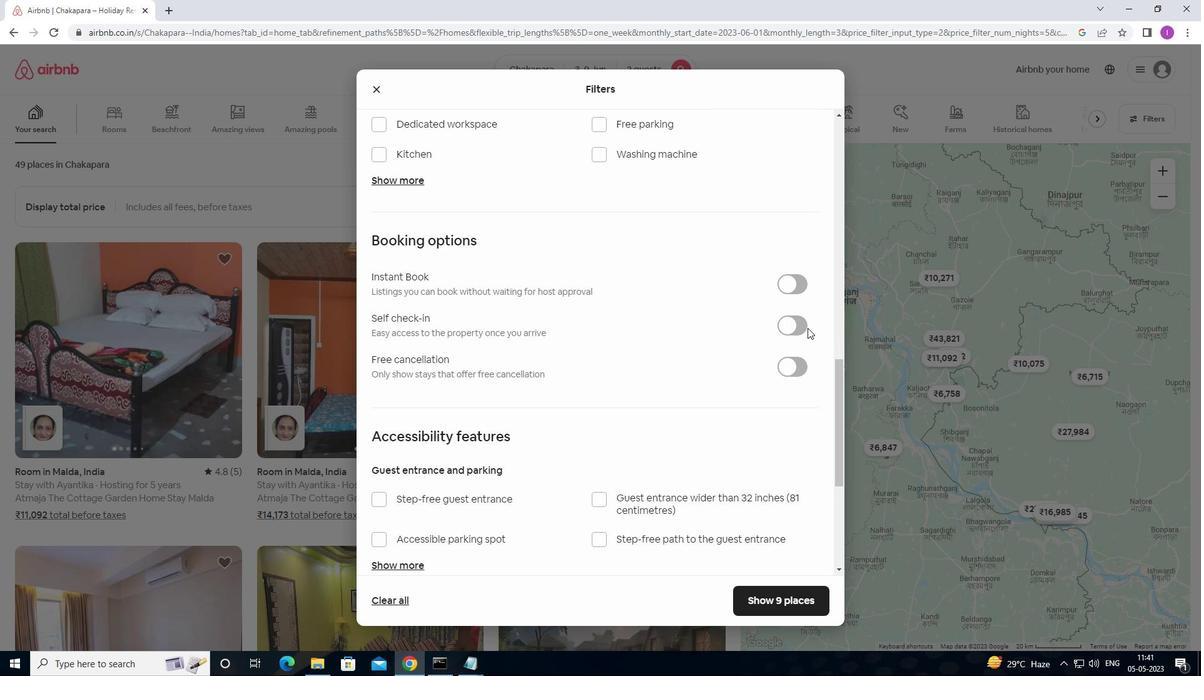 
Action: Mouse pressed left at (798, 329)
Screenshot: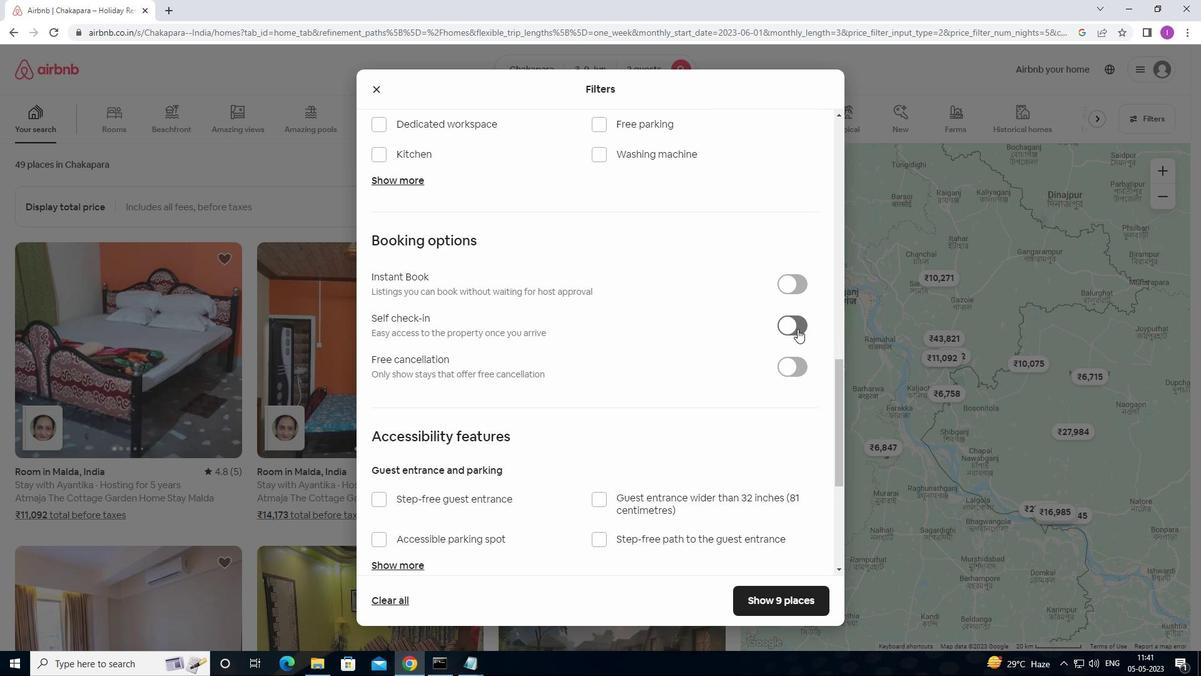 
Action: Mouse moved to (554, 352)
Screenshot: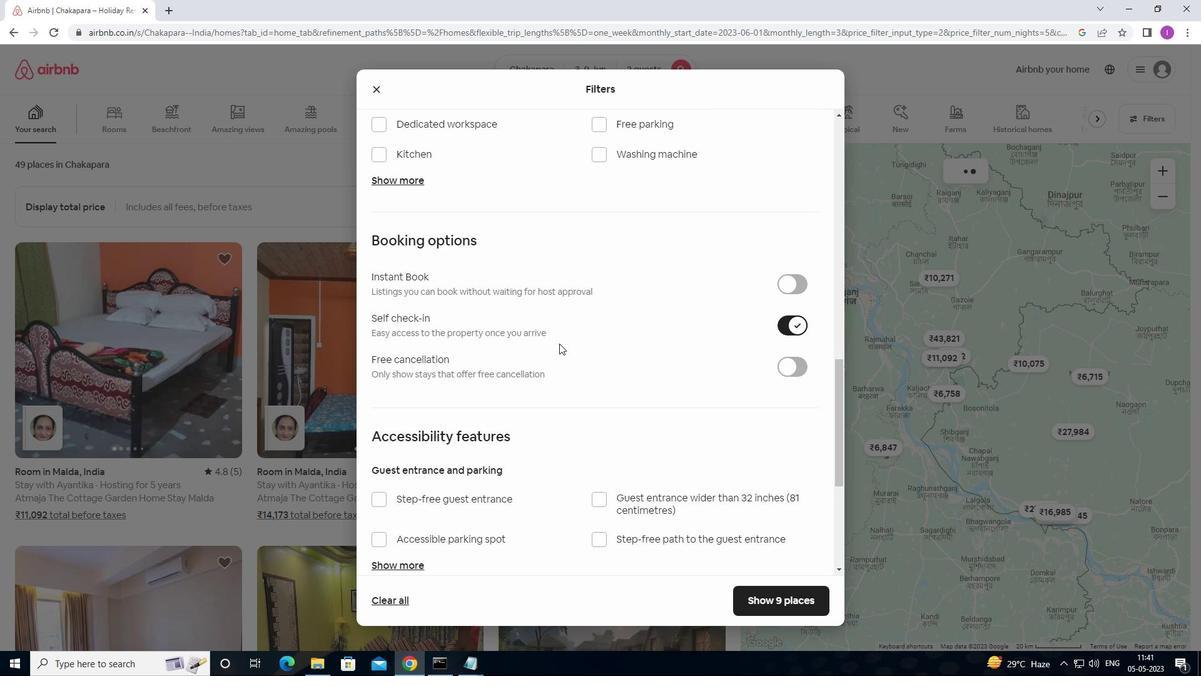 
Action: Mouse scrolled (554, 351) with delta (0, 0)
Screenshot: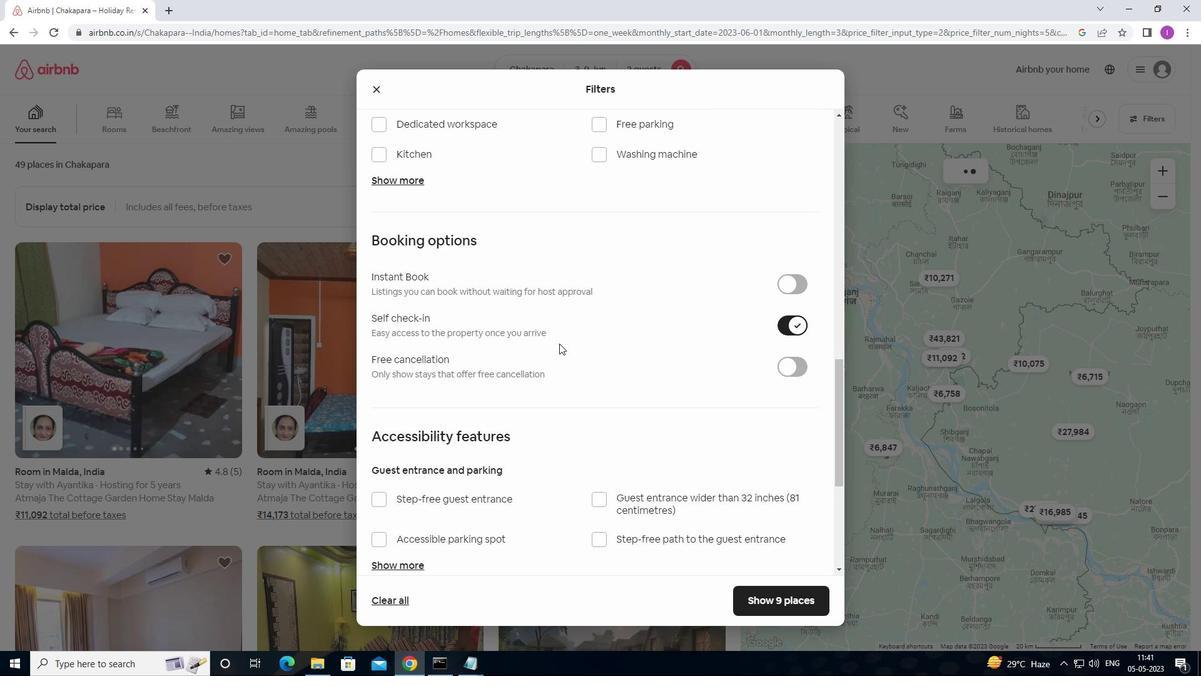
Action: Mouse moved to (554, 354)
Screenshot: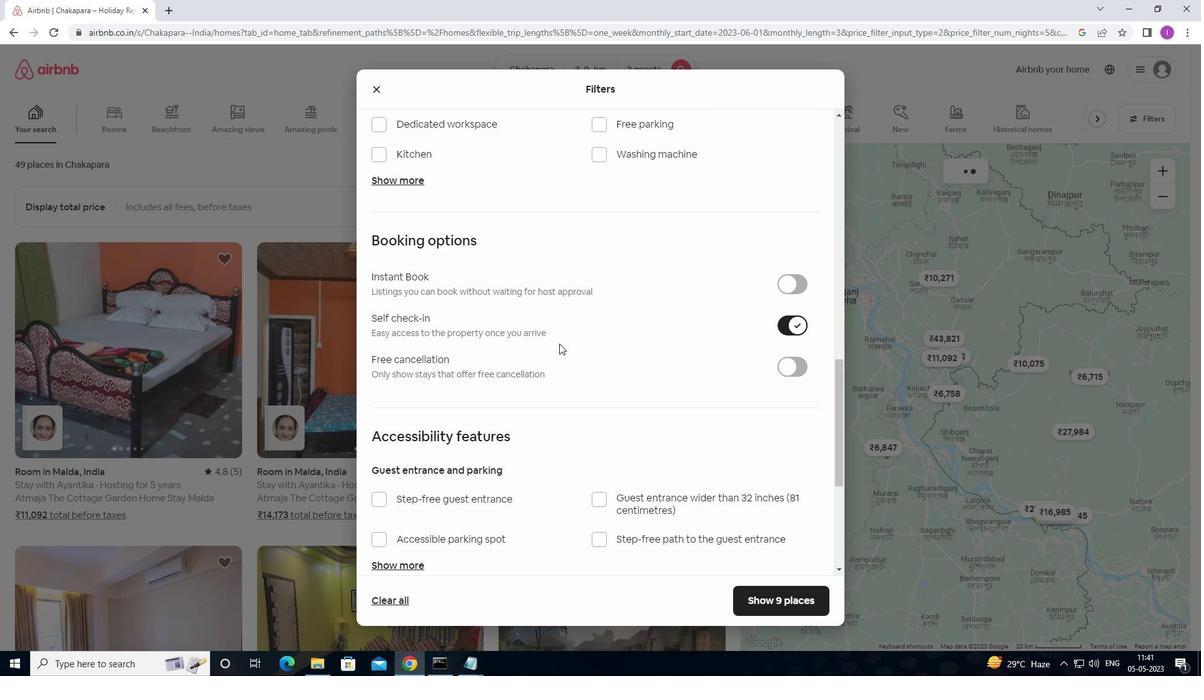 
Action: Mouse scrolled (554, 353) with delta (0, 0)
Screenshot: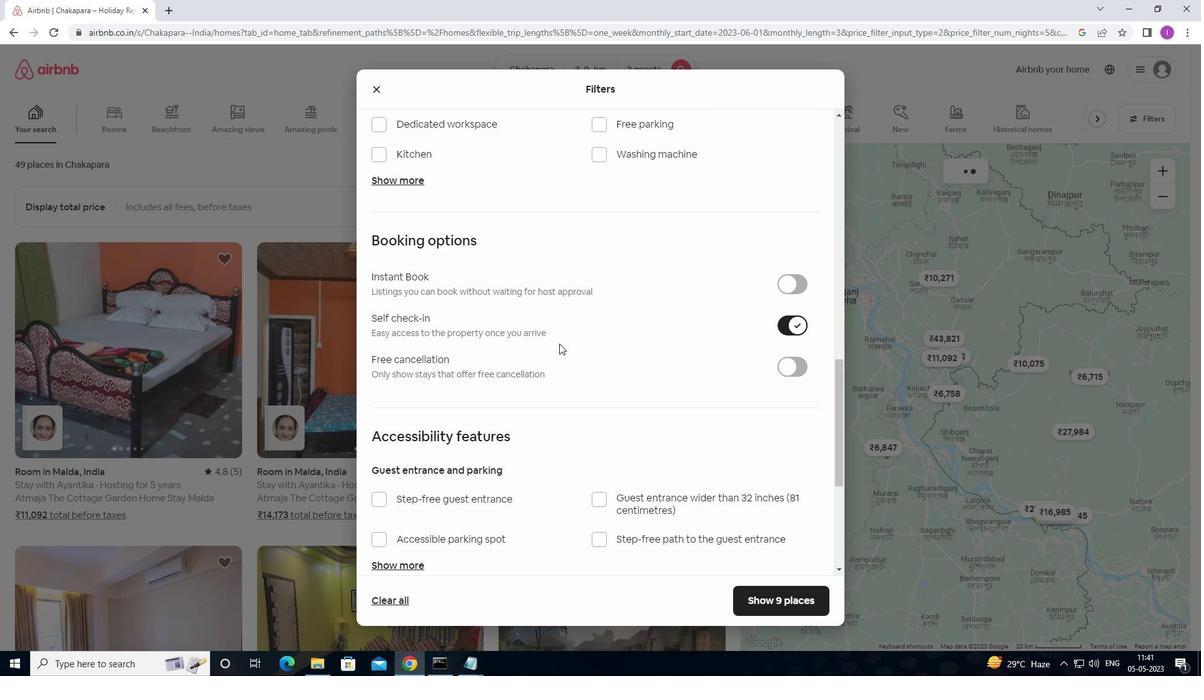 
Action: Mouse moved to (554, 354)
Screenshot: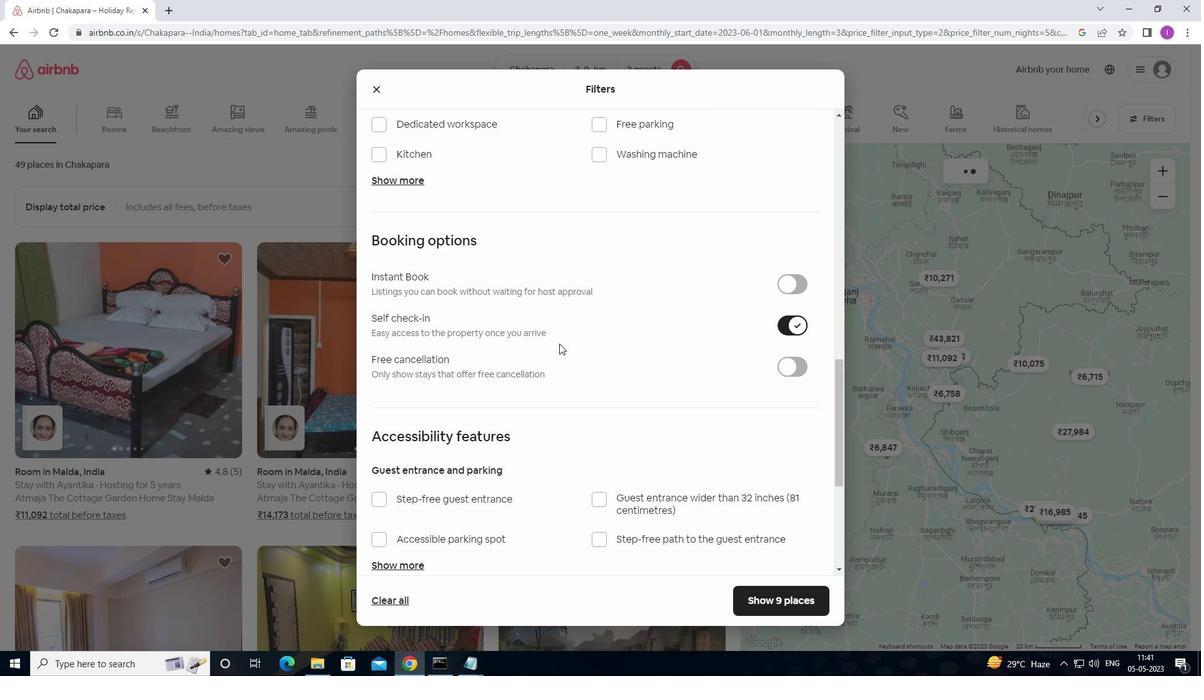 
Action: Mouse scrolled (554, 354) with delta (0, 0)
Screenshot: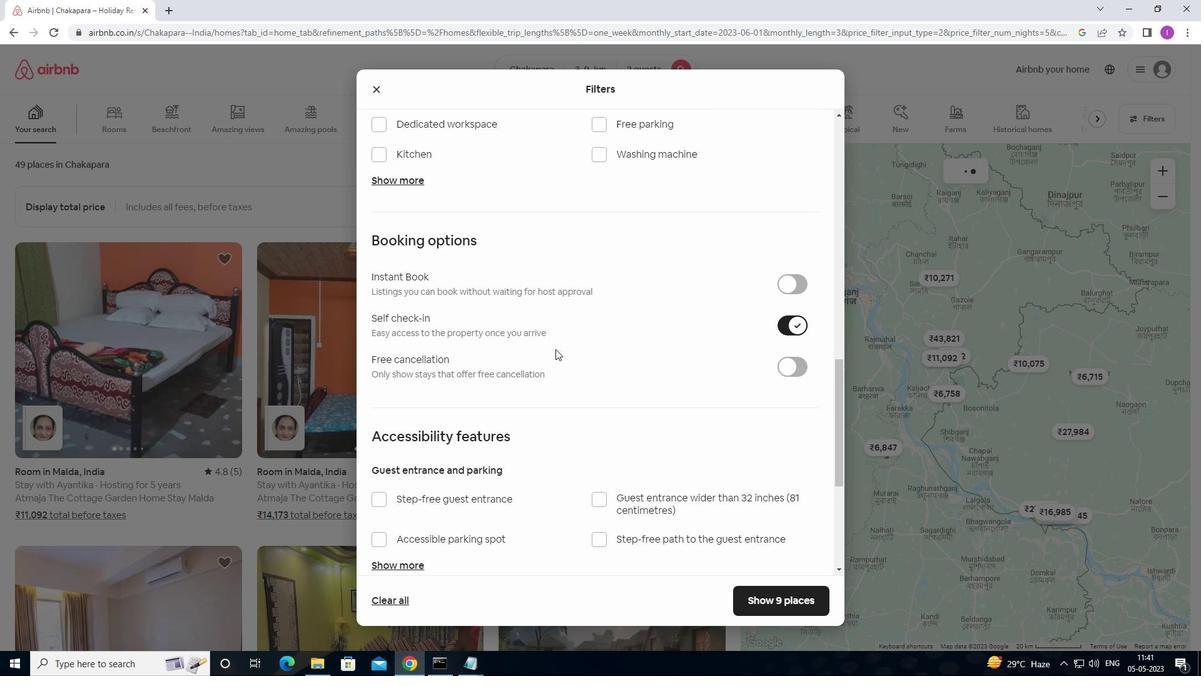 
Action: Mouse scrolled (554, 354) with delta (0, 0)
Screenshot: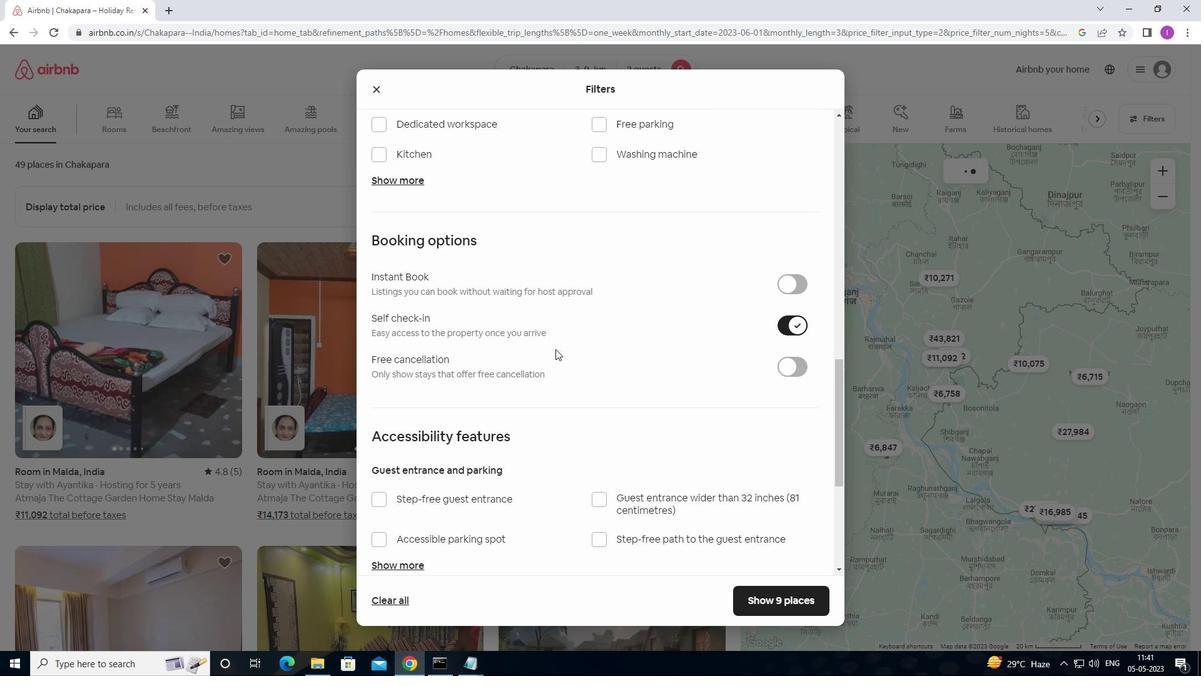 
Action: Mouse moved to (560, 358)
Screenshot: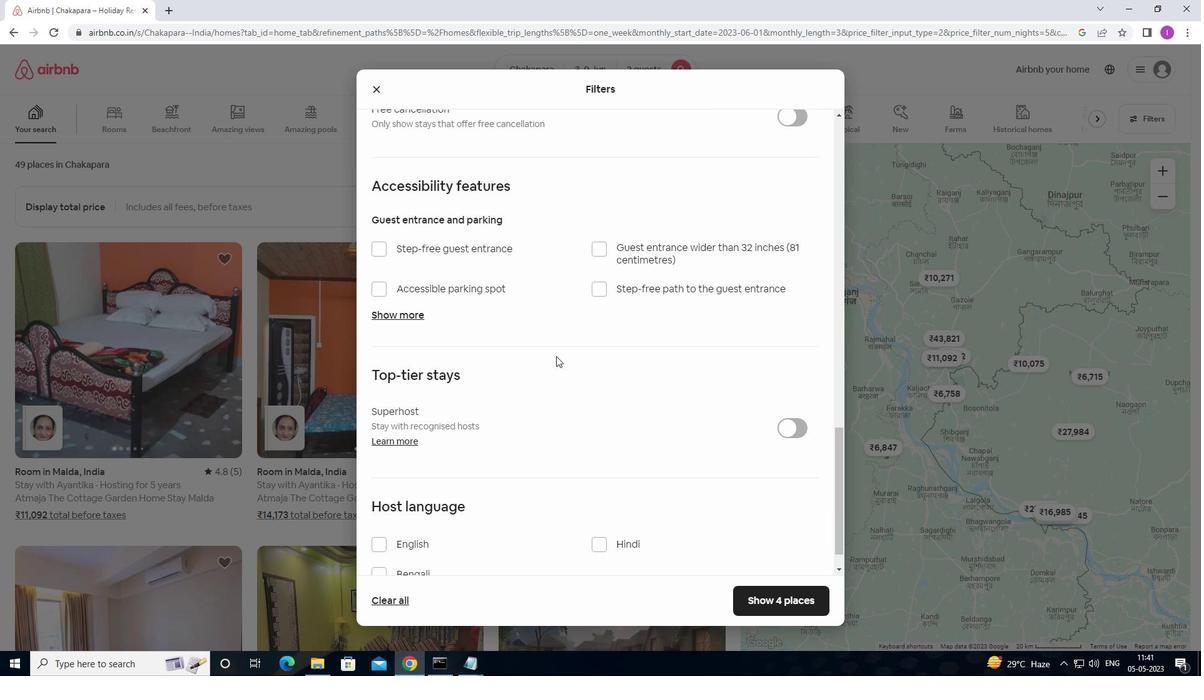 
Action: Mouse scrolled (560, 357) with delta (0, 0)
Screenshot: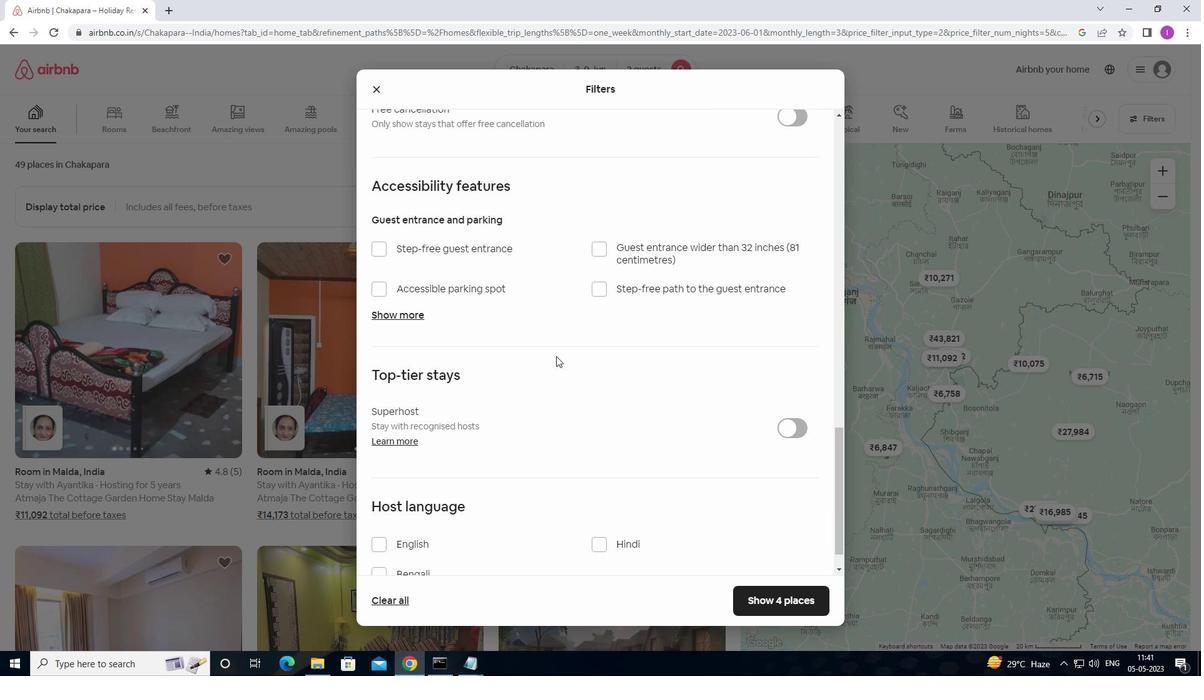 
Action: Mouse moved to (563, 364)
Screenshot: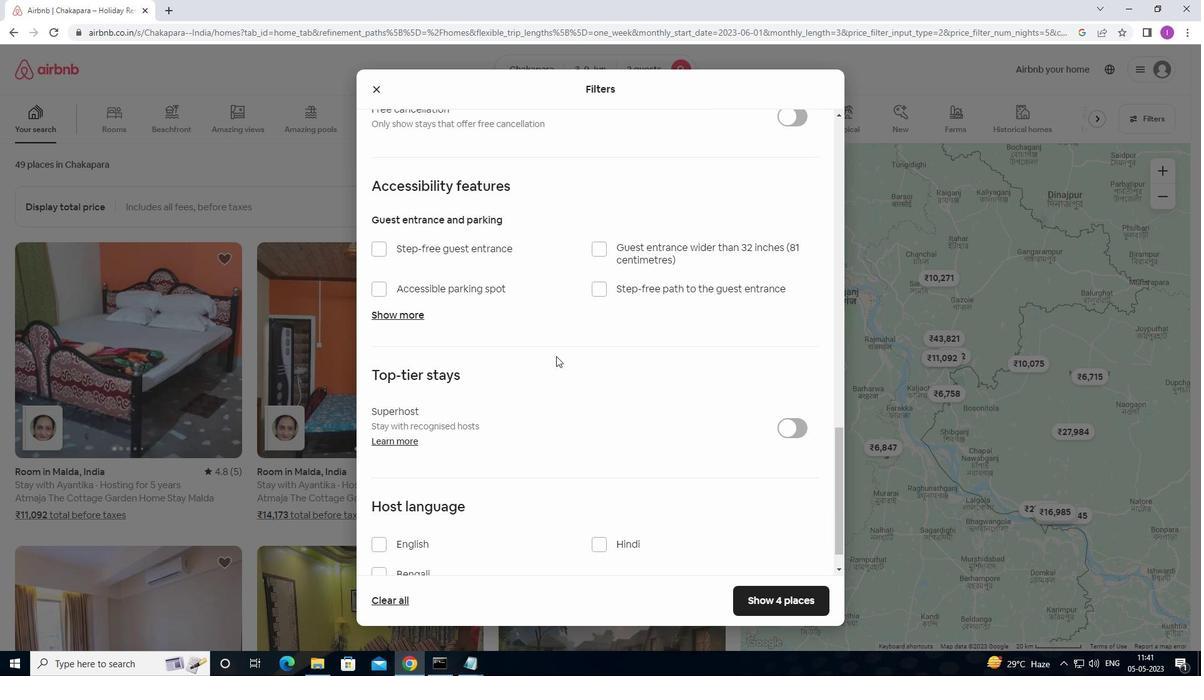 
Action: Mouse scrolled (563, 363) with delta (0, 0)
Screenshot: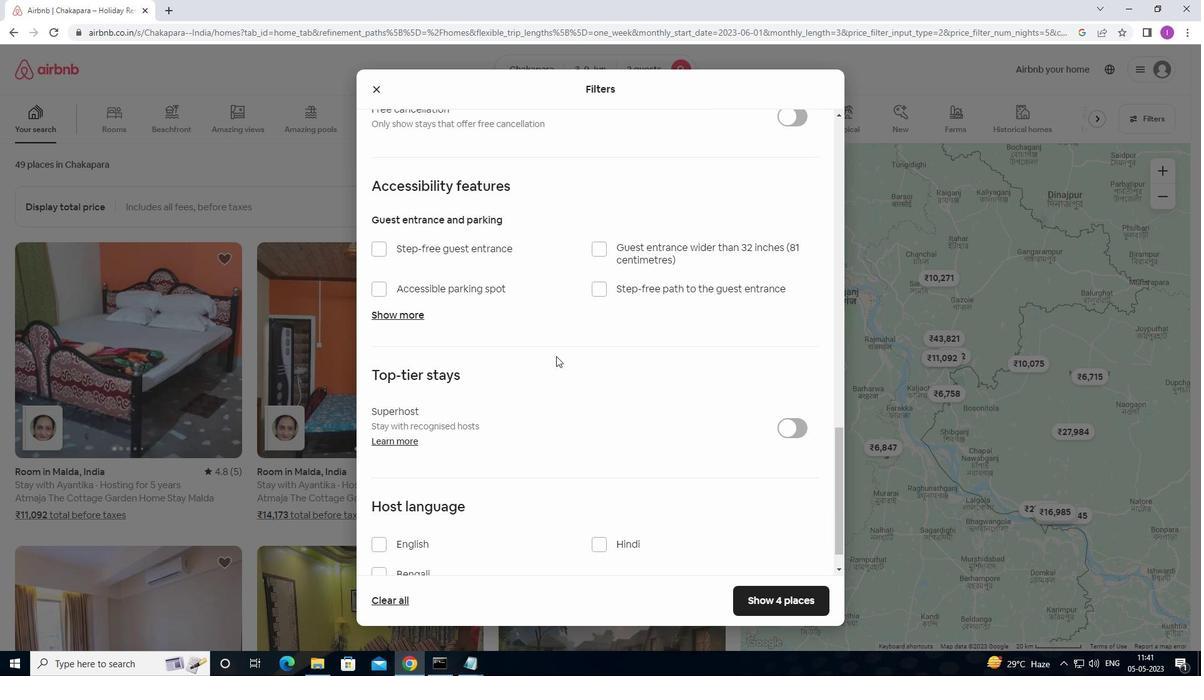 
Action: Mouse moved to (563, 364)
Screenshot: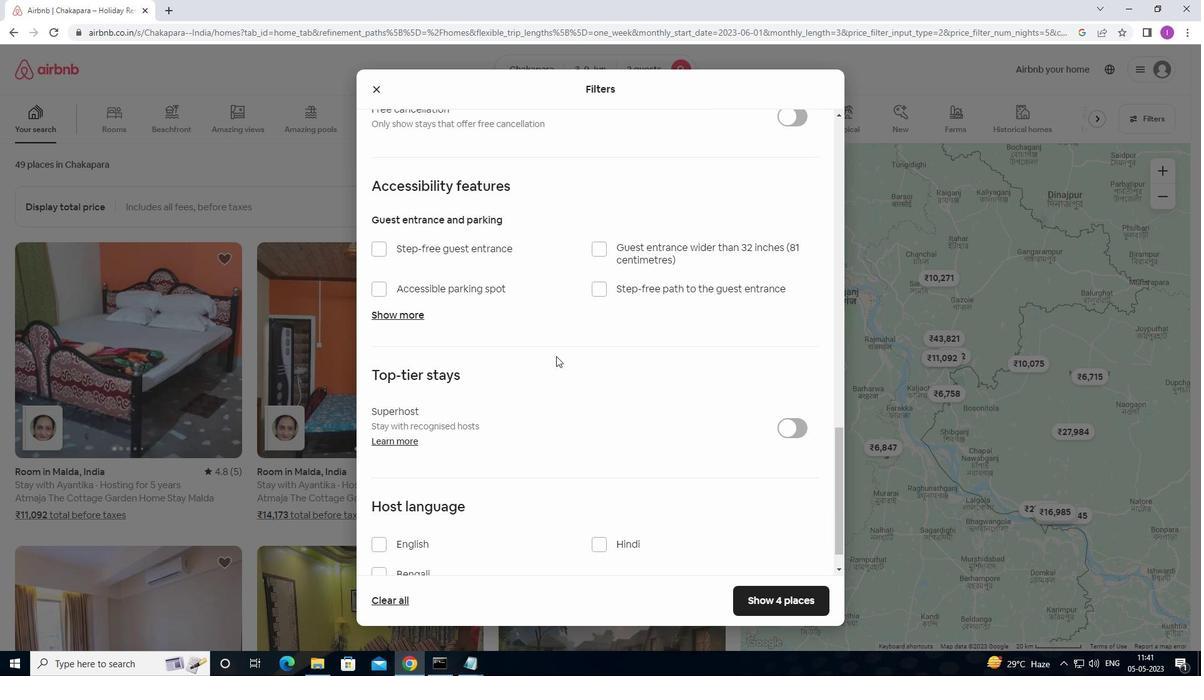 
Action: Mouse scrolled (563, 363) with delta (0, 0)
Screenshot: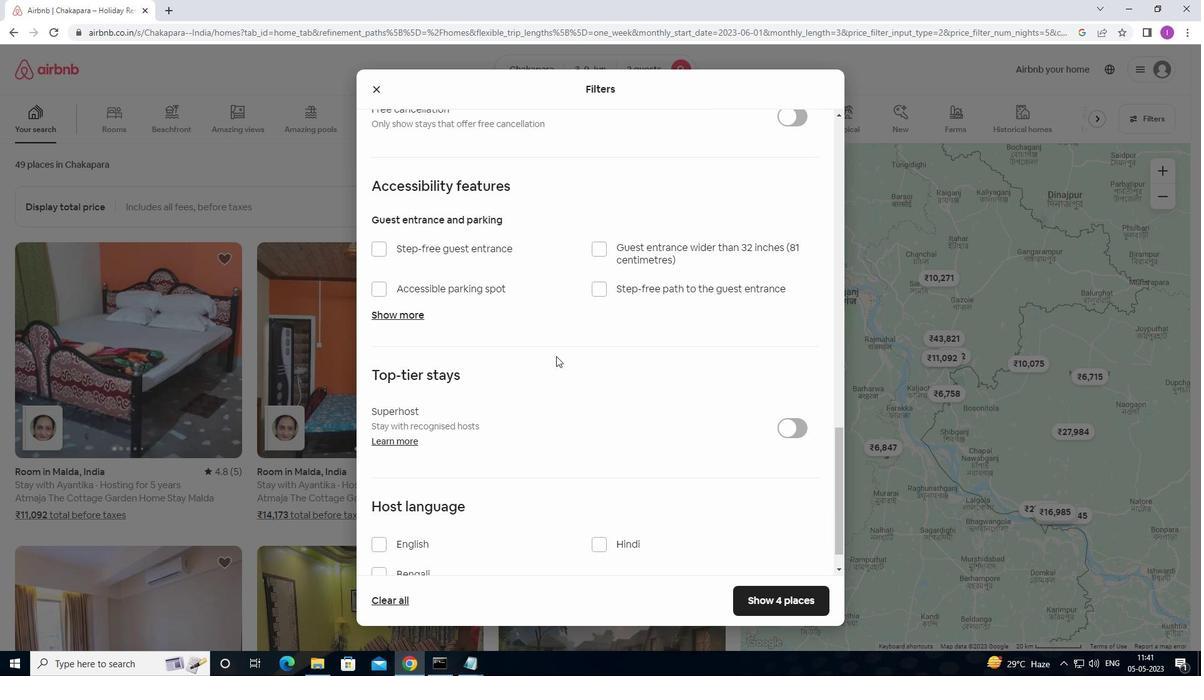 
Action: Mouse moved to (563, 364)
Screenshot: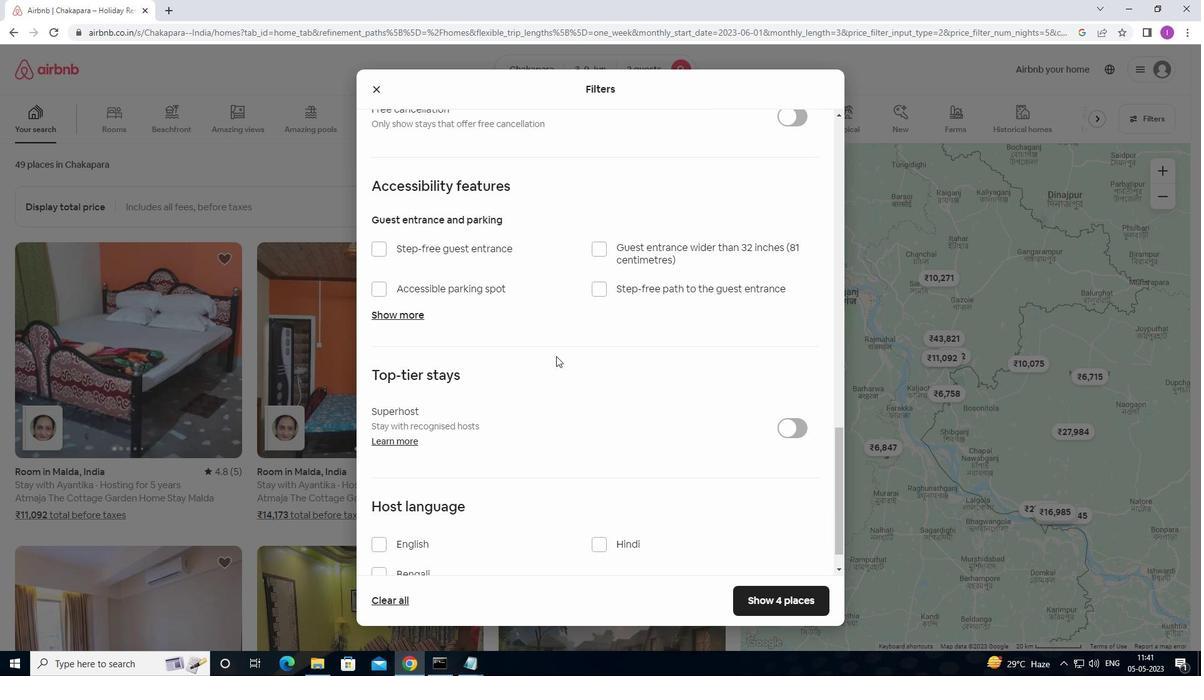 
Action: Mouse scrolled (563, 364) with delta (0, 0)
Screenshot: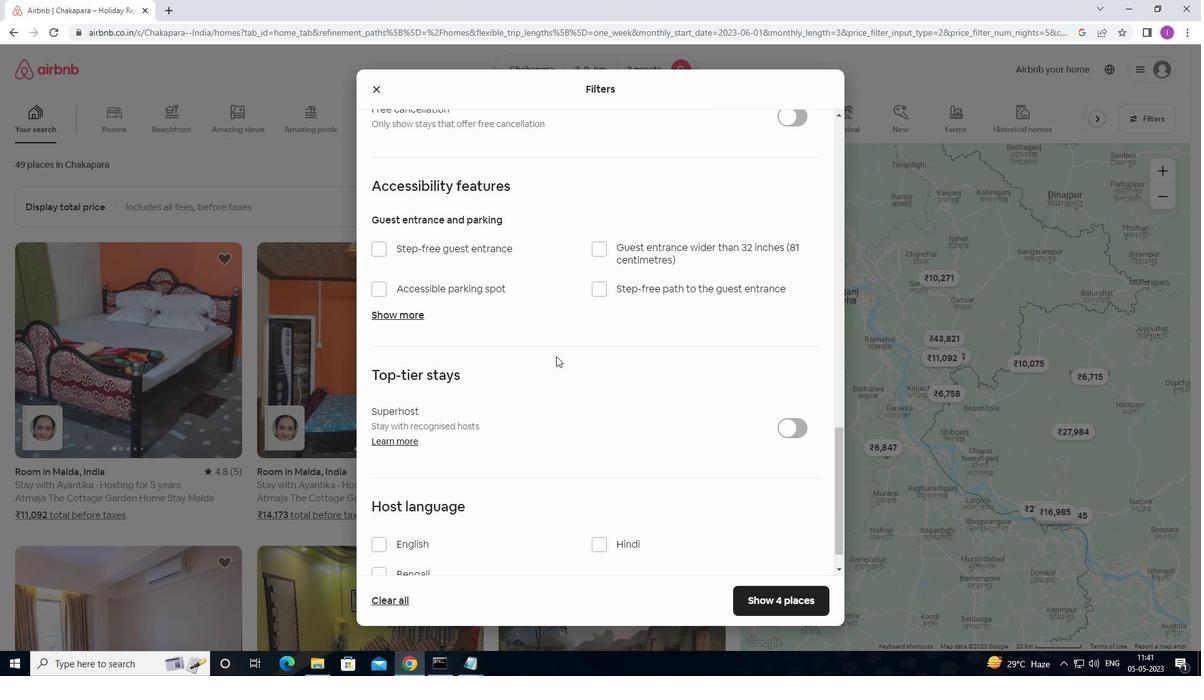 
Action: Mouse moved to (563, 365)
Screenshot: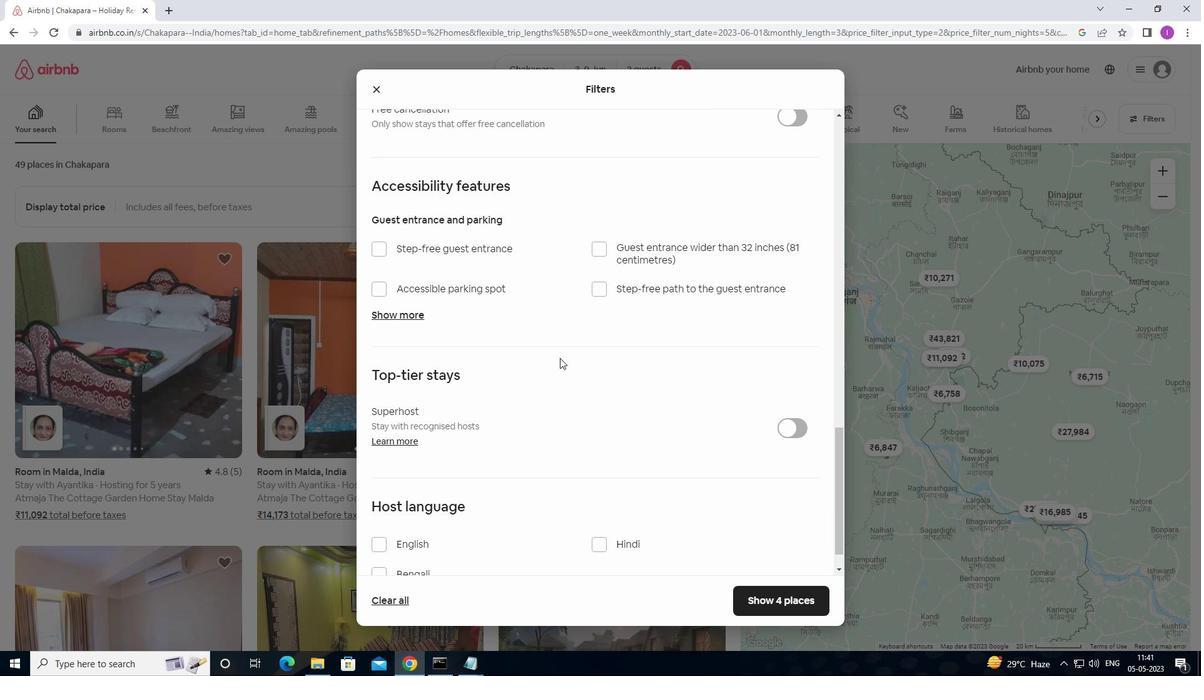 
Action: Mouse scrolled (563, 364) with delta (0, 0)
Screenshot: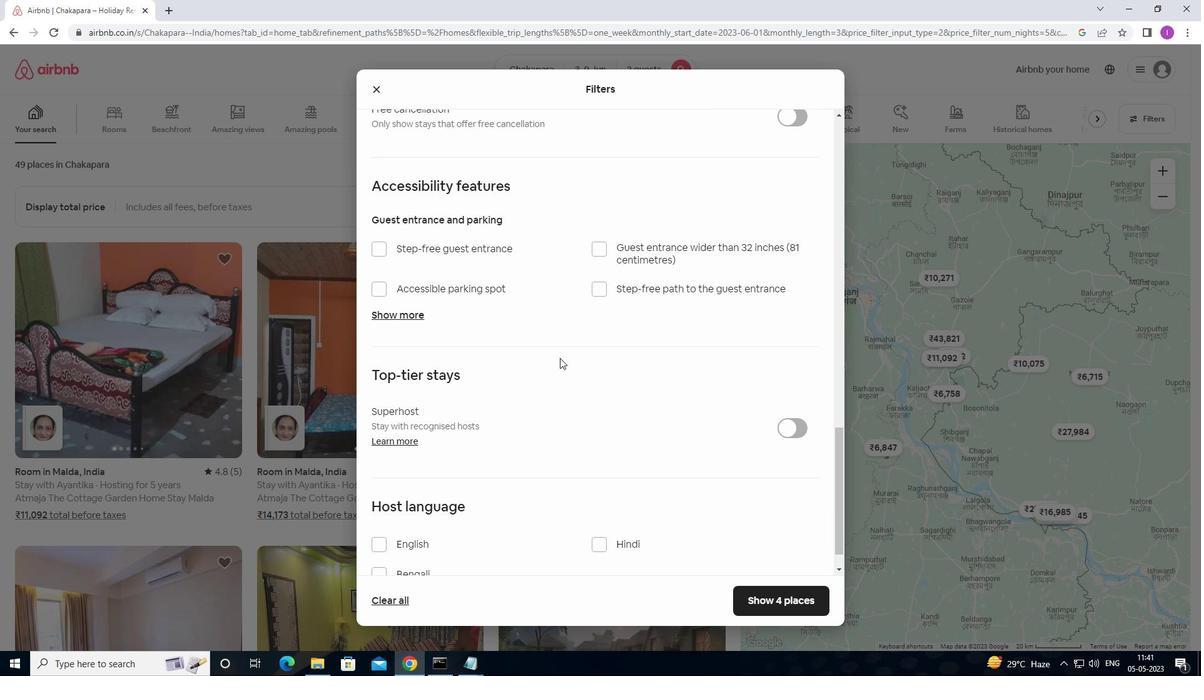 
Action: Mouse moved to (566, 374)
Screenshot: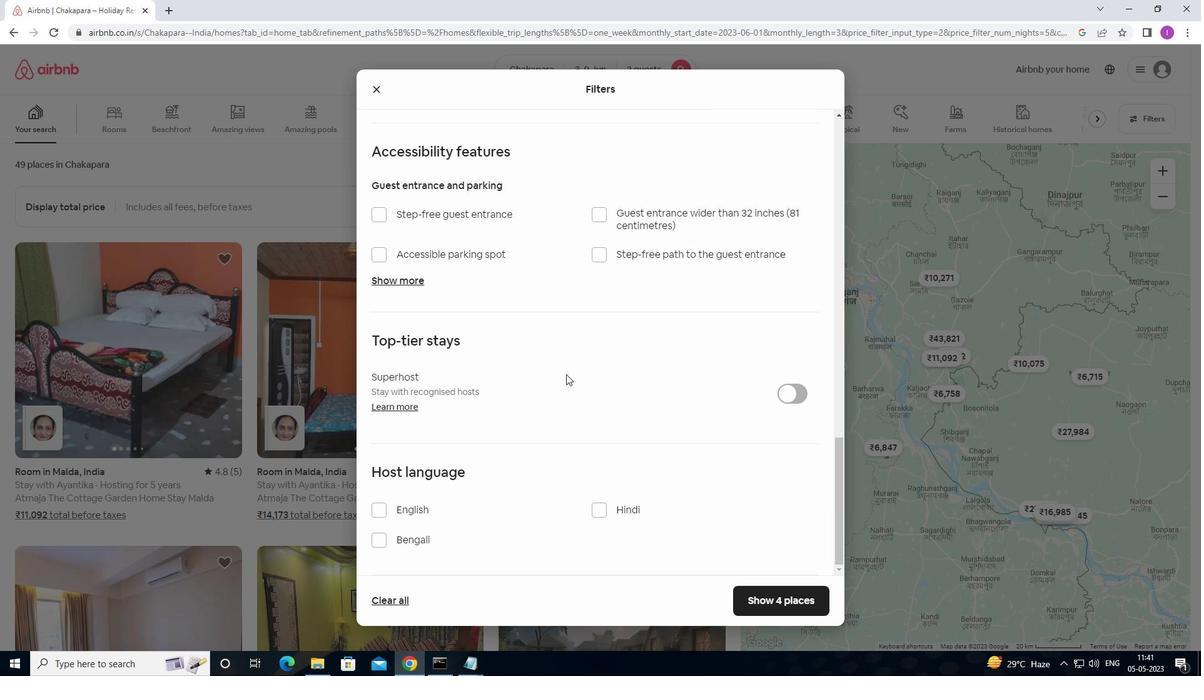 
Action: Mouse scrolled (566, 373) with delta (0, 0)
Screenshot: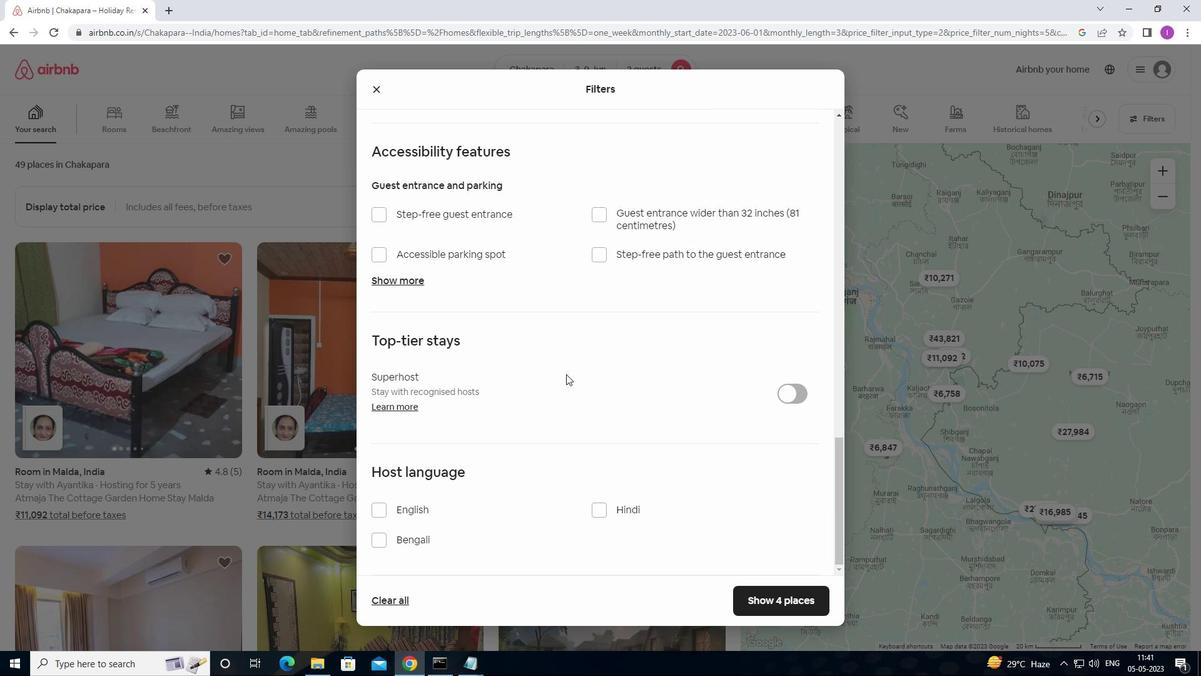
Action: Mouse moved to (562, 382)
Screenshot: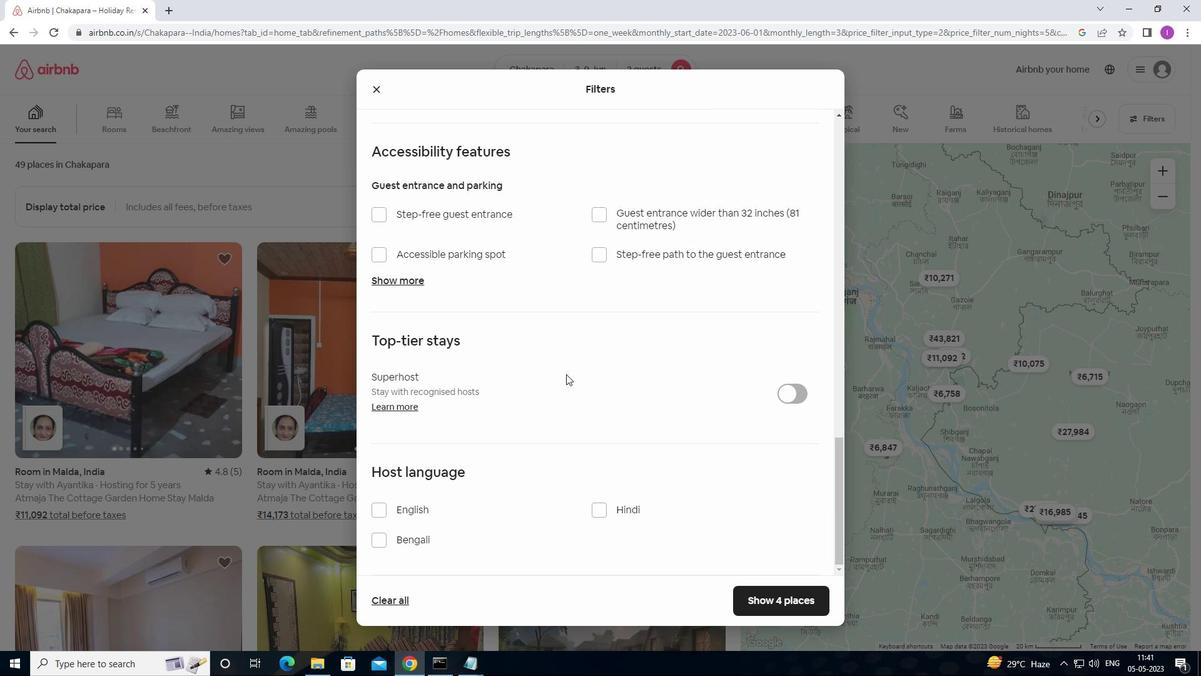 
Action: Mouse scrolled (562, 381) with delta (0, 0)
Screenshot: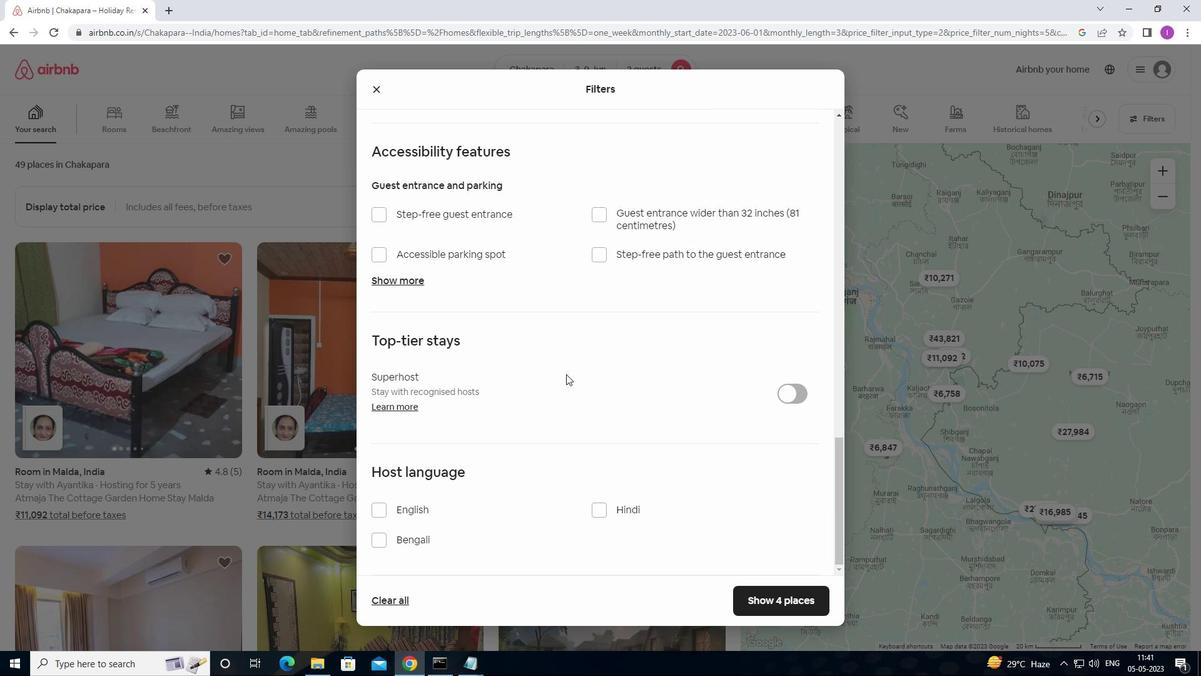 
Action: Mouse moved to (384, 510)
Screenshot: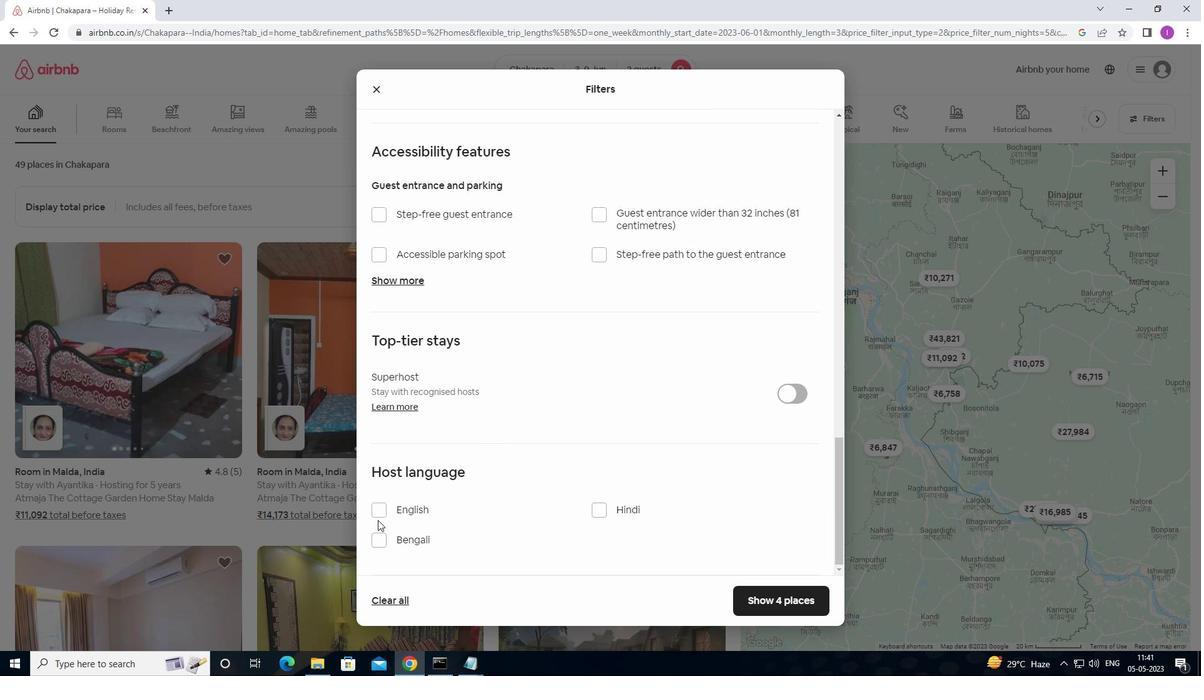 
Action: Mouse pressed left at (384, 510)
Screenshot: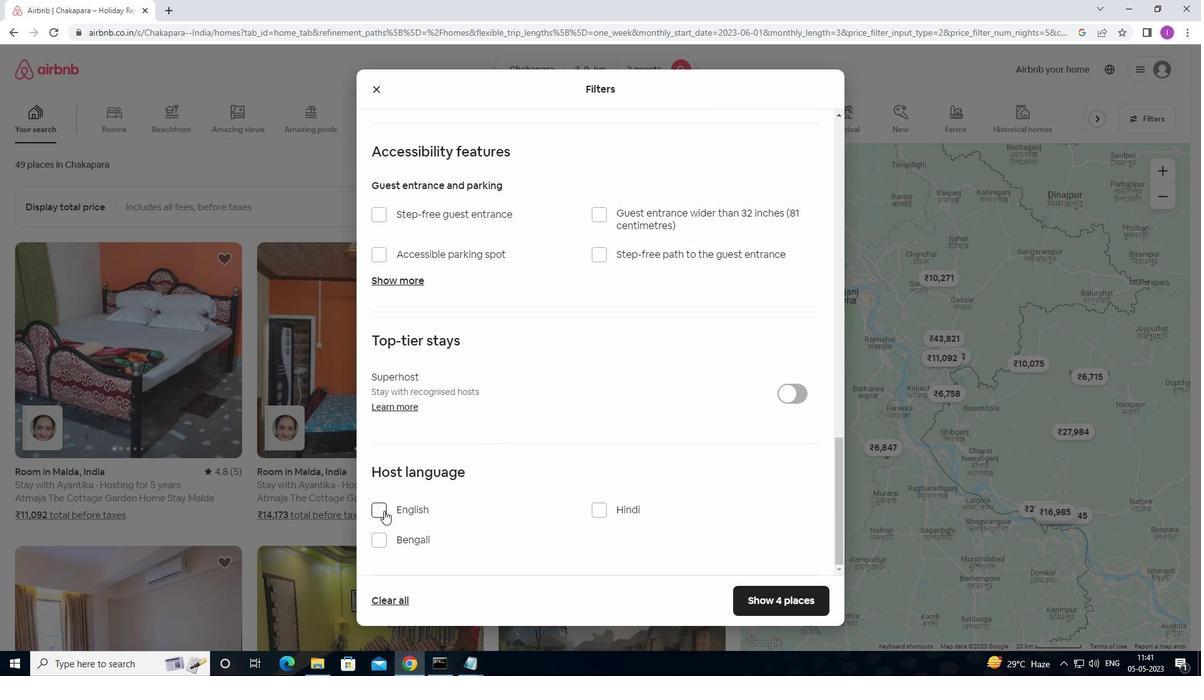 
Action: Mouse moved to (795, 604)
Screenshot: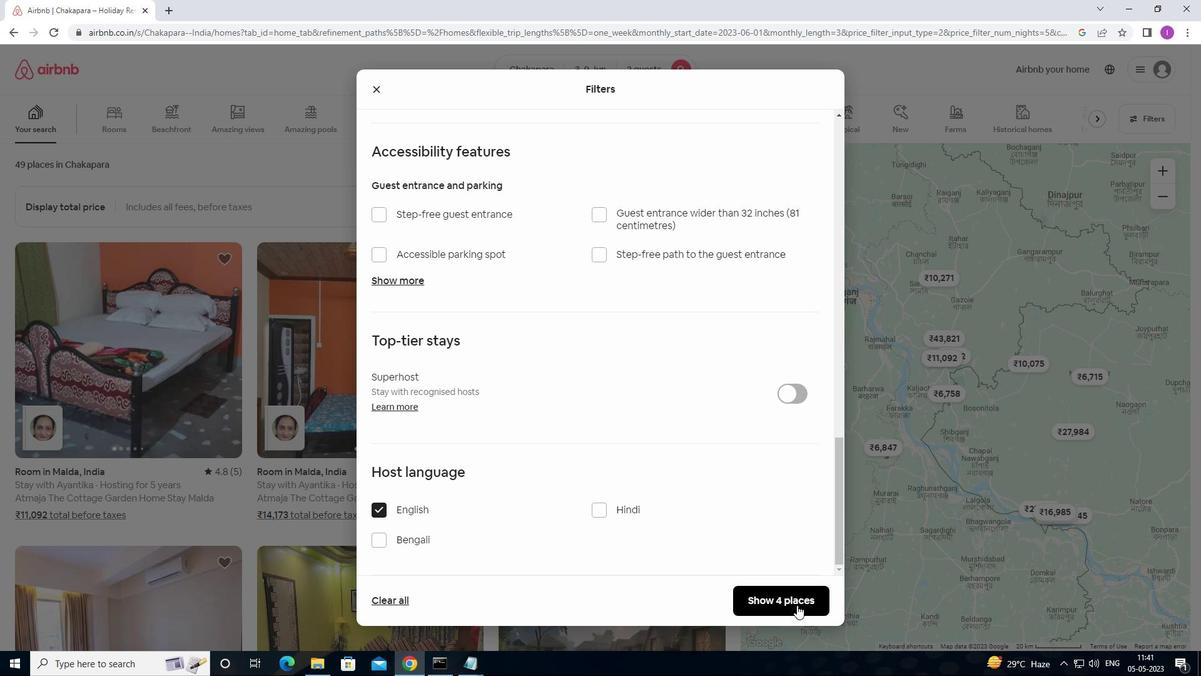 
Action: Mouse pressed left at (795, 604)
Screenshot: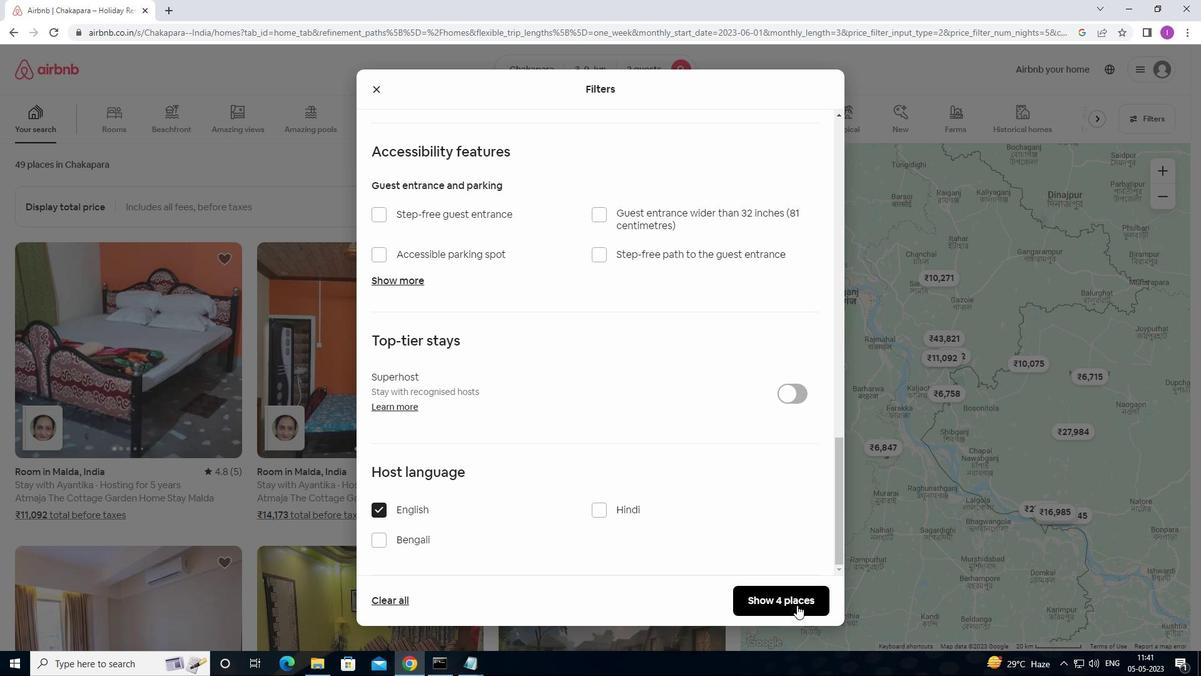 
Action: Mouse moved to (869, 478)
Screenshot: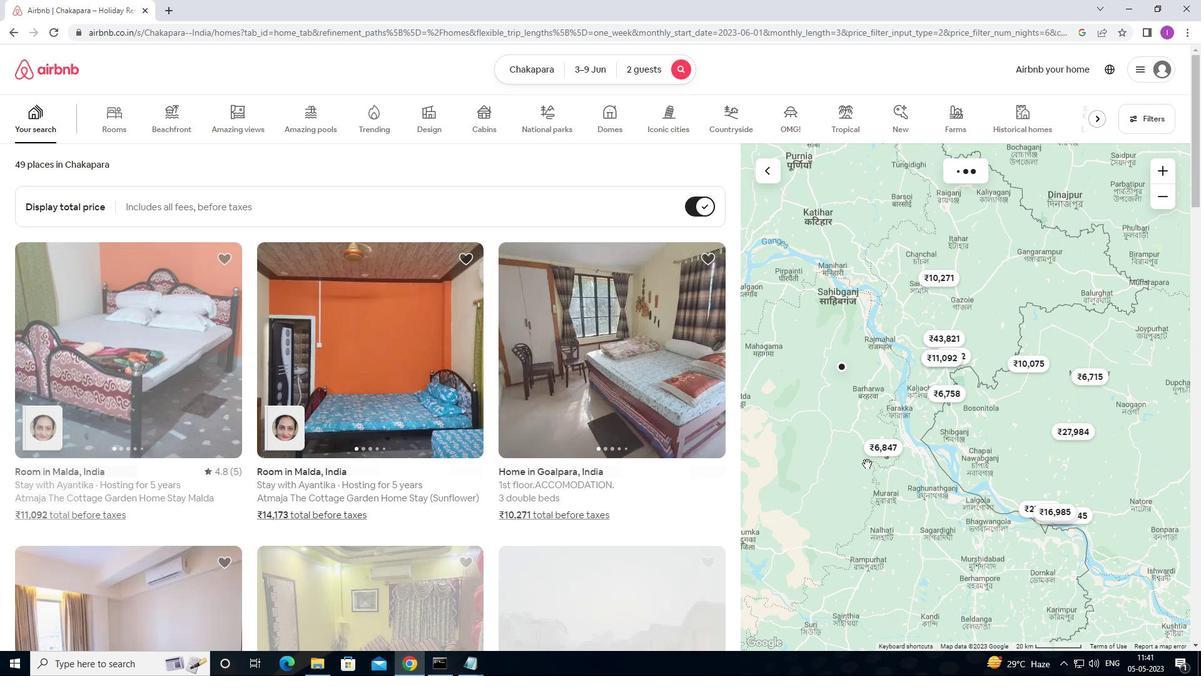 
